Task: In the  document Joshua.html change page color to  'Olive Green'. Add link on bottom right corner of the sheet: 'www.instagram.com' Insert page numer on top of the page
Action: Mouse moved to (247, 365)
Screenshot: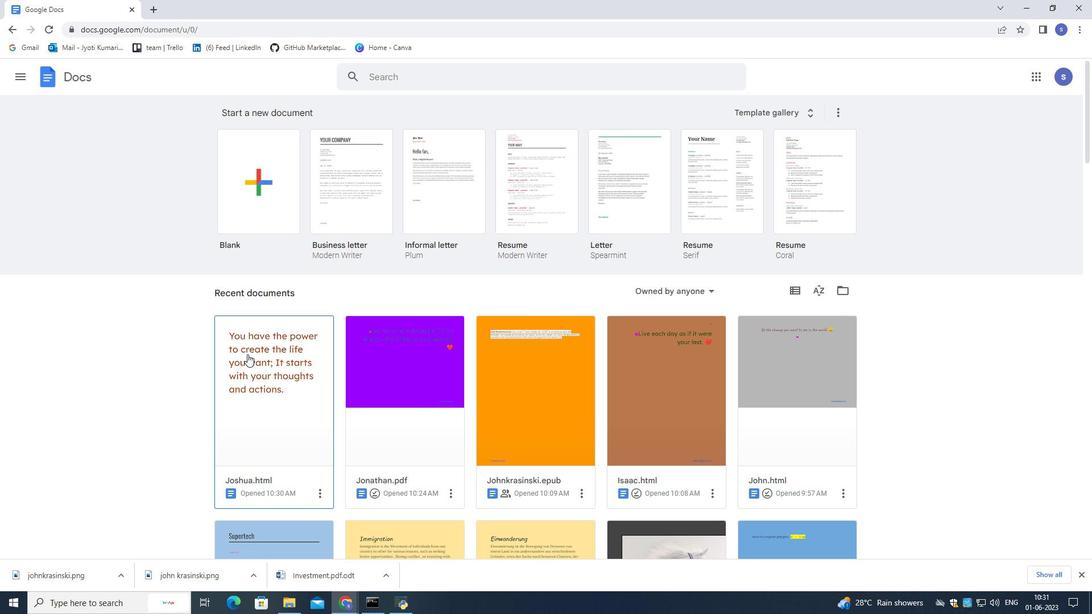 
Action: Mouse pressed left at (247, 365)
Screenshot: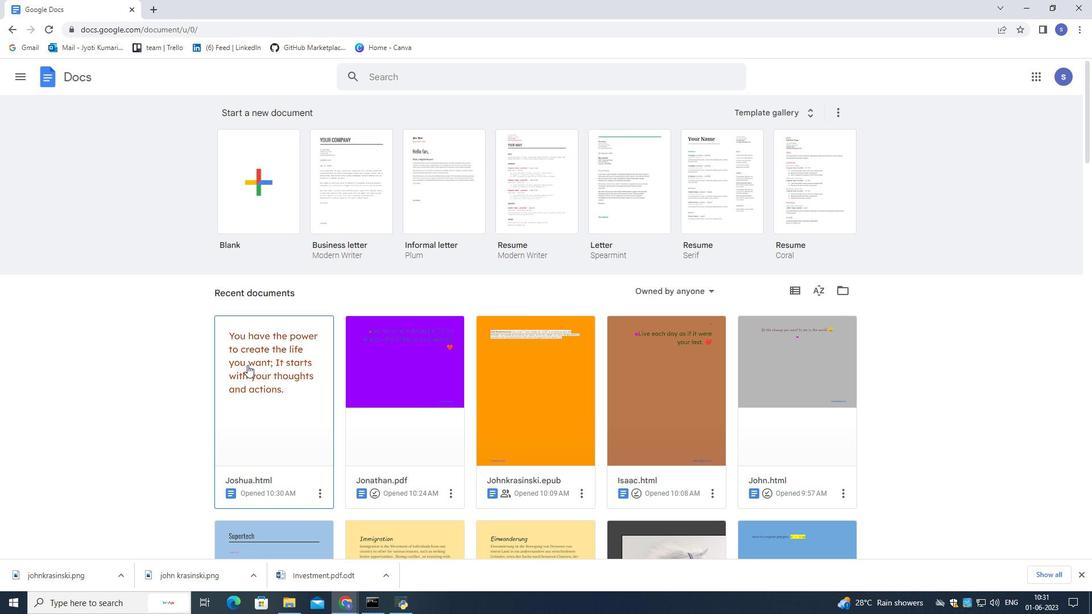 
Action: Mouse moved to (248, 365)
Screenshot: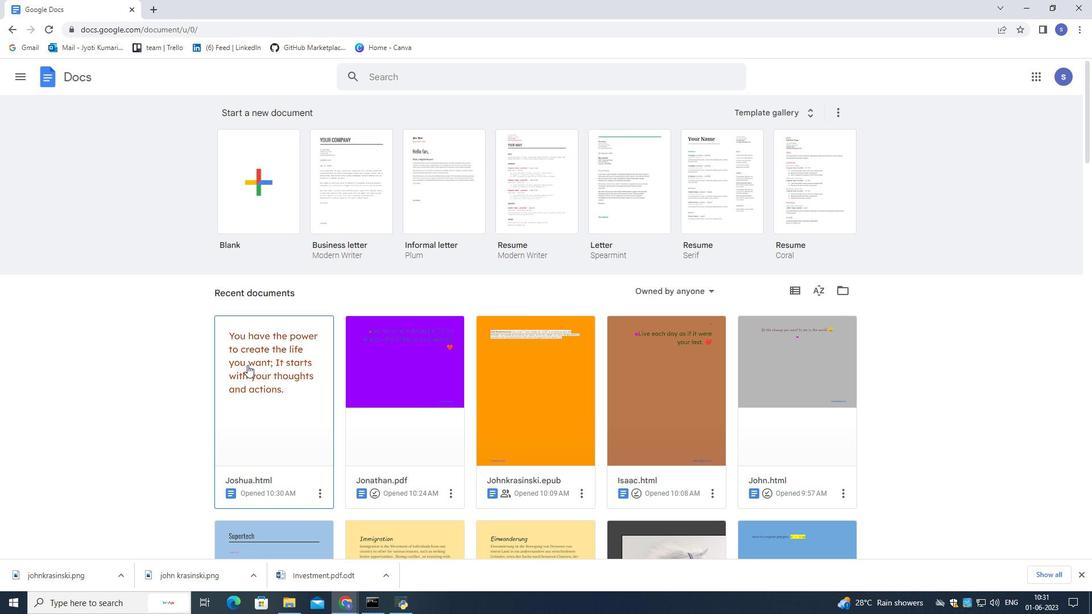 
Action: Mouse pressed left at (248, 365)
Screenshot: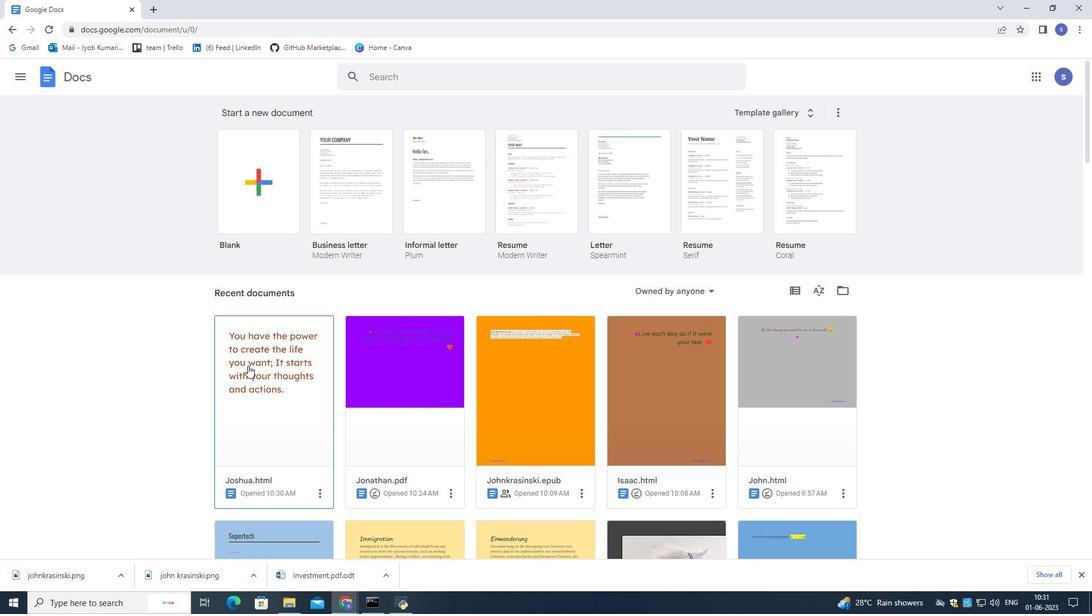 
Action: Mouse moved to (47, 87)
Screenshot: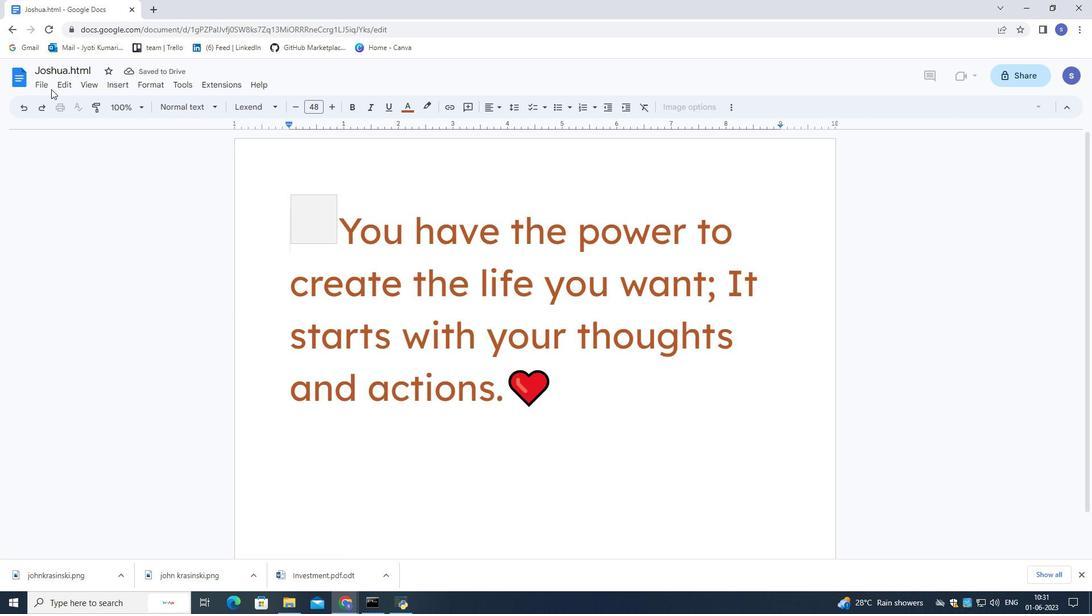 
Action: Mouse pressed left at (47, 87)
Screenshot: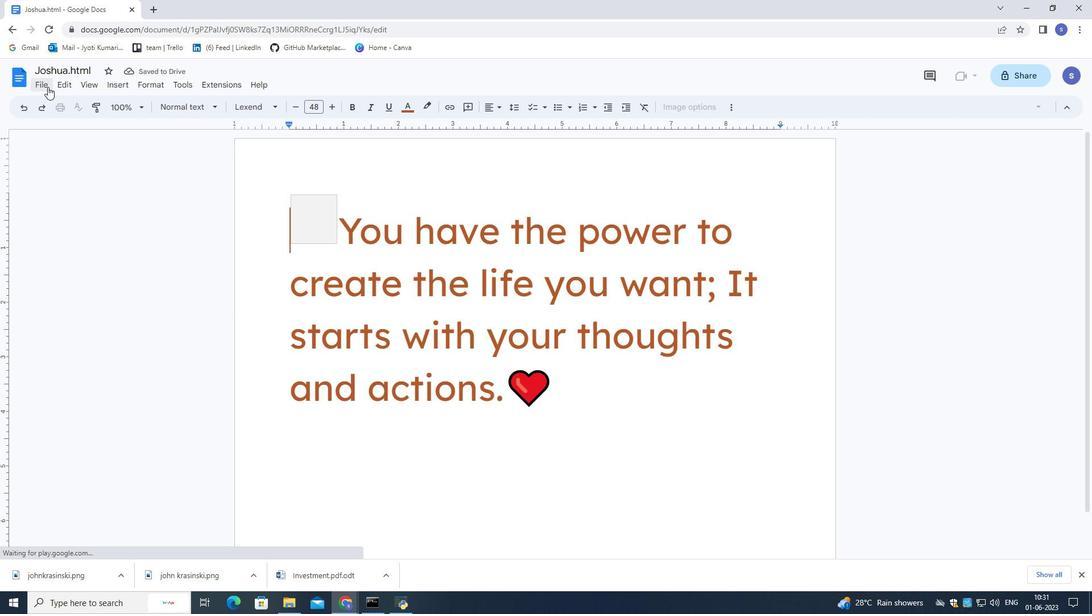 
Action: Mouse moved to (62, 393)
Screenshot: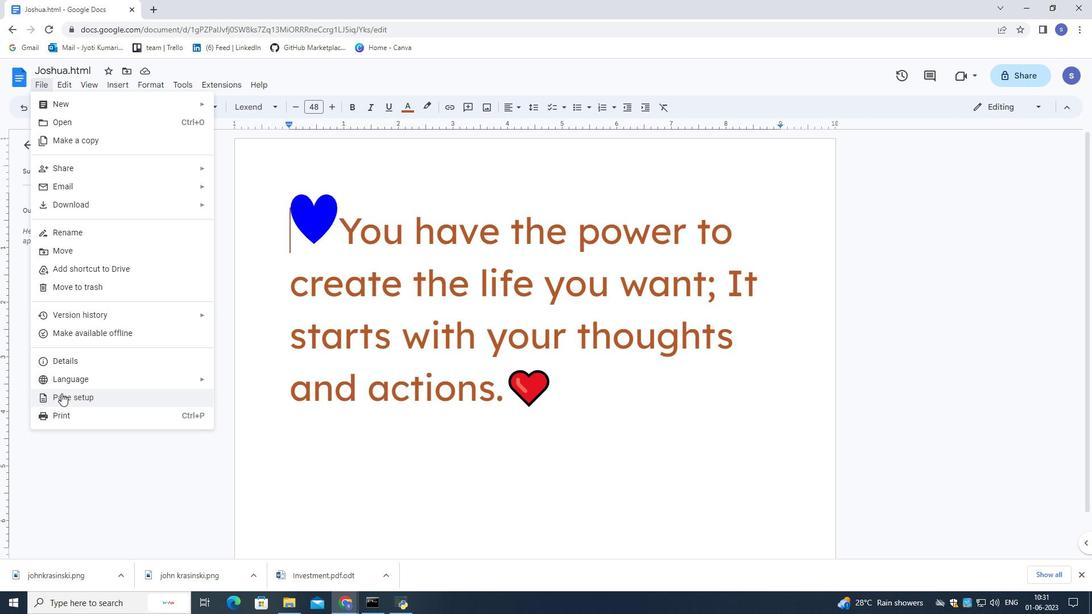 
Action: Mouse pressed left at (62, 393)
Screenshot: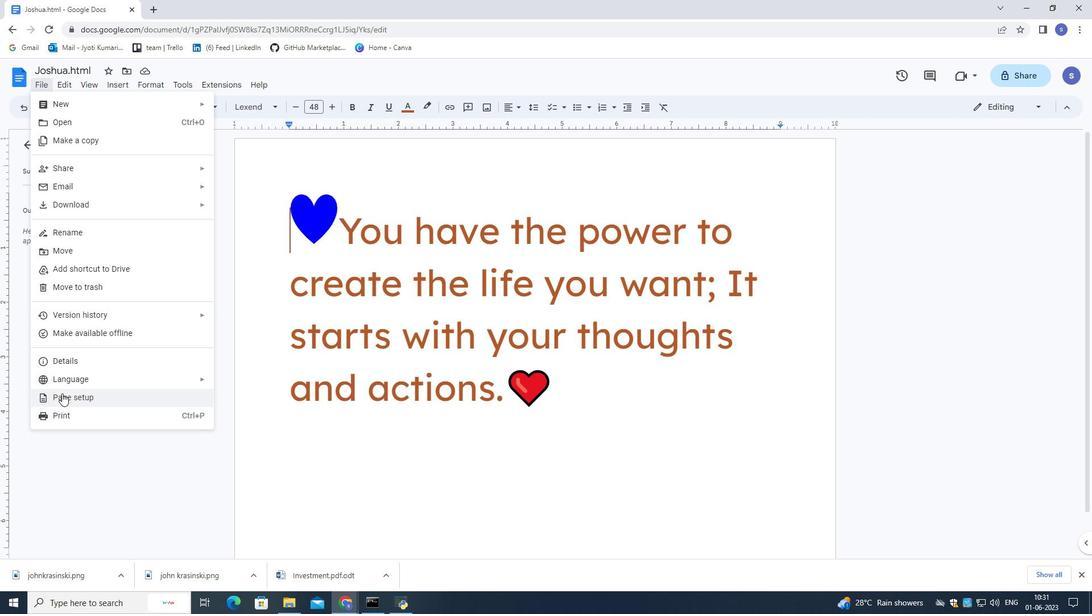
Action: Mouse moved to (450, 381)
Screenshot: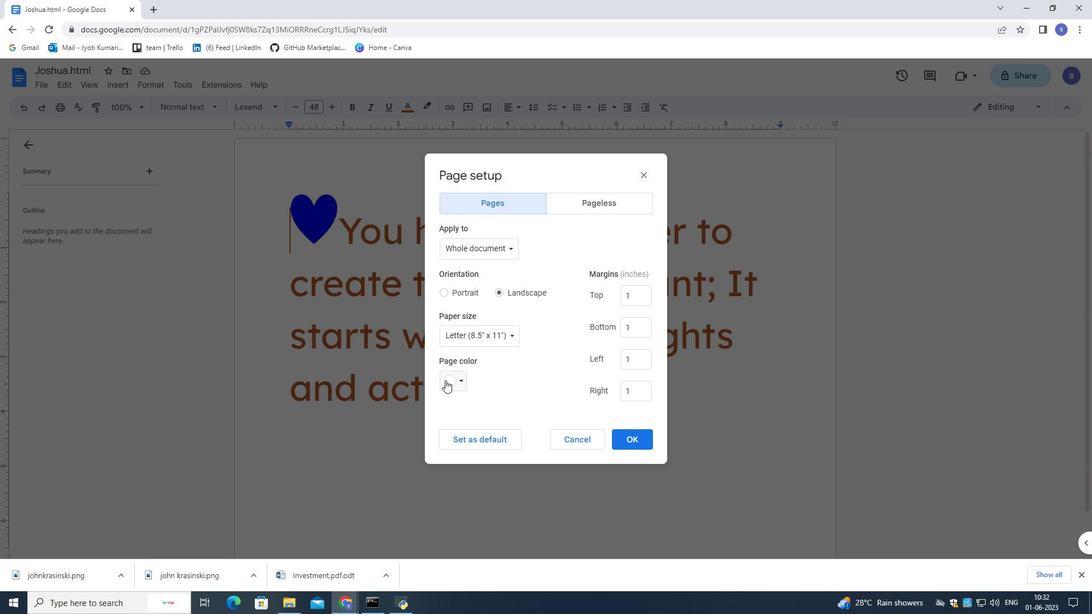 
Action: Mouse pressed left at (450, 381)
Screenshot: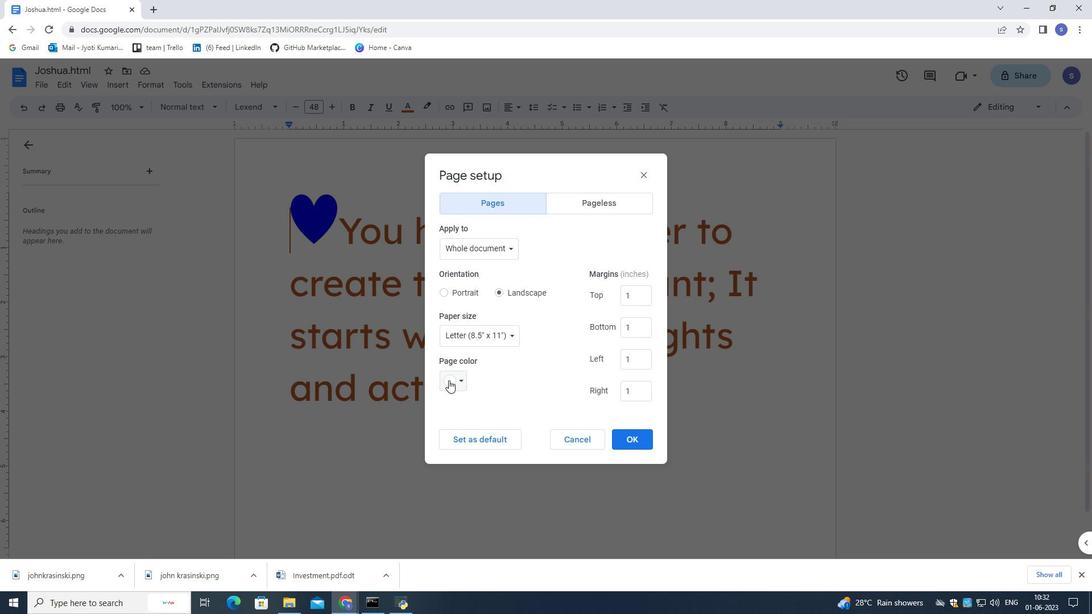 
Action: Mouse moved to (476, 501)
Screenshot: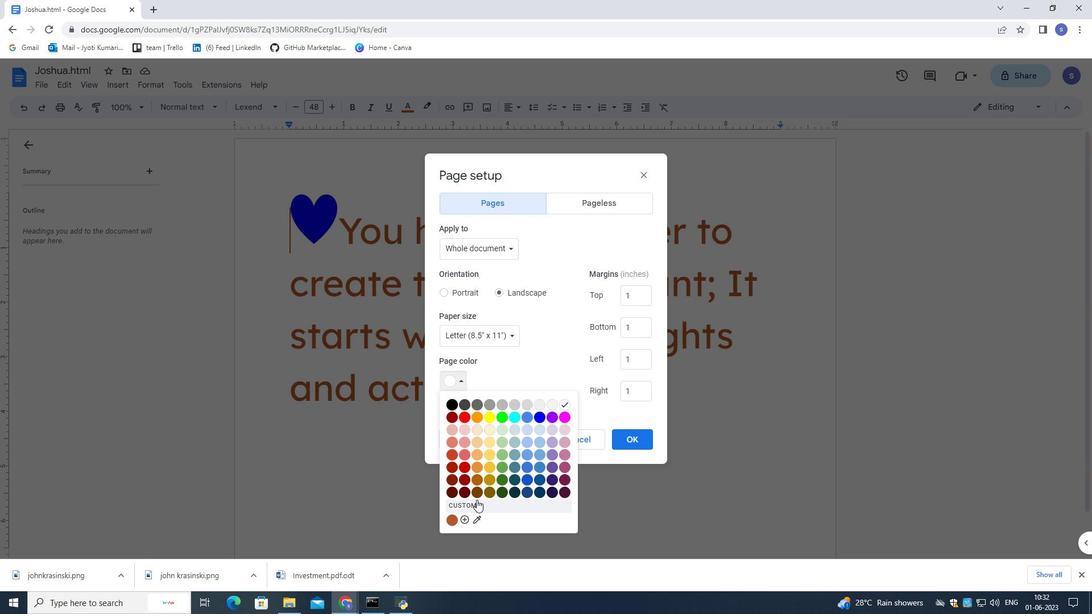 
Action: Mouse pressed left at (476, 501)
Screenshot: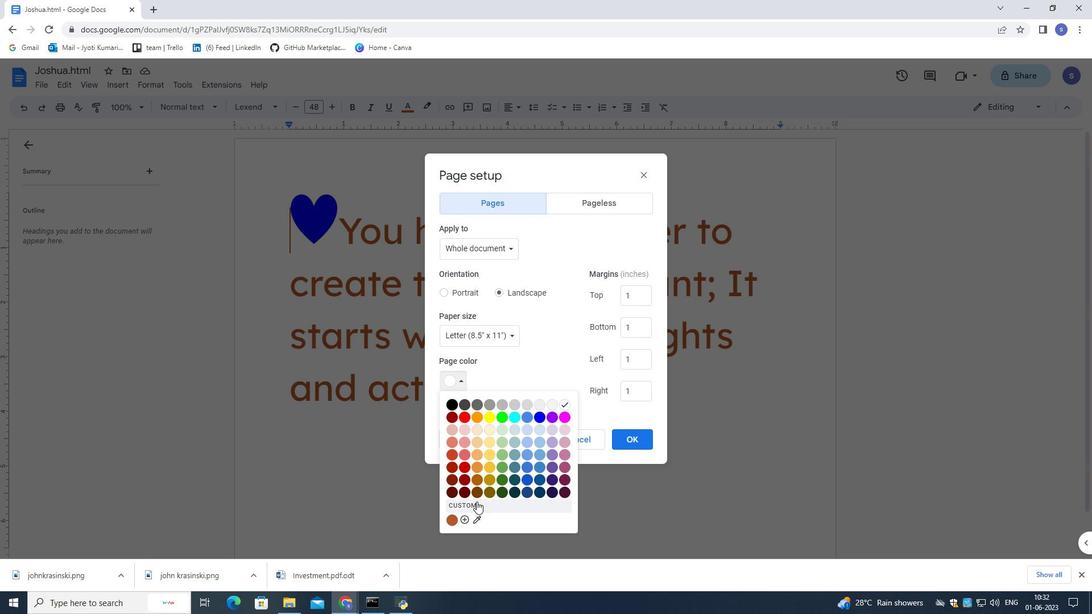 
Action: Mouse moved to (557, 316)
Screenshot: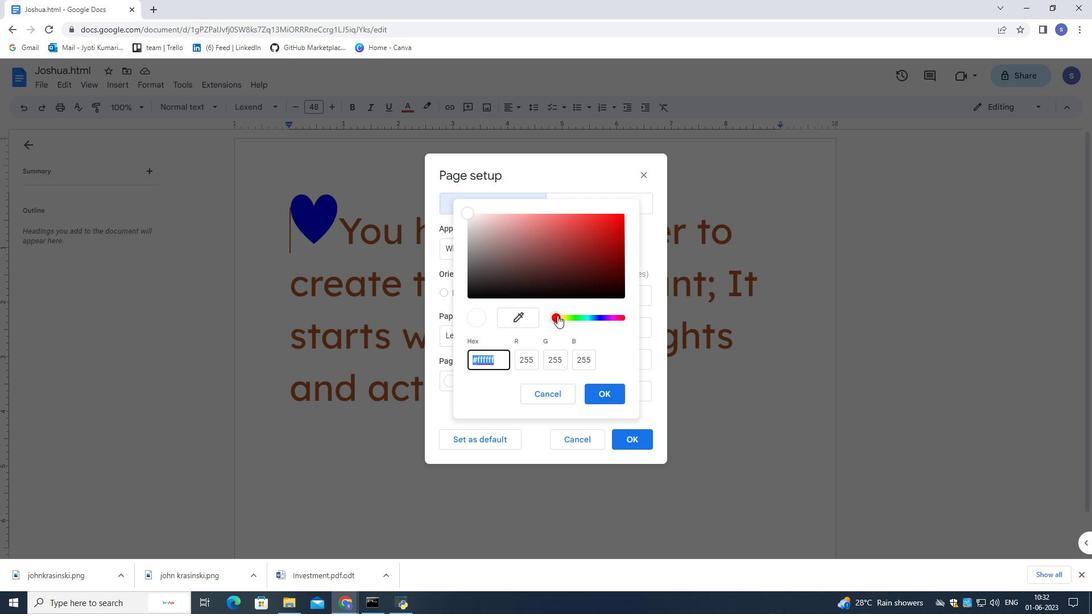 
Action: Mouse pressed left at (557, 316)
Screenshot: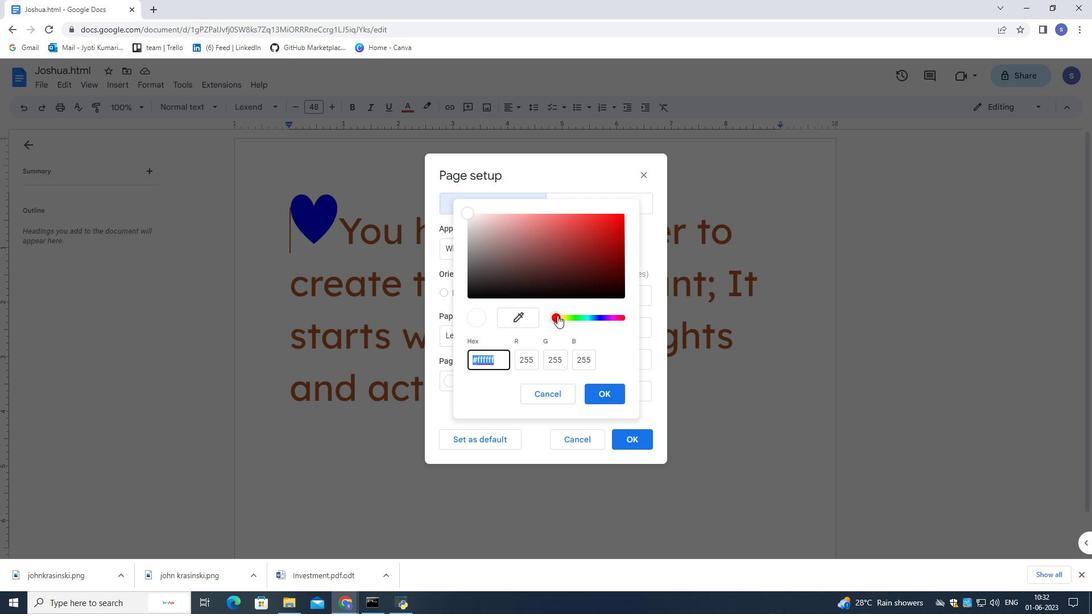 
Action: Mouse moved to (585, 256)
Screenshot: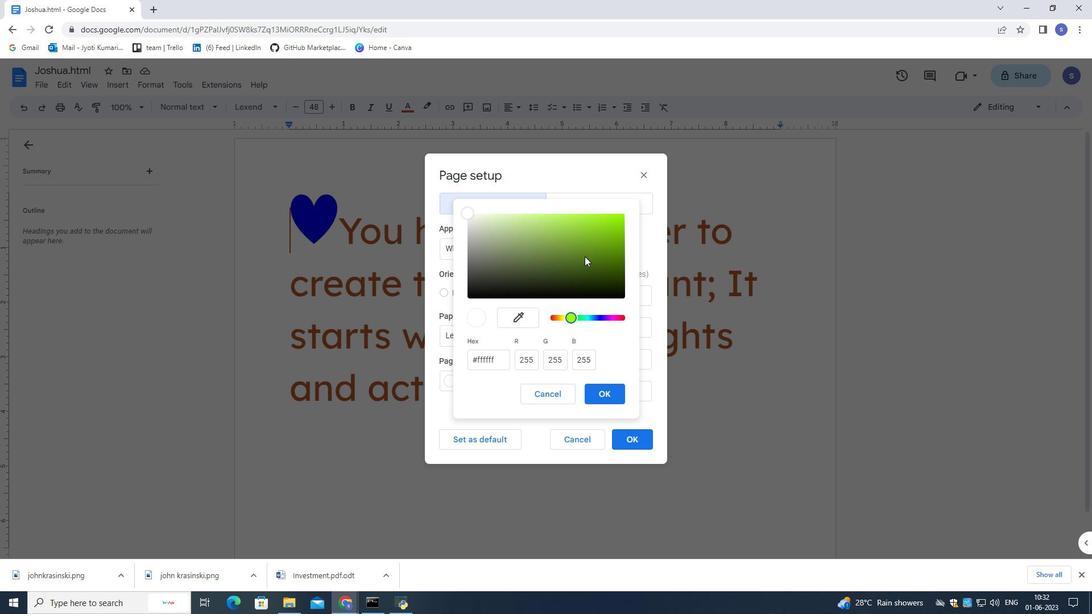 
Action: Mouse pressed left at (585, 256)
Screenshot: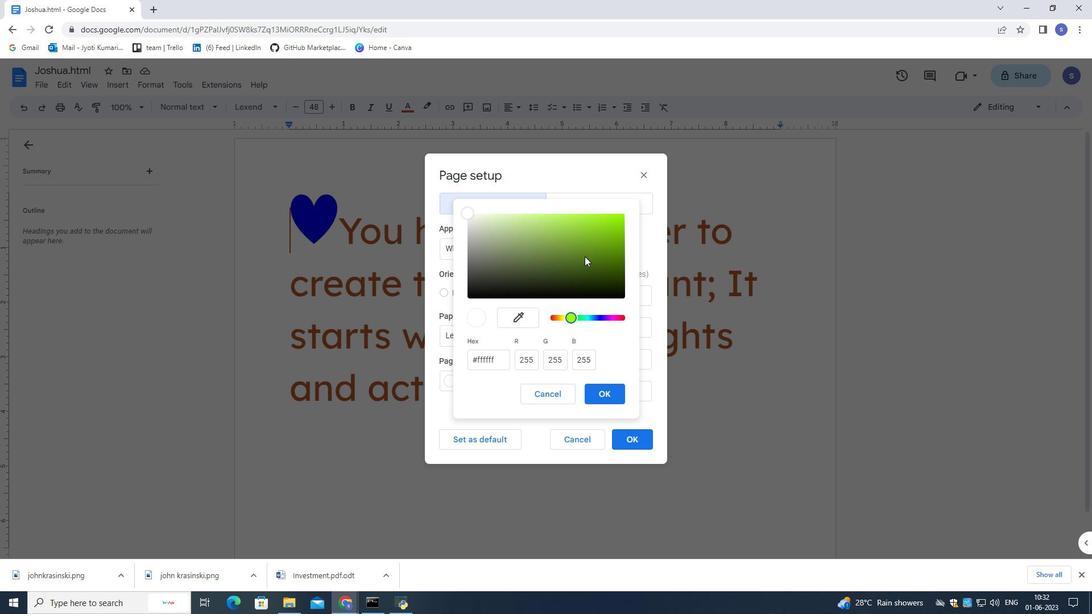 
Action: Mouse moved to (619, 439)
Screenshot: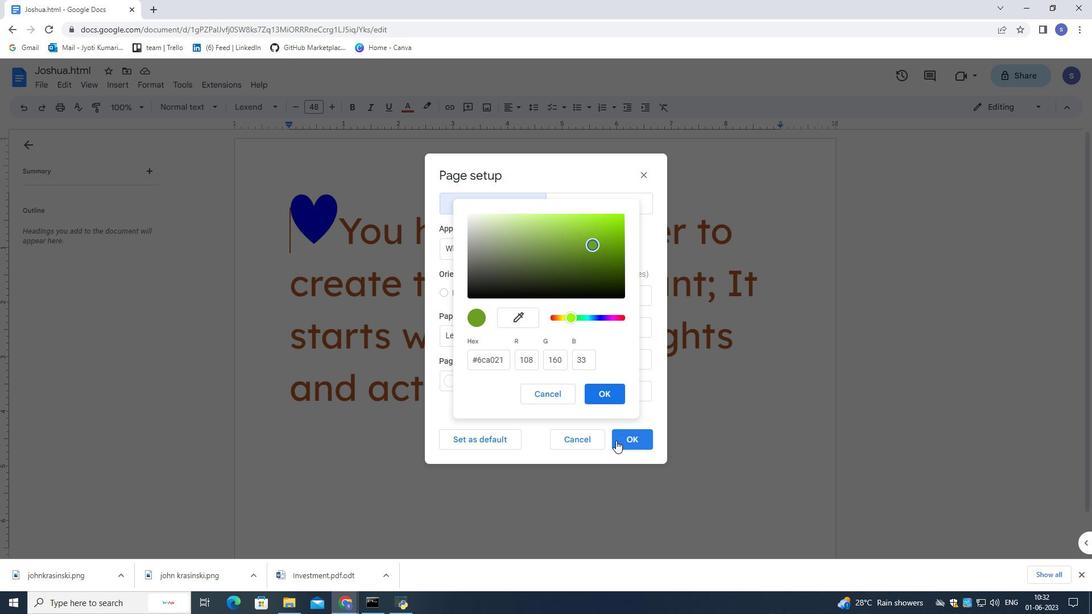 
Action: Mouse pressed left at (619, 439)
Screenshot: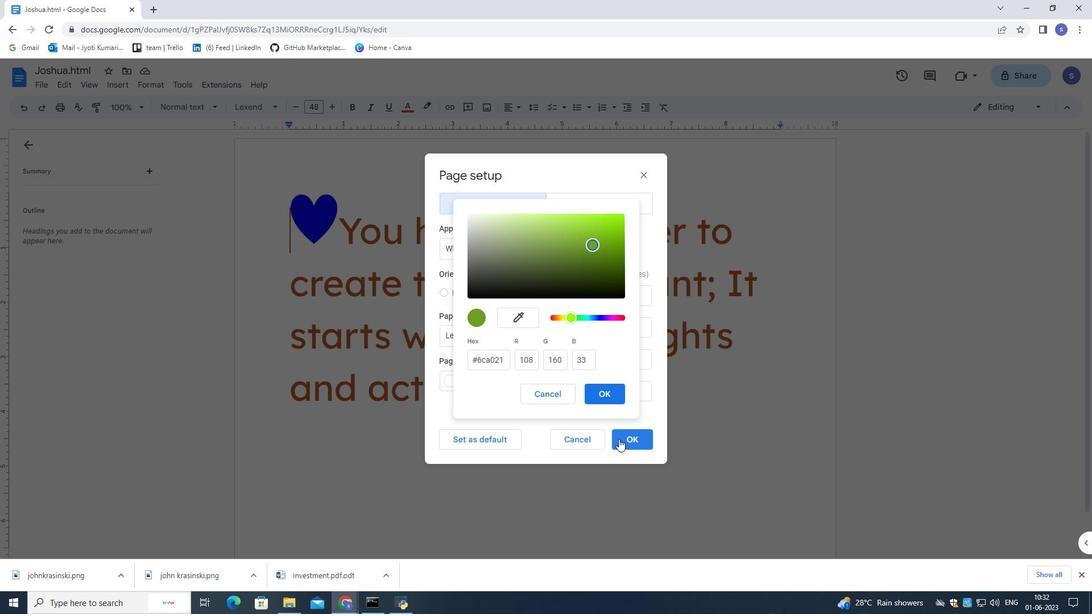 
Action: Mouse moved to (598, 390)
Screenshot: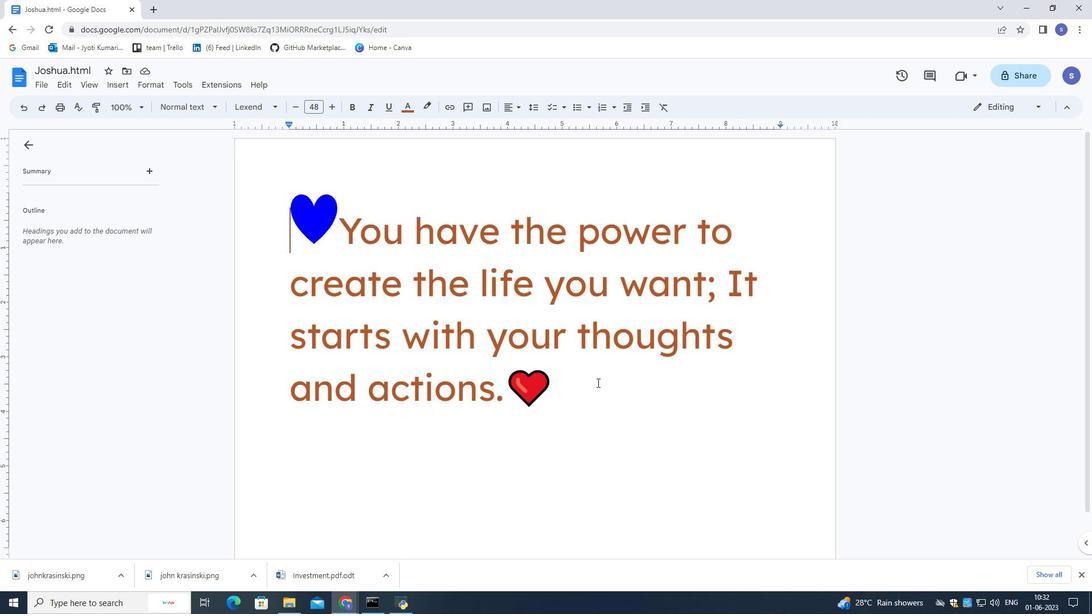 
Action: Mouse scrolled (598, 389) with delta (0, 0)
Screenshot: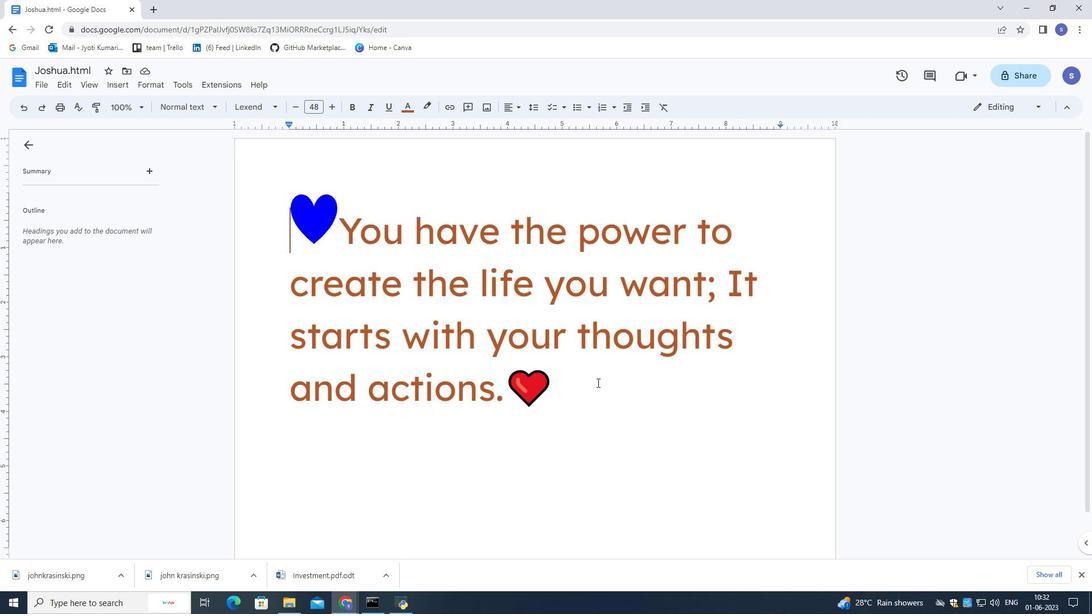 
Action: Mouse moved to (599, 391)
Screenshot: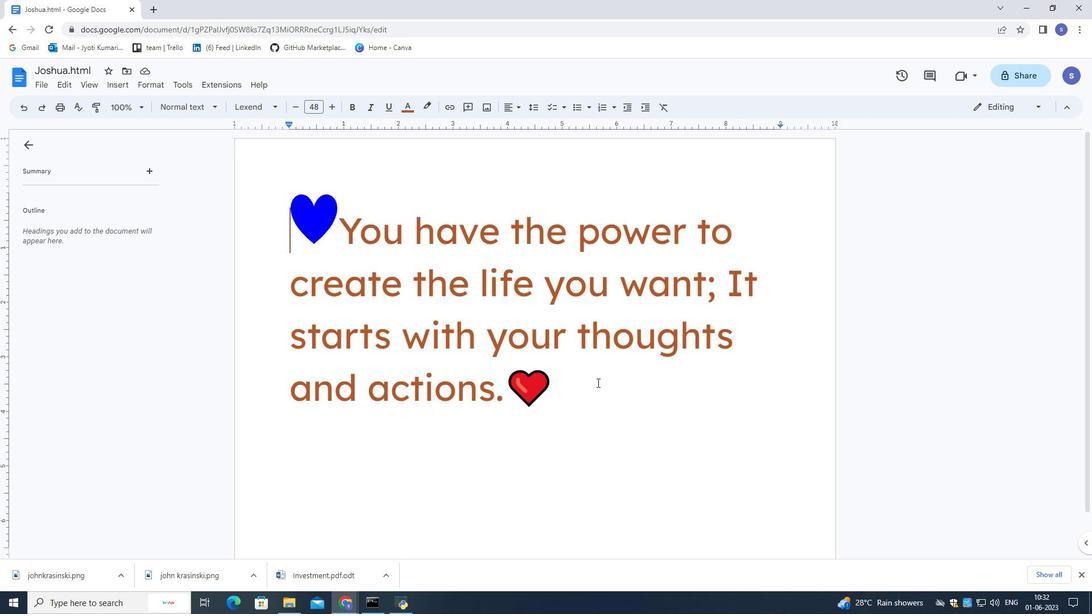 
Action: Mouse scrolled (599, 390) with delta (0, 0)
Screenshot: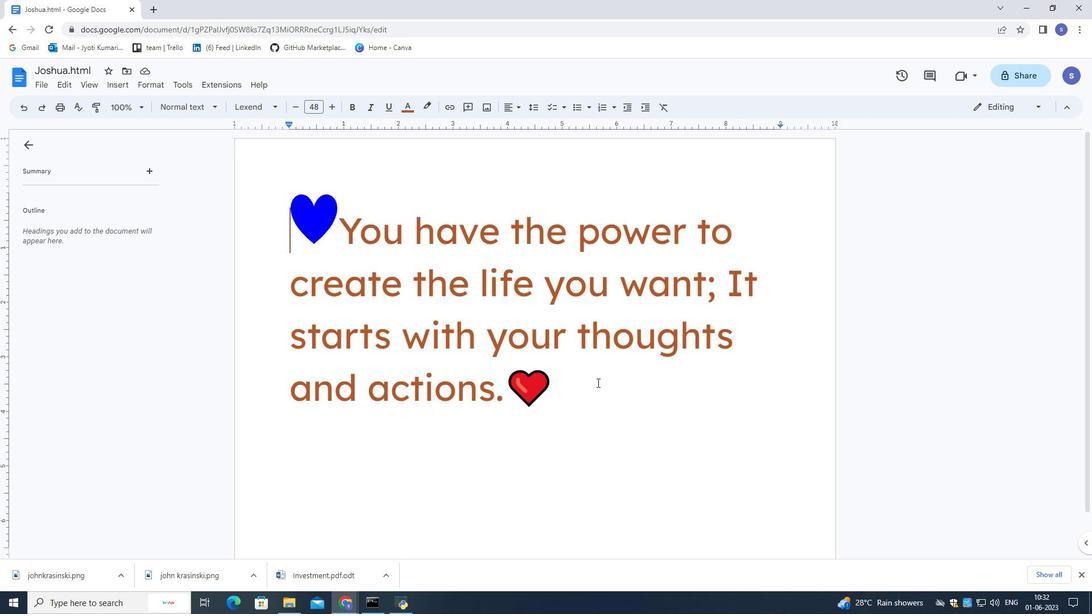 
Action: Mouse scrolled (599, 390) with delta (0, 0)
Screenshot: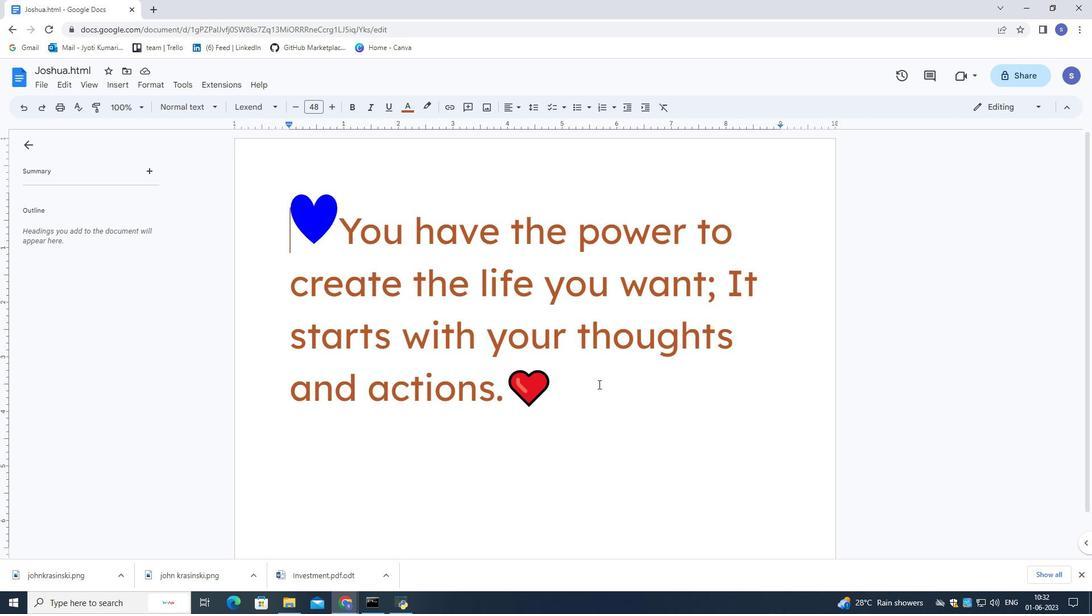 
Action: Mouse scrolled (599, 390) with delta (0, 0)
Screenshot: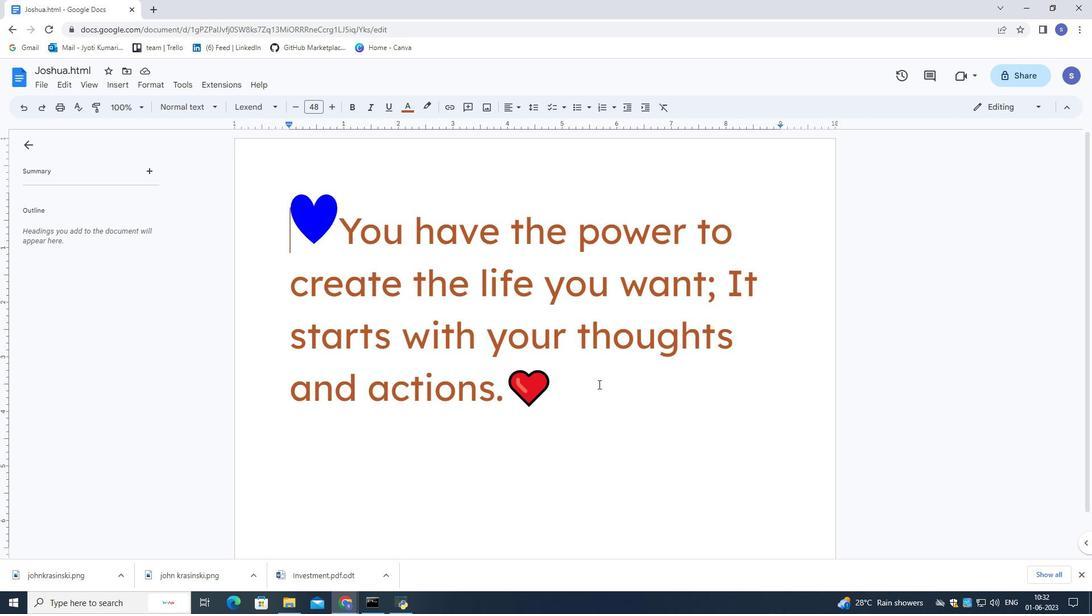 
Action: Mouse scrolled (599, 390) with delta (0, 0)
Screenshot: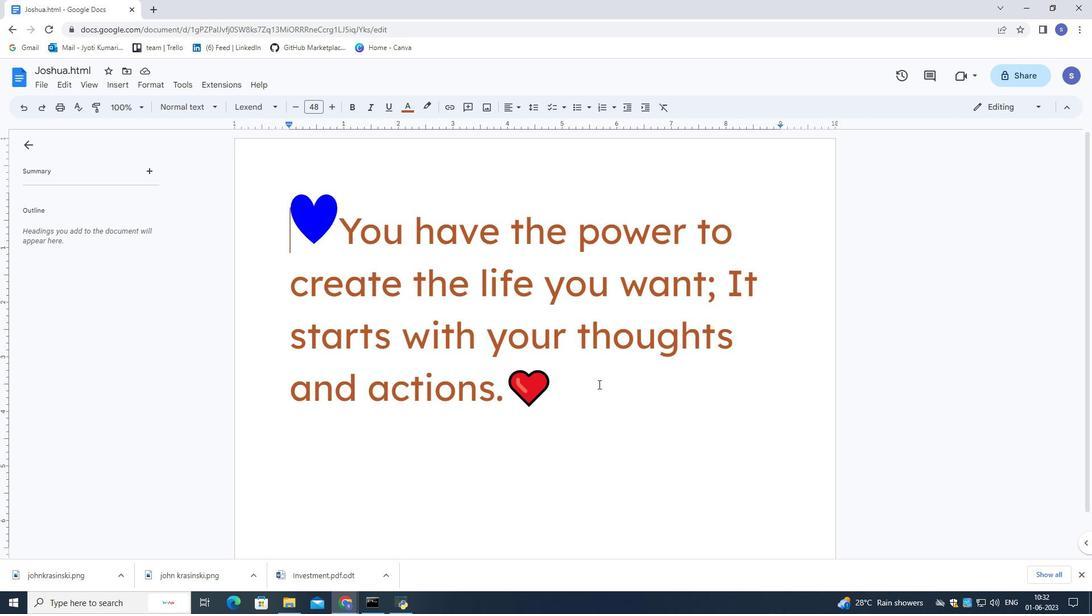 
Action: Mouse scrolled (599, 392) with delta (0, 0)
Screenshot: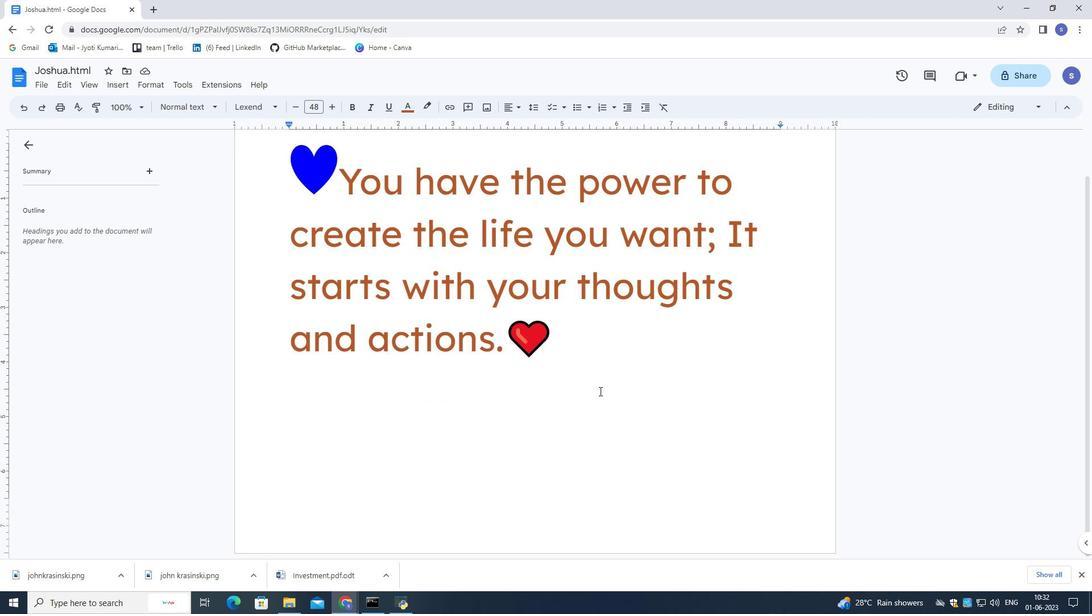 
Action: Mouse scrolled (599, 392) with delta (0, 0)
Screenshot: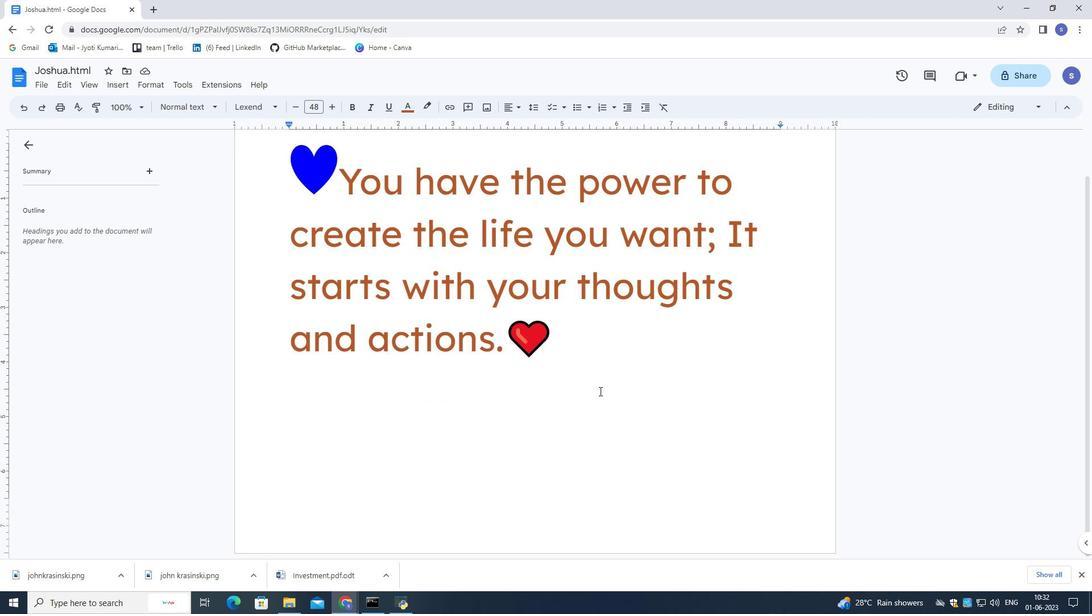 
Action: Mouse scrolled (599, 392) with delta (0, 0)
Screenshot: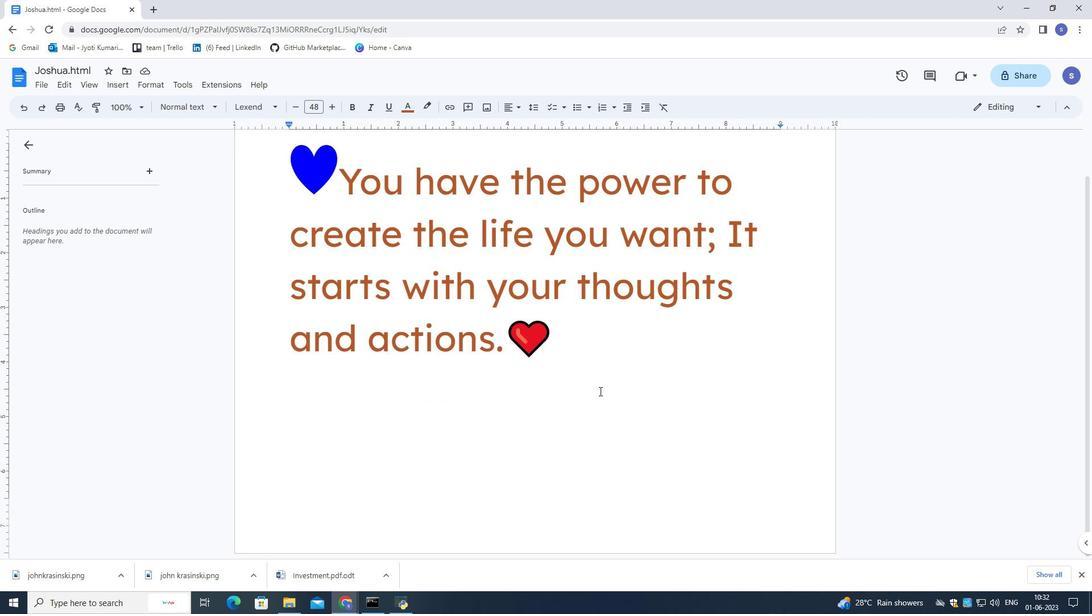 
Action: Mouse scrolled (599, 392) with delta (0, 0)
Screenshot: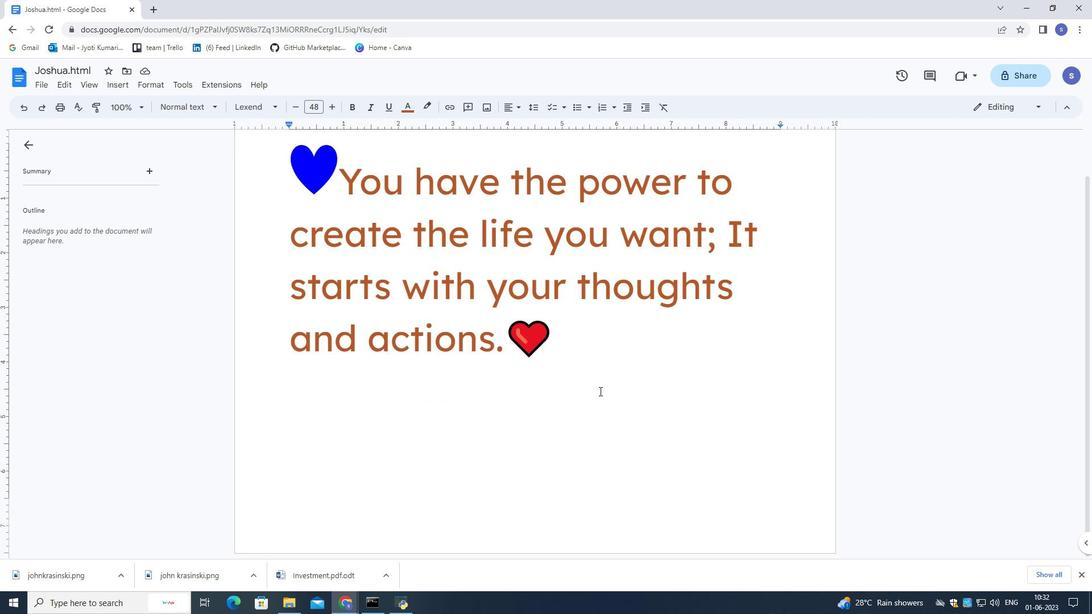 
Action: Mouse scrolled (599, 392) with delta (0, 0)
Screenshot: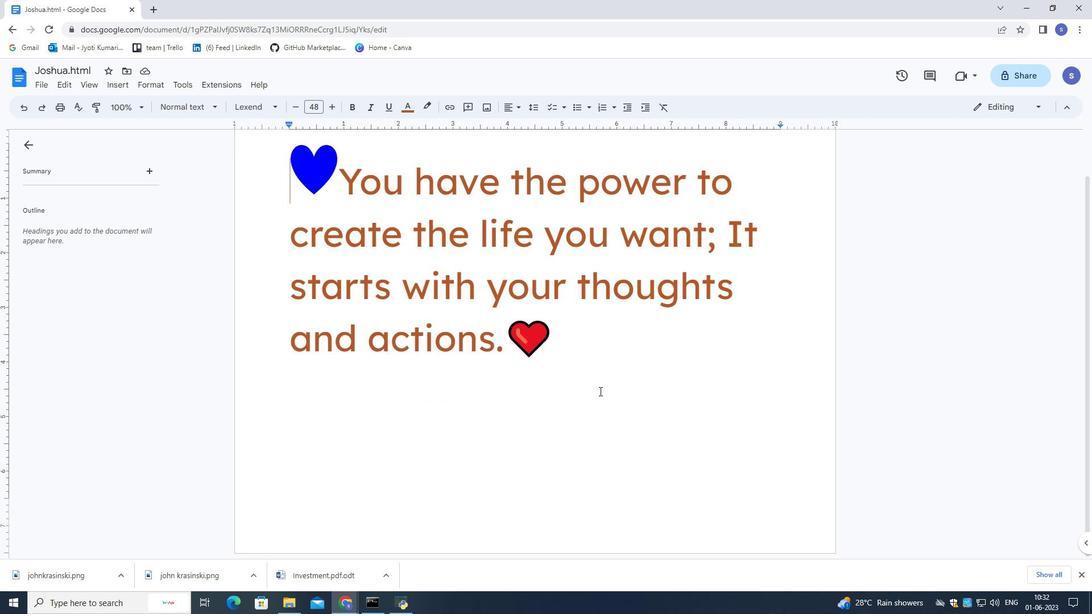 
Action: Mouse scrolled (599, 392) with delta (0, 0)
Screenshot: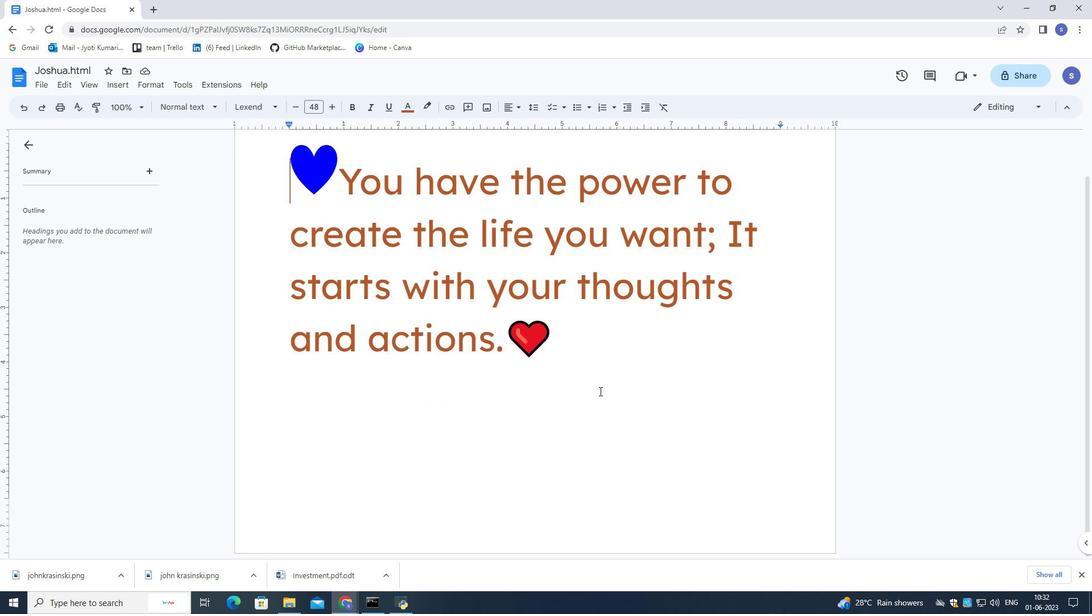 
Action: Mouse moved to (270, 177)
Screenshot: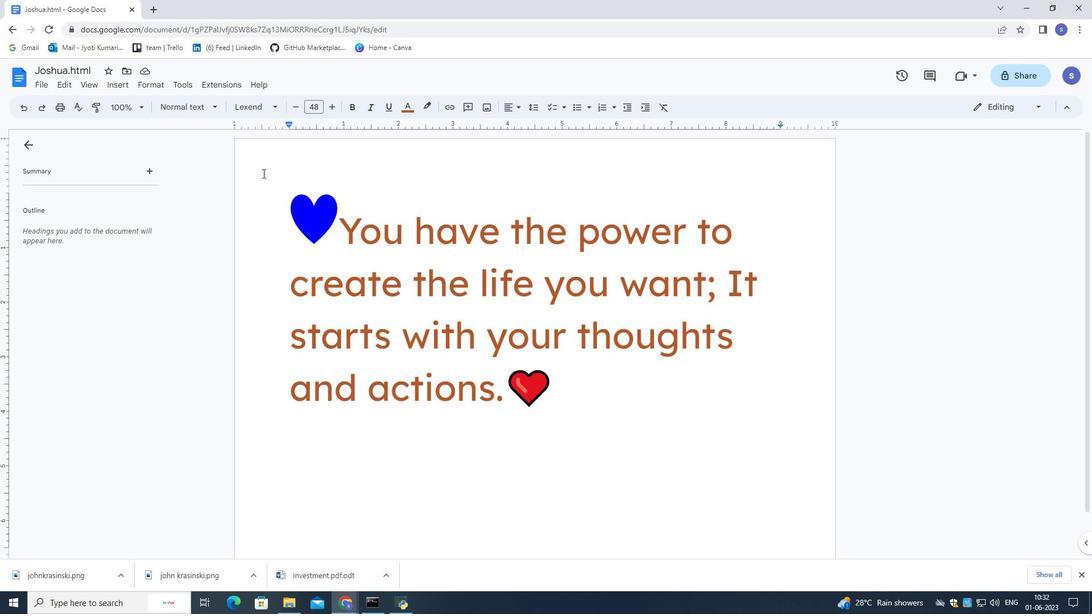 
Action: Mouse pressed left at (270, 177)
Screenshot: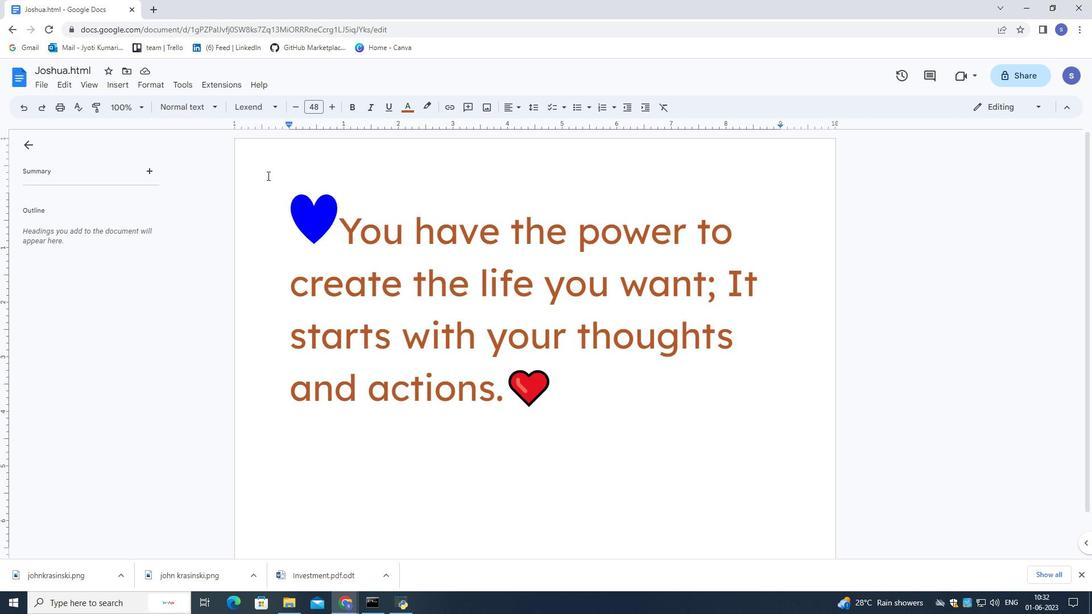 
Action: Mouse moved to (453, 290)
Screenshot: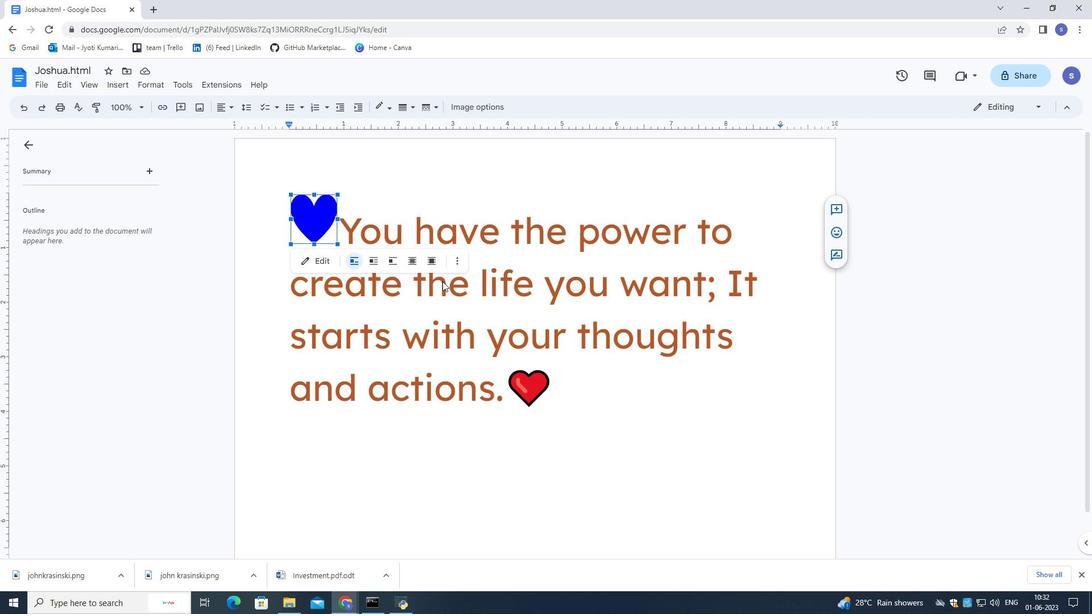 
Action: Mouse scrolled (453, 290) with delta (0, 0)
Screenshot: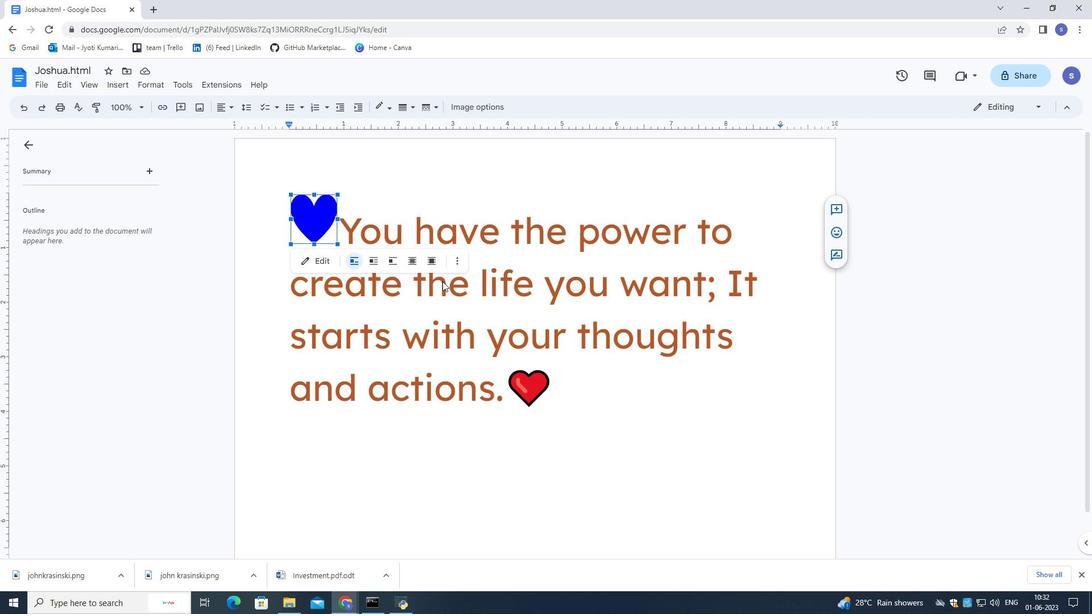 
Action: Mouse moved to (454, 295)
Screenshot: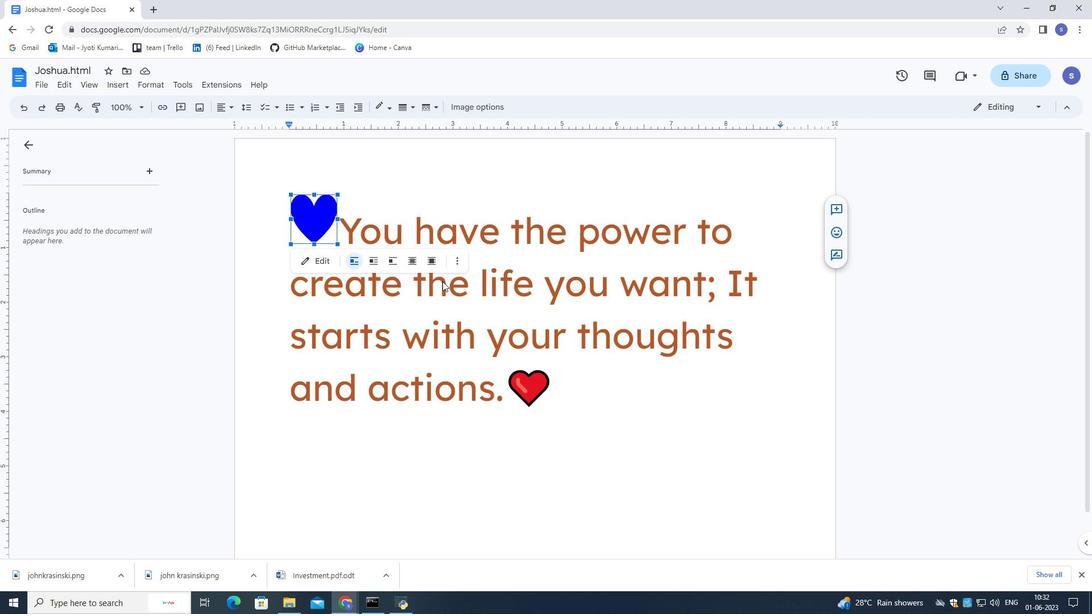 
Action: Mouse scrolled (454, 294) with delta (0, 0)
Screenshot: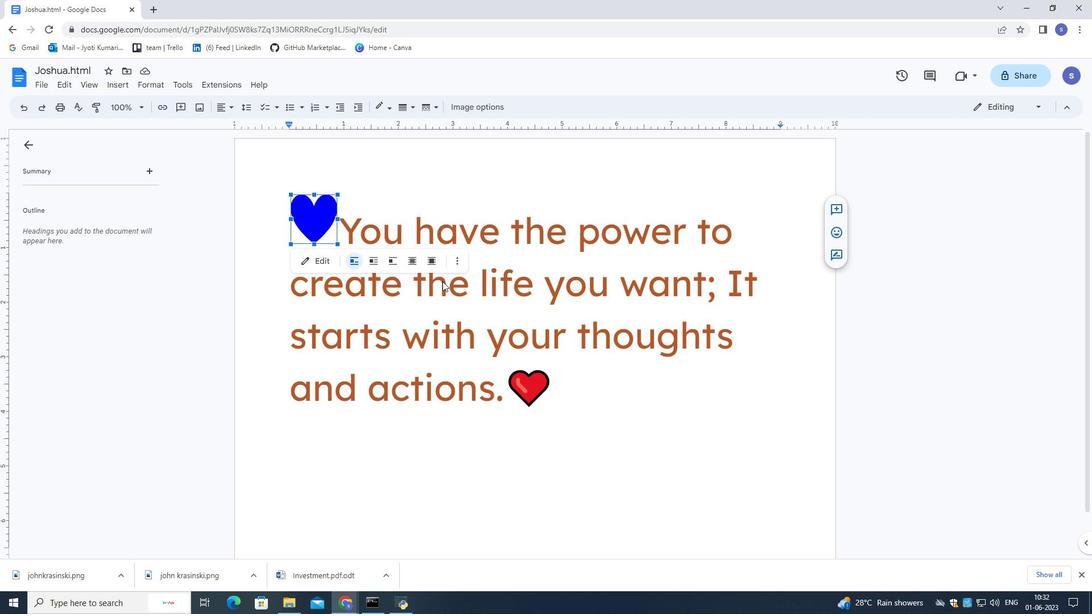 
Action: Mouse moved to (455, 298)
Screenshot: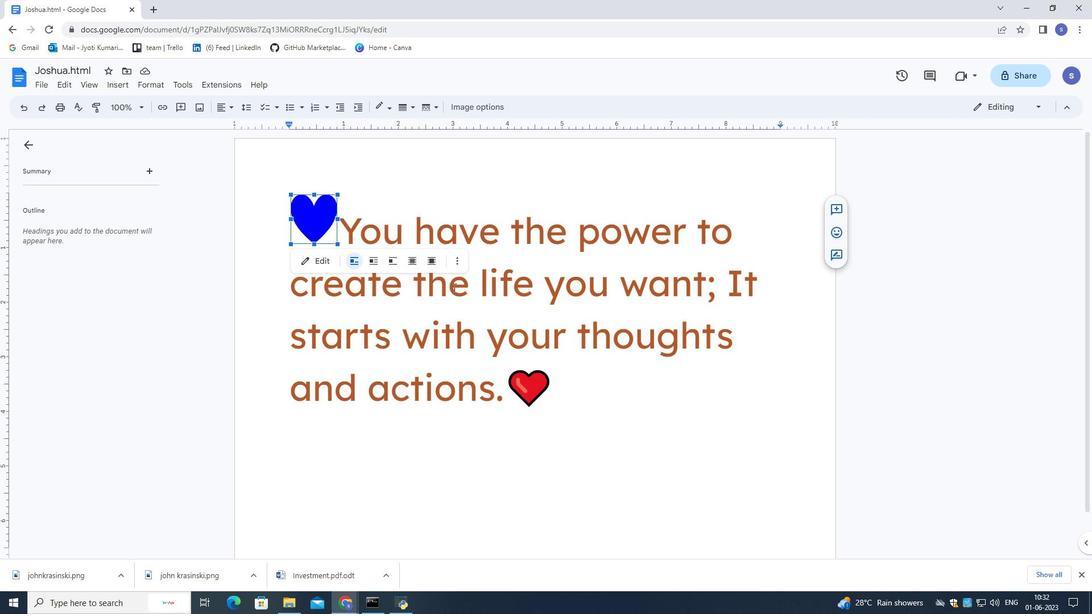 
Action: Mouse scrolled (455, 297) with delta (0, 0)
Screenshot: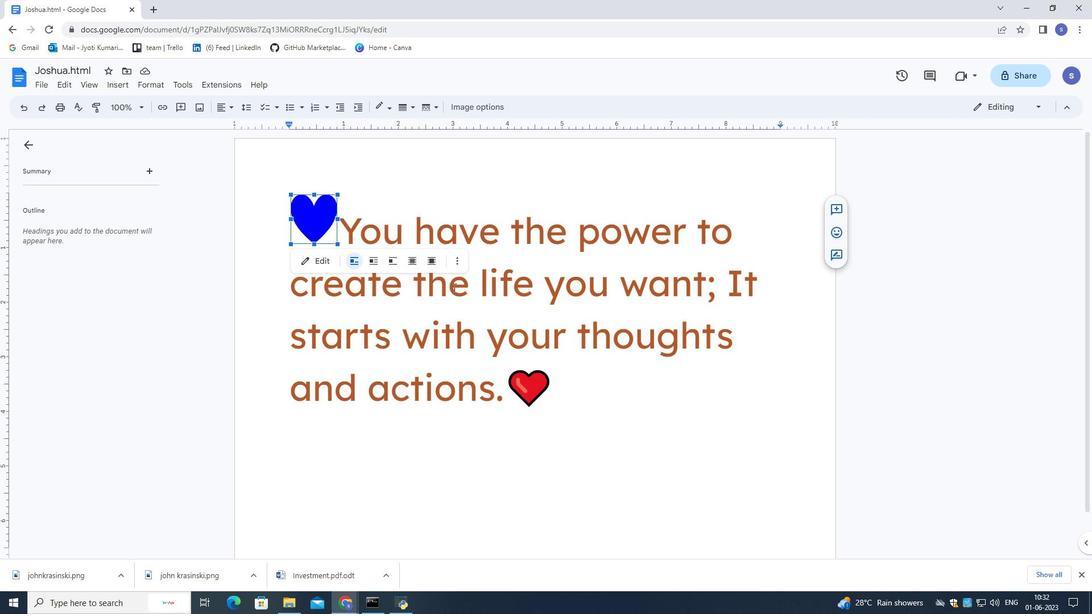 
Action: Mouse moved to (455, 299)
Screenshot: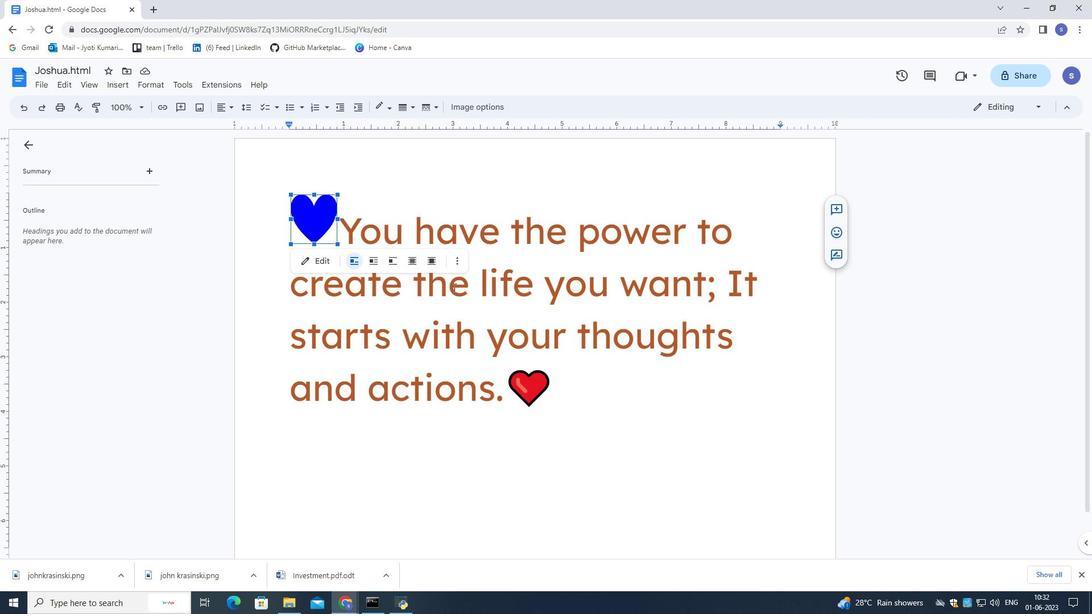 
Action: Mouse scrolled (455, 298) with delta (0, 0)
Screenshot: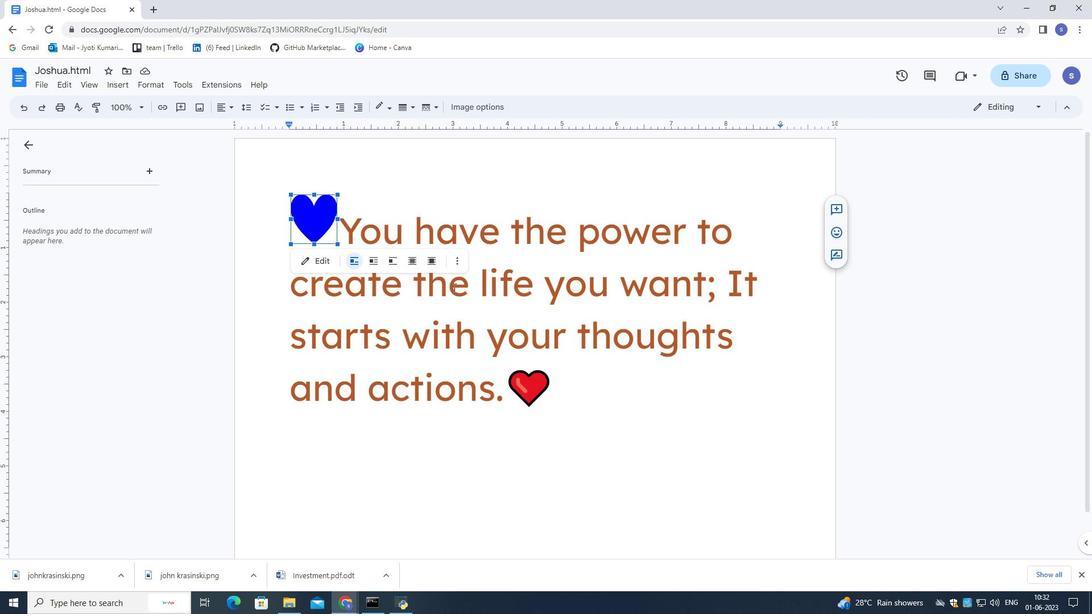 
Action: Mouse scrolled (455, 298) with delta (0, 0)
Screenshot: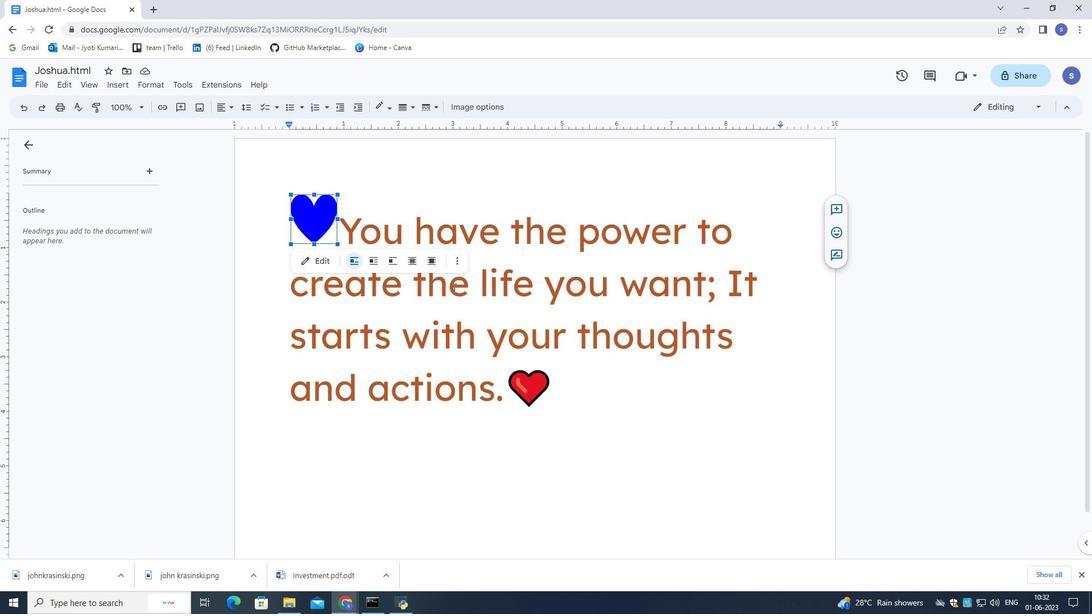 
Action: Mouse moved to (457, 301)
Screenshot: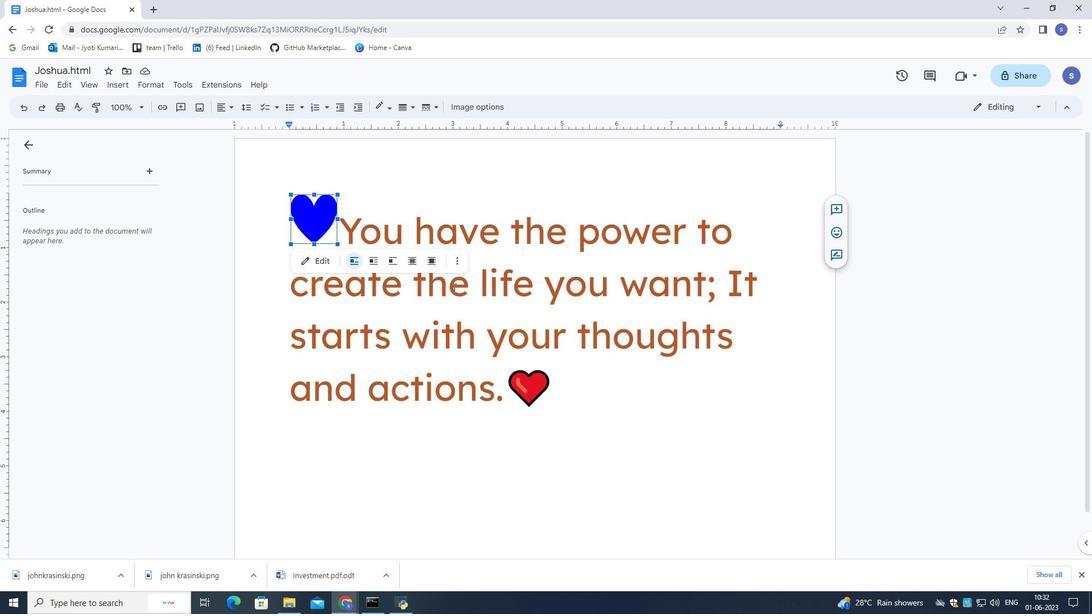 
Action: Mouse scrolled (457, 300) with delta (0, 0)
Screenshot: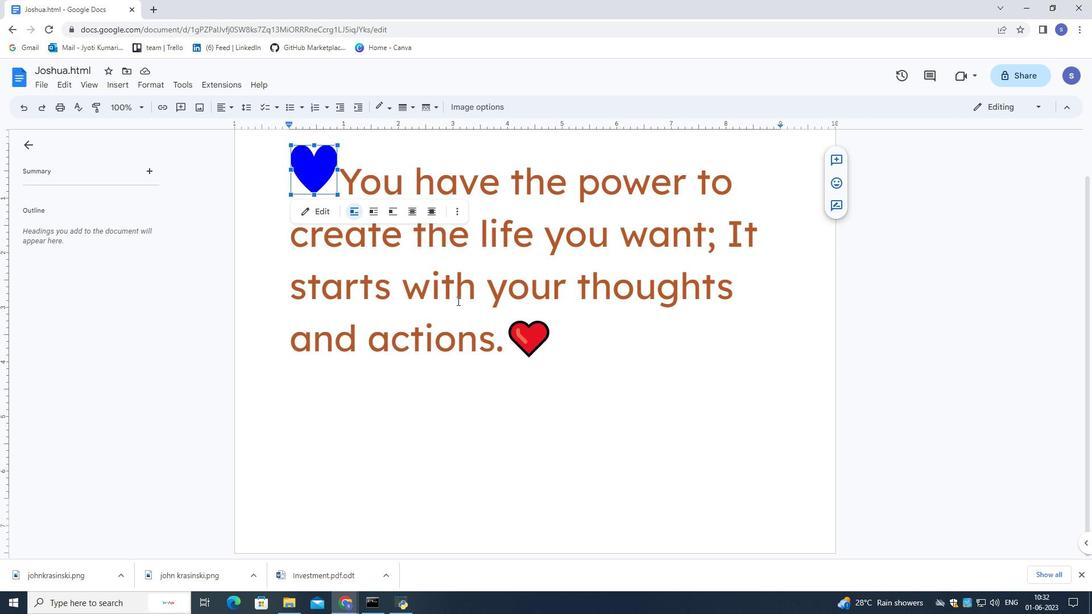 
Action: Mouse scrolled (457, 300) with delta (0, 0)
Screenshot: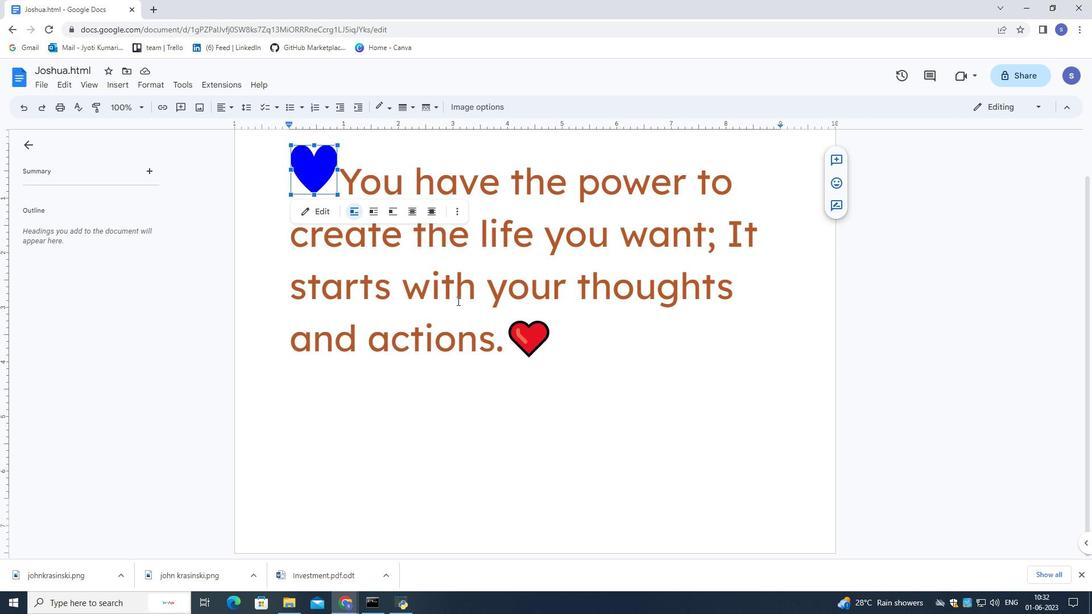 
Action: Mouse scrolled (457, 300) with delta (0, 0)
Screenshot: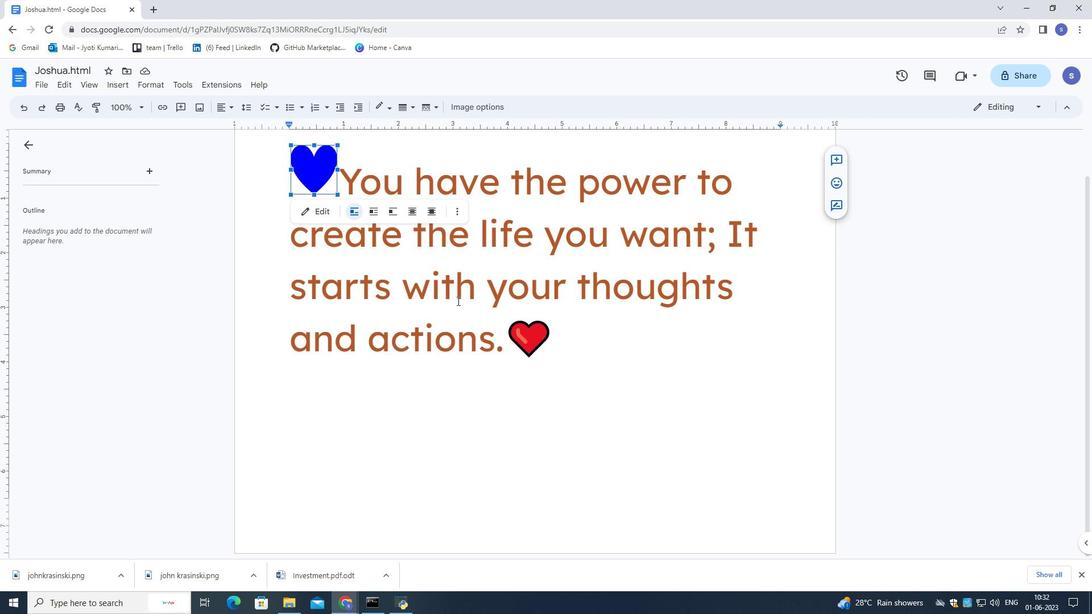 
Action: Mouse scrolled (457, 300) with delta (0, 0)
Screenshot: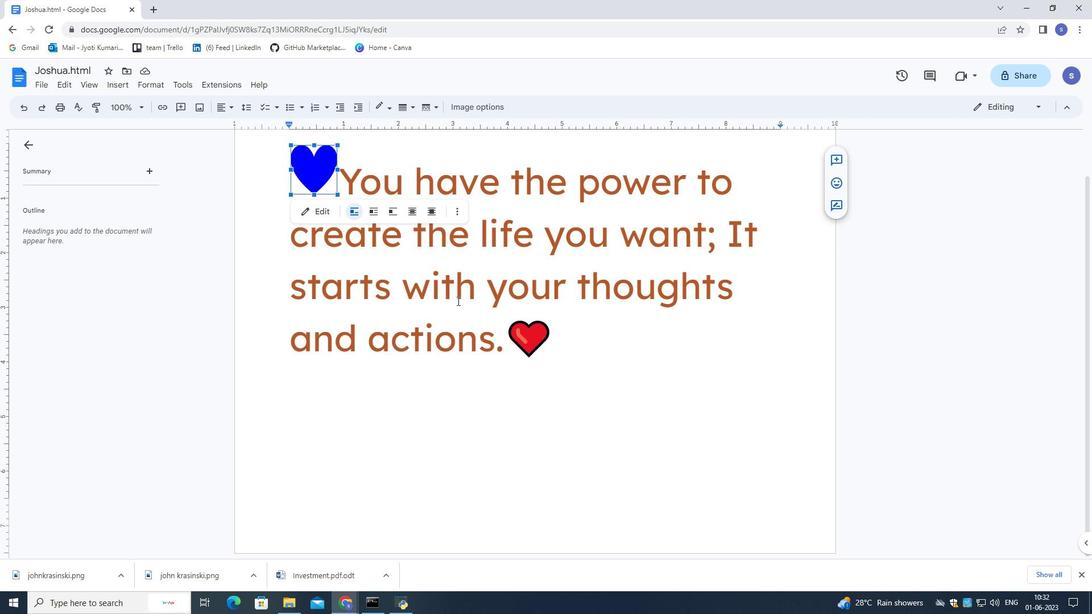 
Action: Mouse scrolled (457, 300) with delta (0, 0)
Screenshot: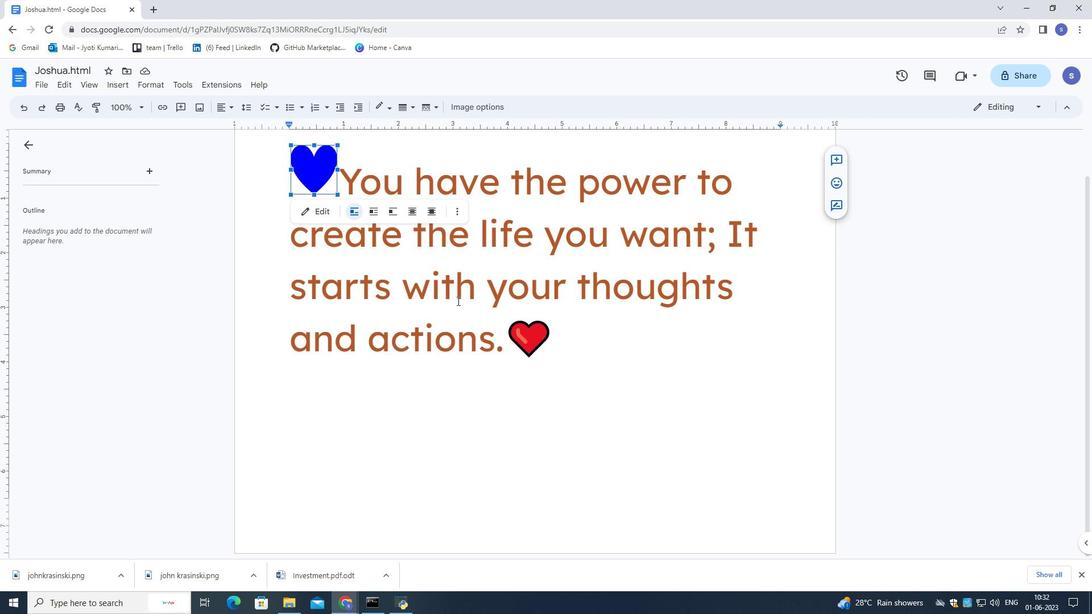 
Action: Mouse scrolled (457, 301) with delta (0, 0)
Screenshot: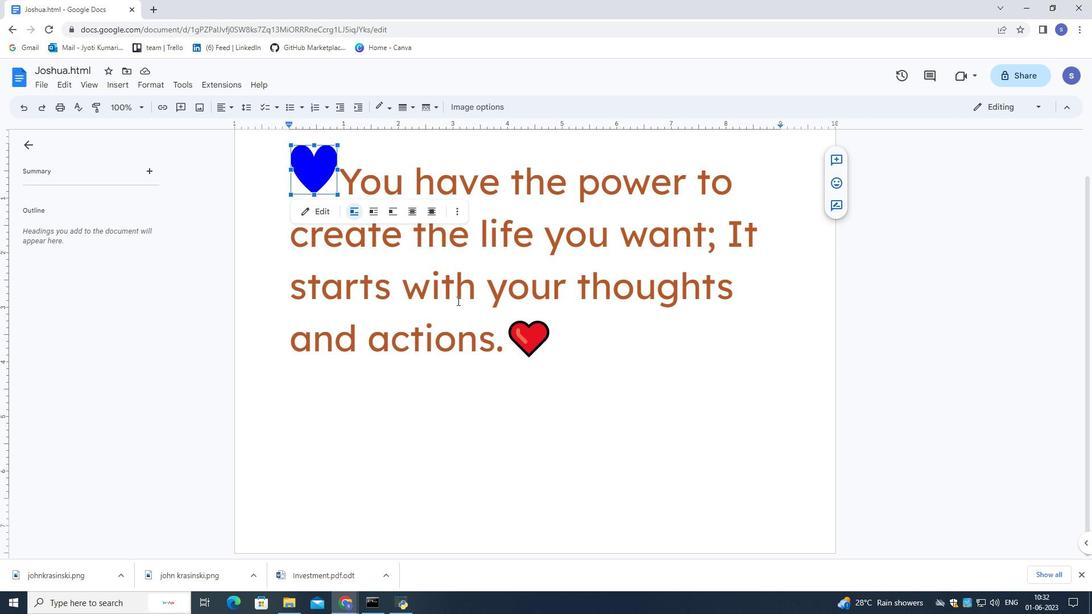 
Action: Mouse scrolled (457, 301) with delta (0, 0)
Screenshot: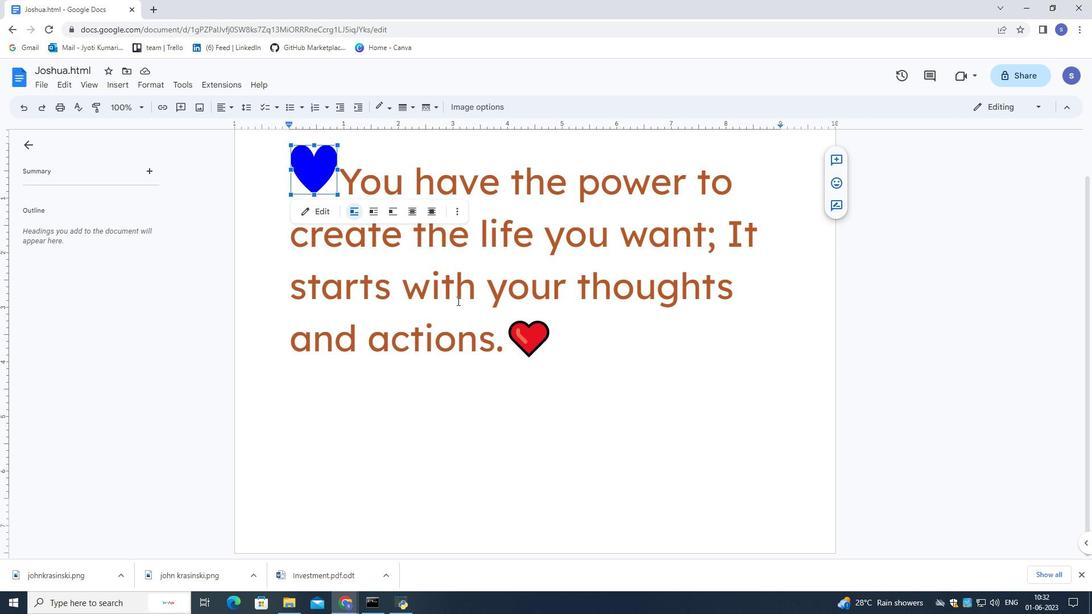 
Action: Mouse scrolled (457, 301) with delta (0, 0)
Screenshot: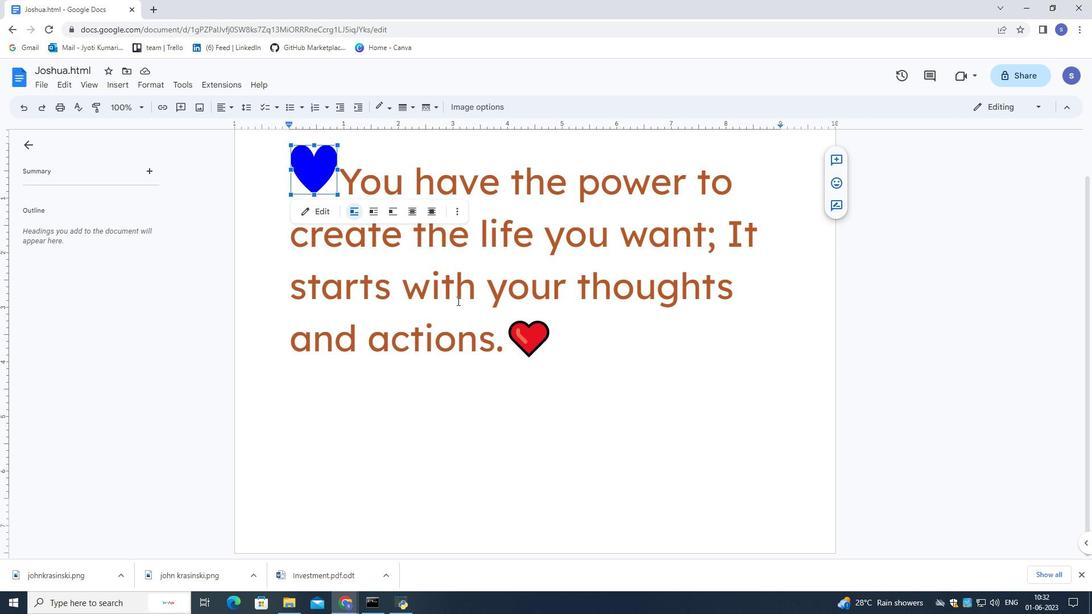 
Action: Mouse scrolled (457, 301) with delta (0, 0)
Screenshot: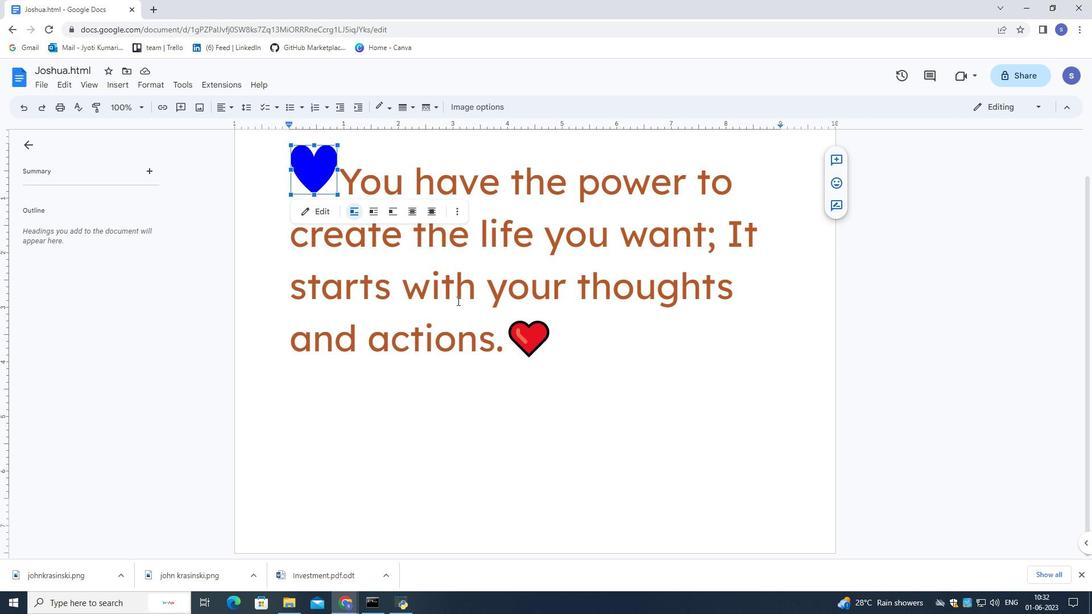 
Action: Mouse scrolled (457, 301) with delta (0, 0)
Screenshot: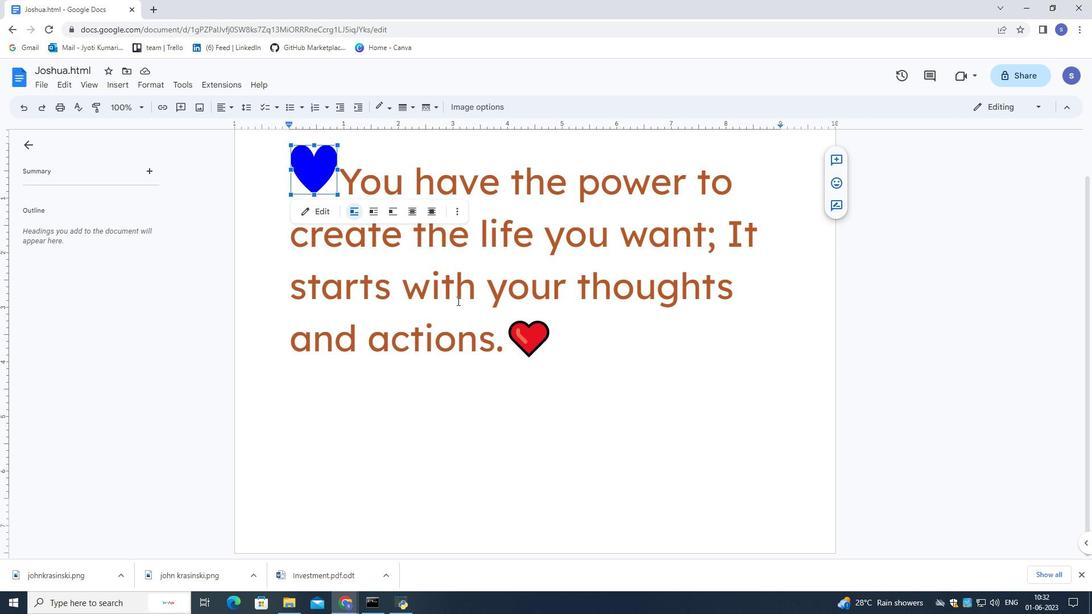 
Action: Mouse moved to (619, 404)
Screenshot: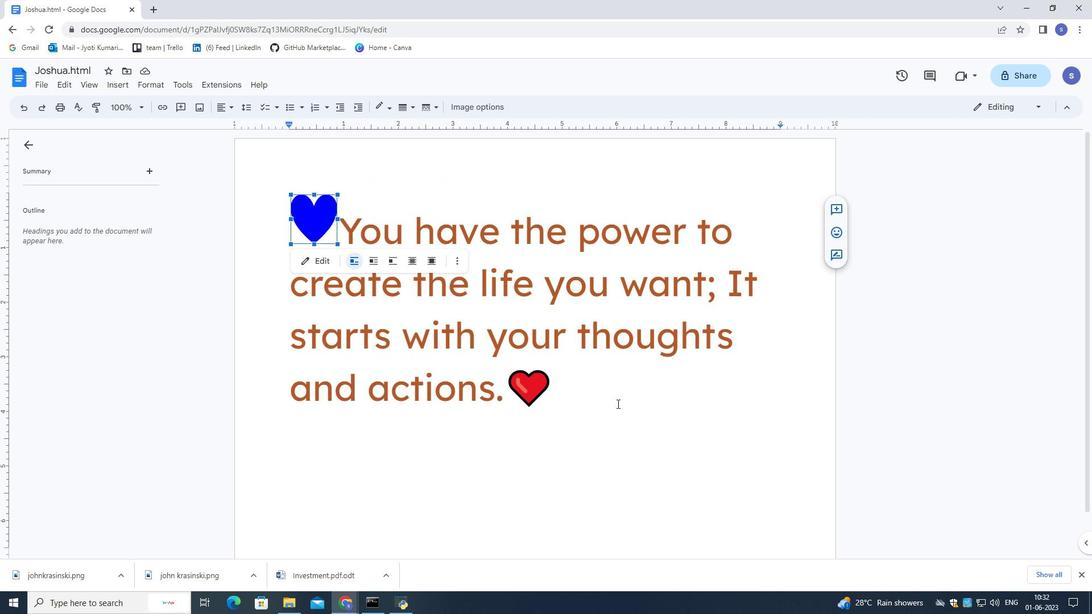 
Action: Mouse pressed left at (619, 404)
Screenshot: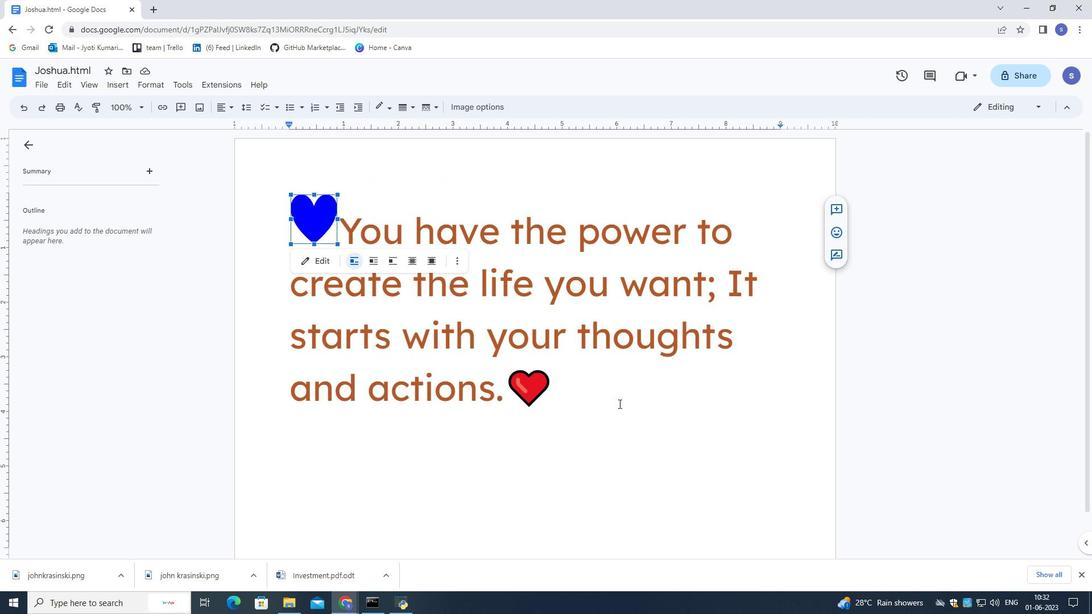 
Action: Mouse moved to (39, 86)
Screenshot: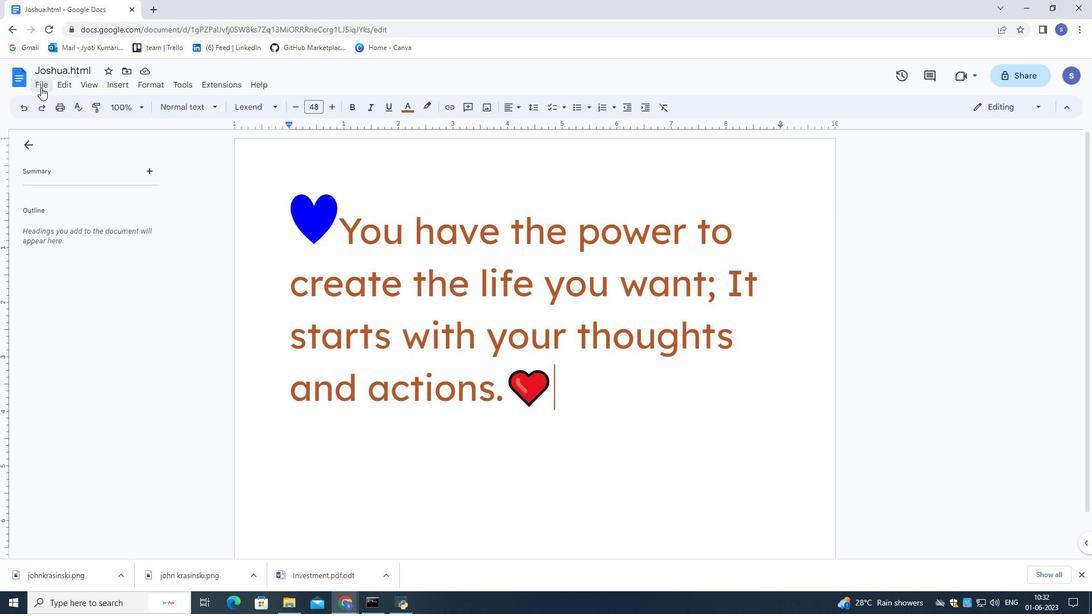 
Action: Mouse pressed left at (39, 86)
Screenshot: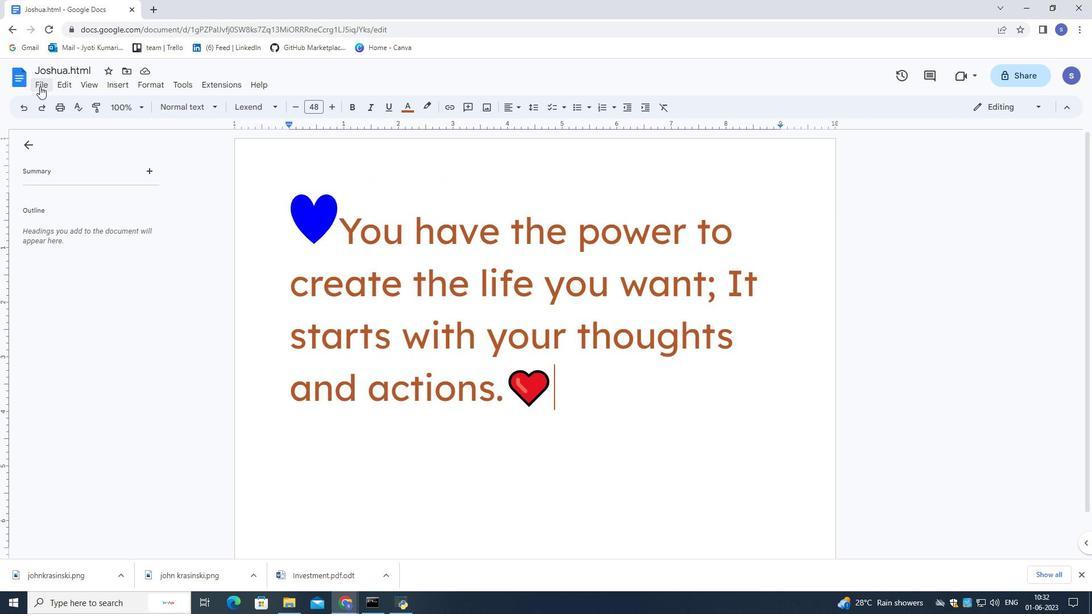 
Action: Mouse moved to (105, 402)
Screenshot: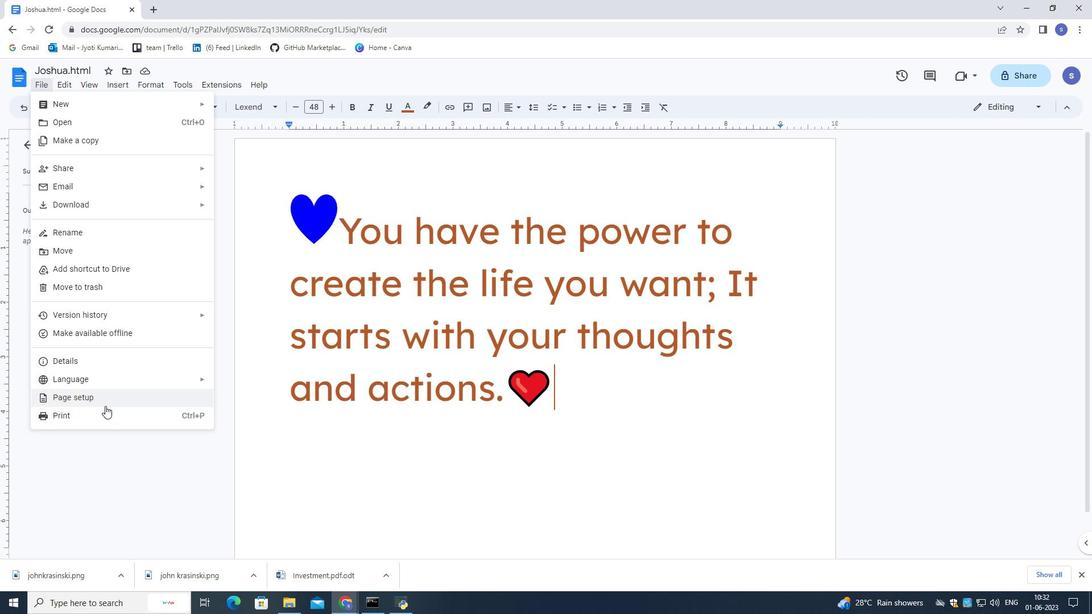 
Action: Mouse pressed left at (105, 402)
Screenshot: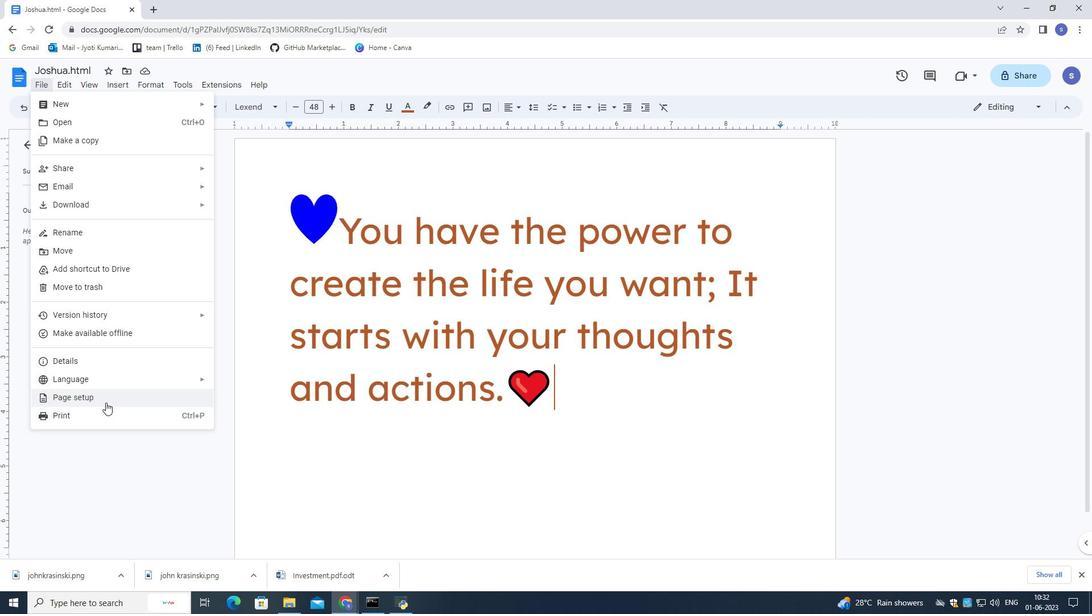 
Action: Mouse moved to (463, 382)
Screenshot: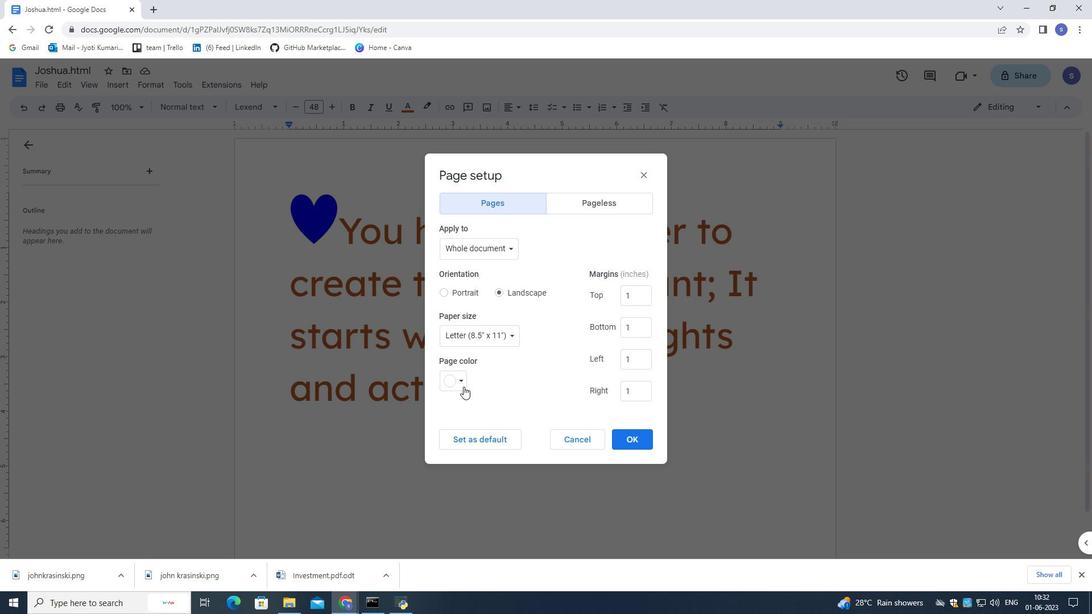 
Action: Mouse pressed left at (463, 382)
Screenshot: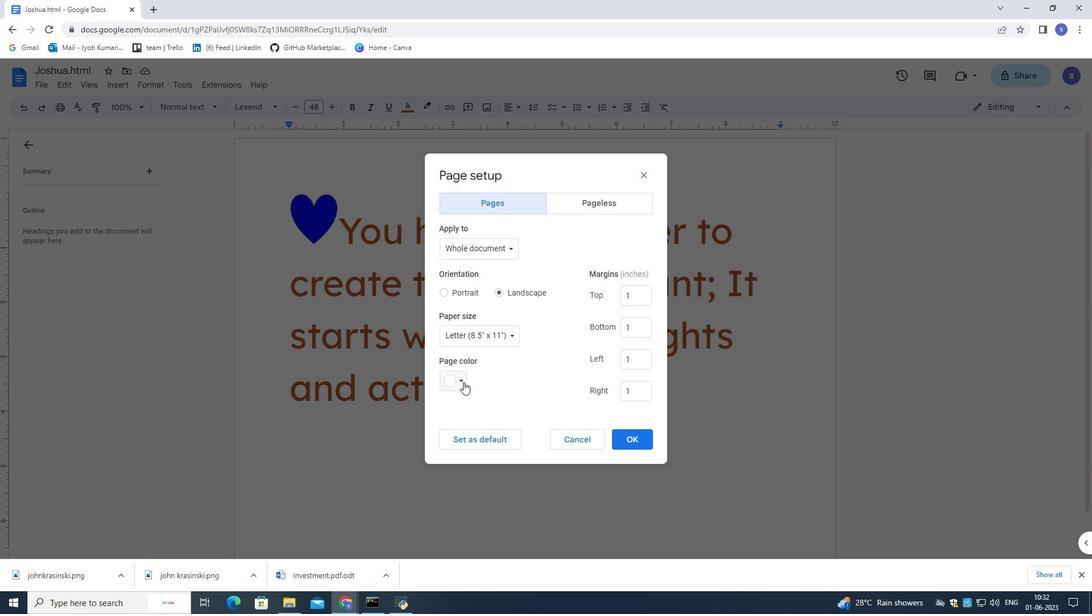 
Action: Mouse moved to (456, 506)
Screenshot: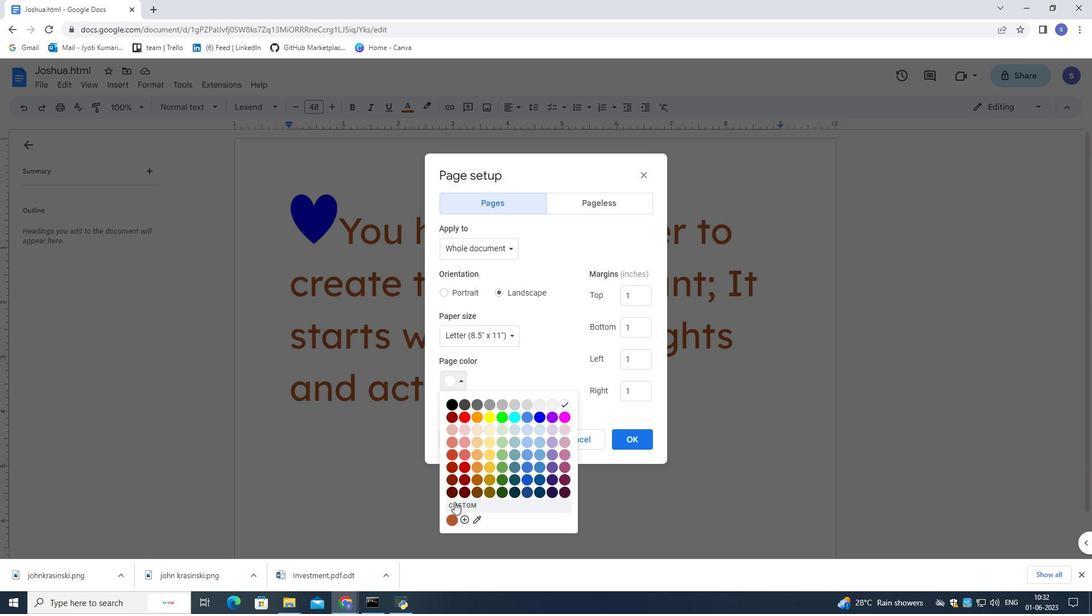 
Action: Mouse pressed left at (456, 506)
Screenshot: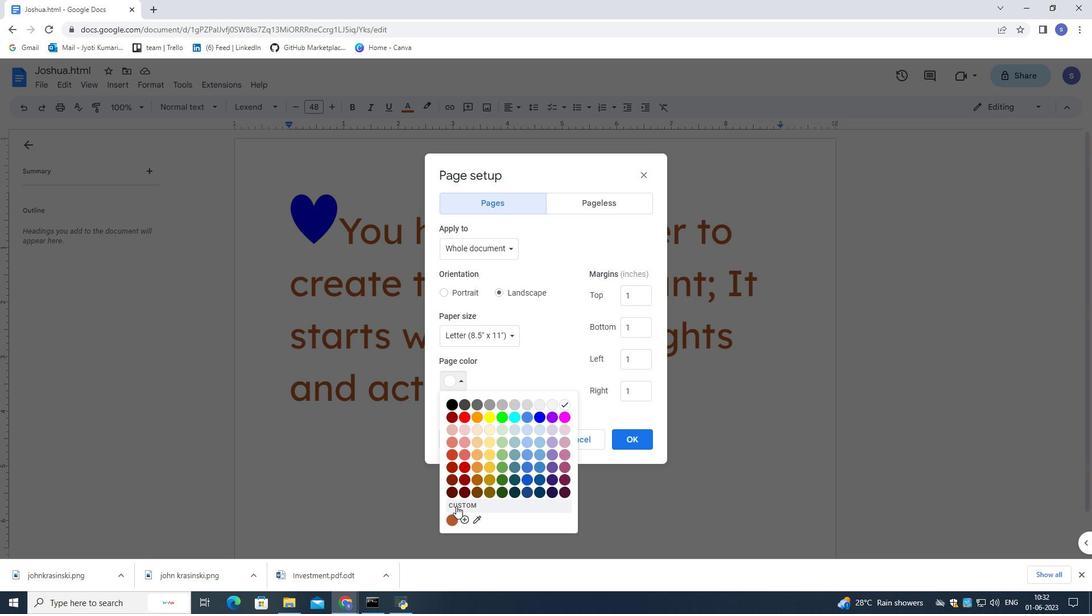 
Action: Mouse moved to (557, 317)
Screenshot: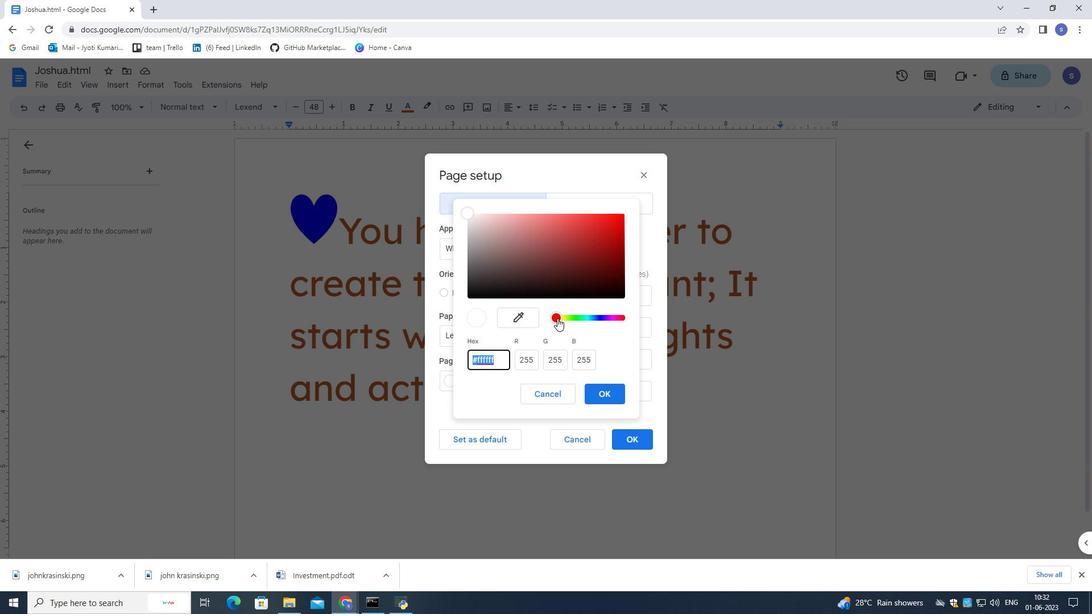 
Action: Mouse pressed left at (557, 317)
Screenshot: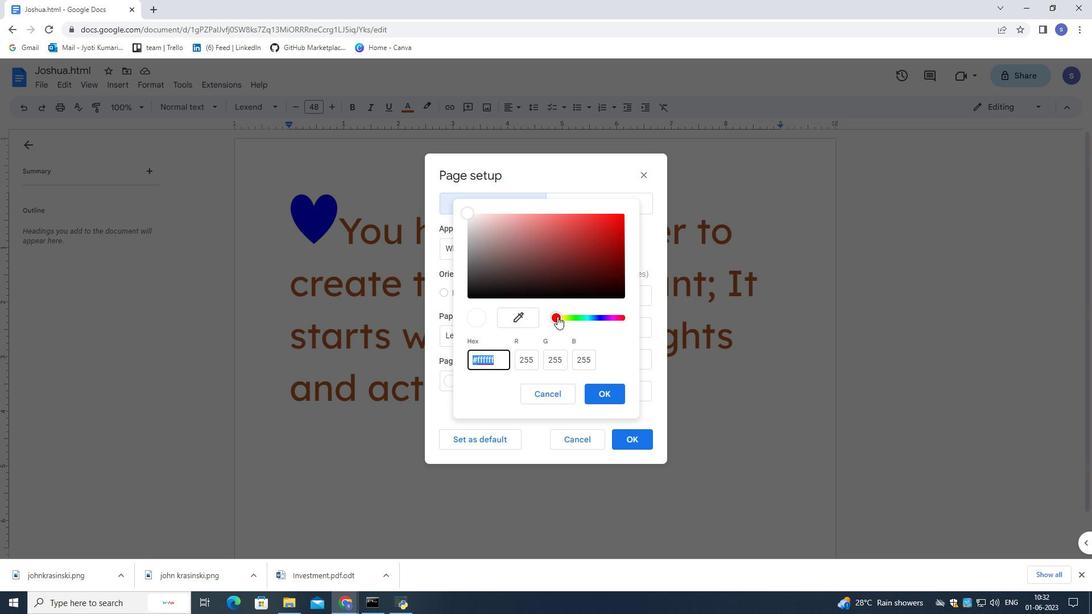 
Action: Mouse moved to (574, 265)
Screenshot: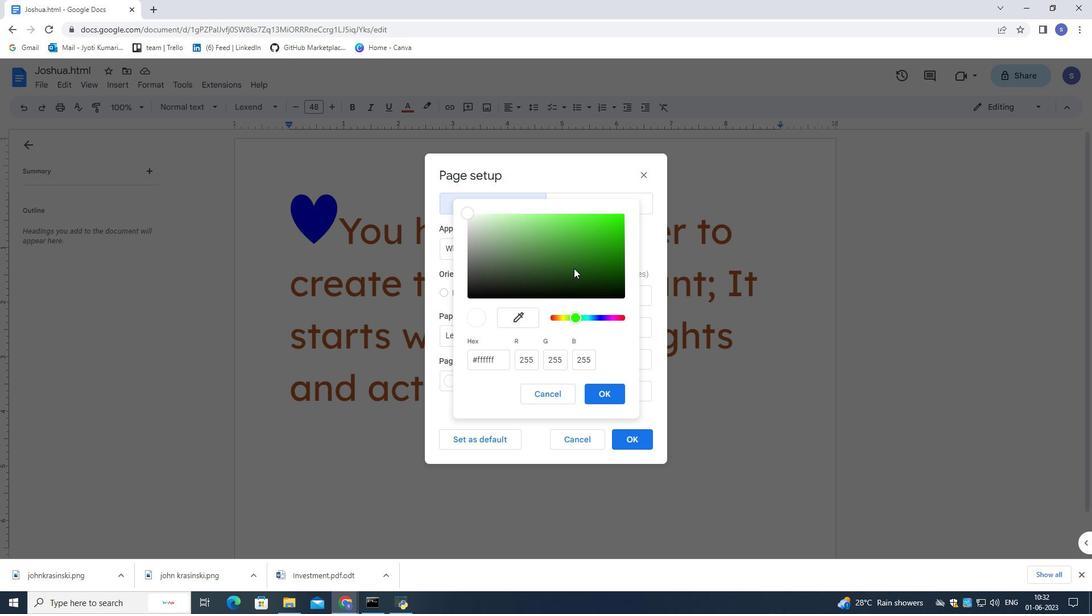 
Action: Mouse pressed left at (574, 265)
Screenshot: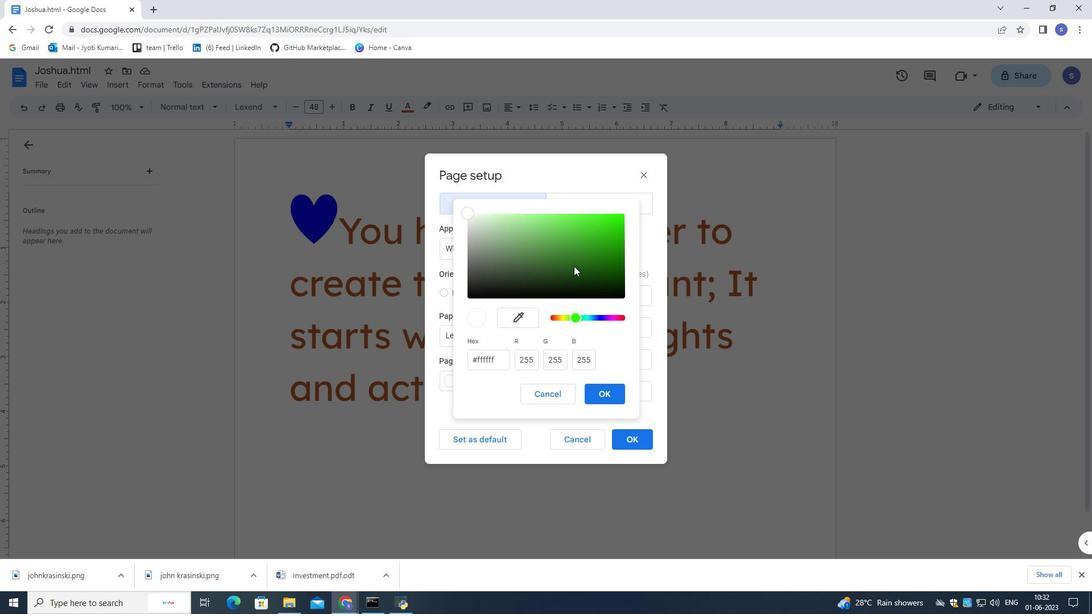 
Action: Mouse moved to (599, 394)
Screenshot: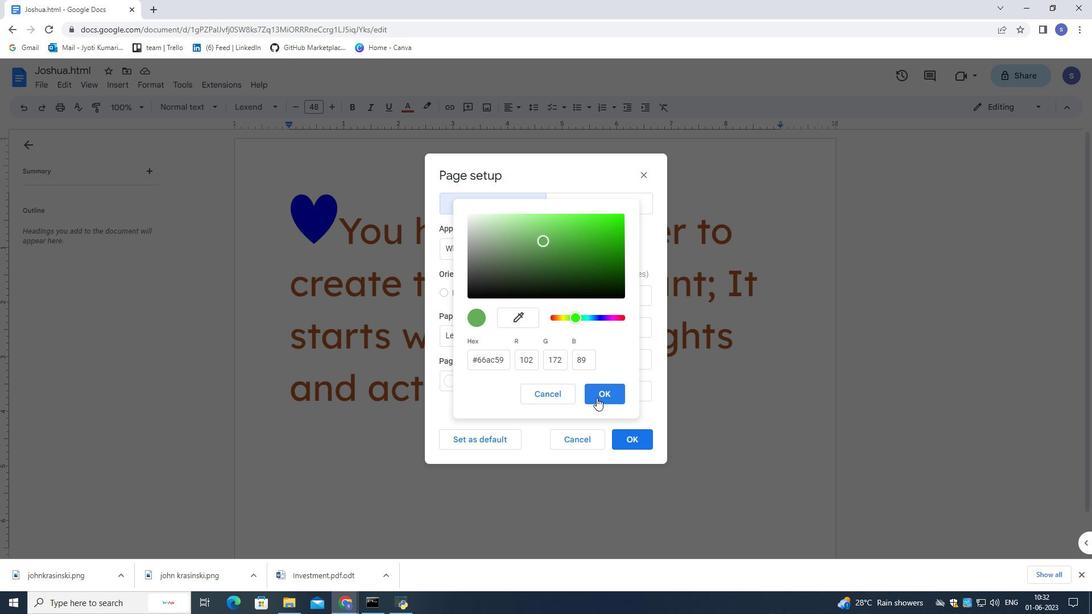 
Action: Mouse pressed left at (599, 394)
Screenshot: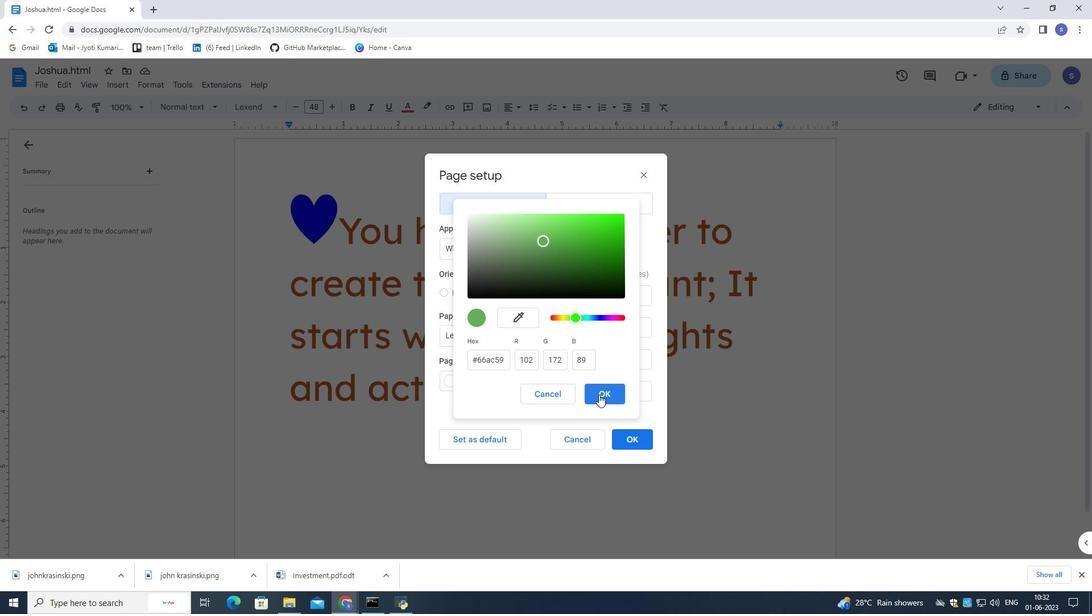
Action: Mouse moved to (630, 441)
Screenshot: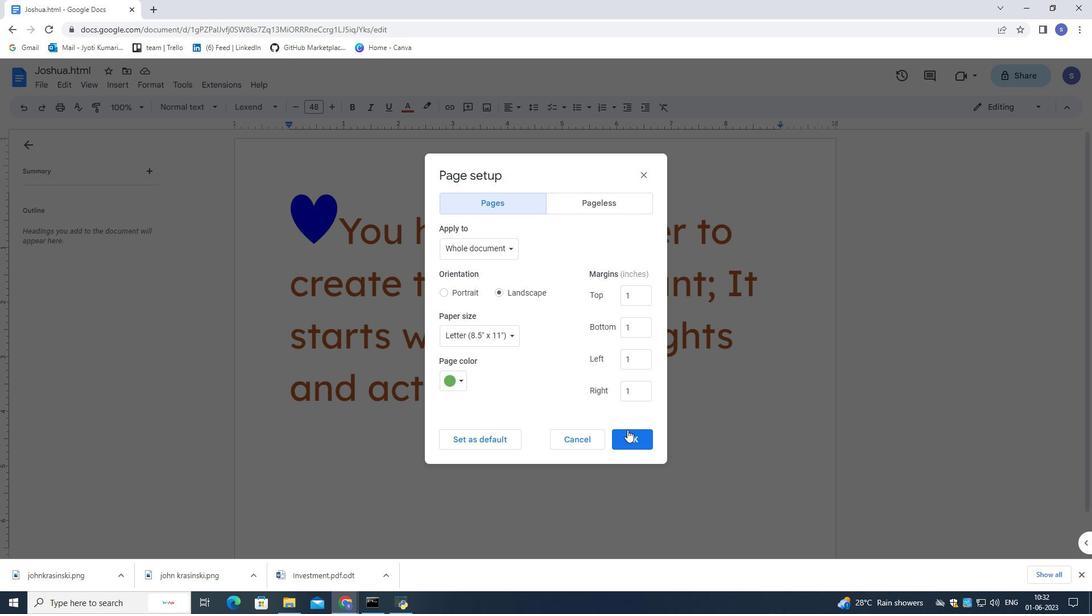 
Action: Mouse pressed left at (630, 441)
Screenshot: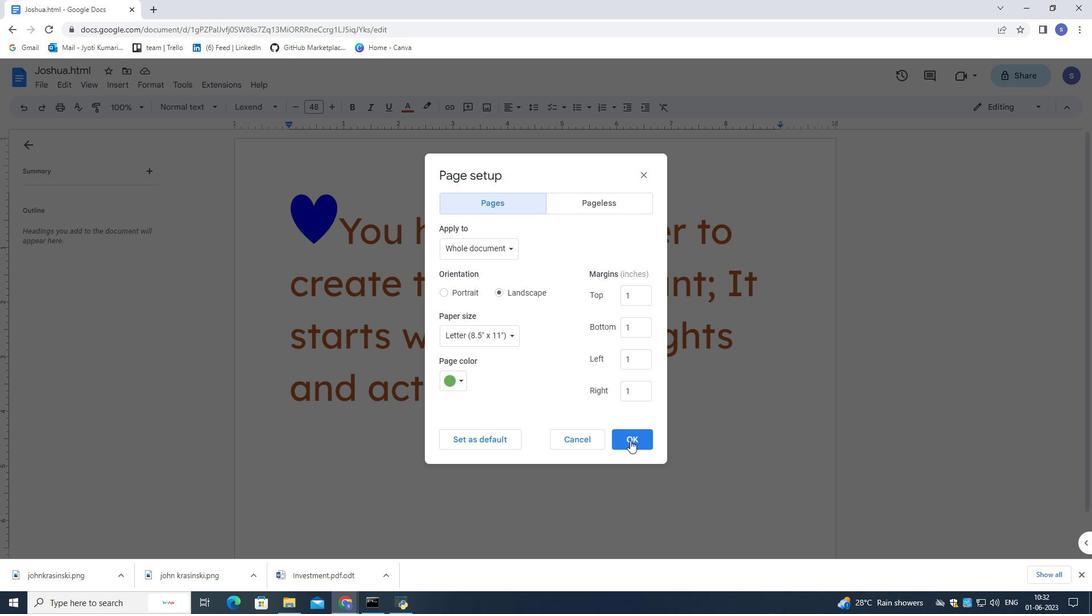 
Action: Mouse moved to (604, 424)
Screenshot: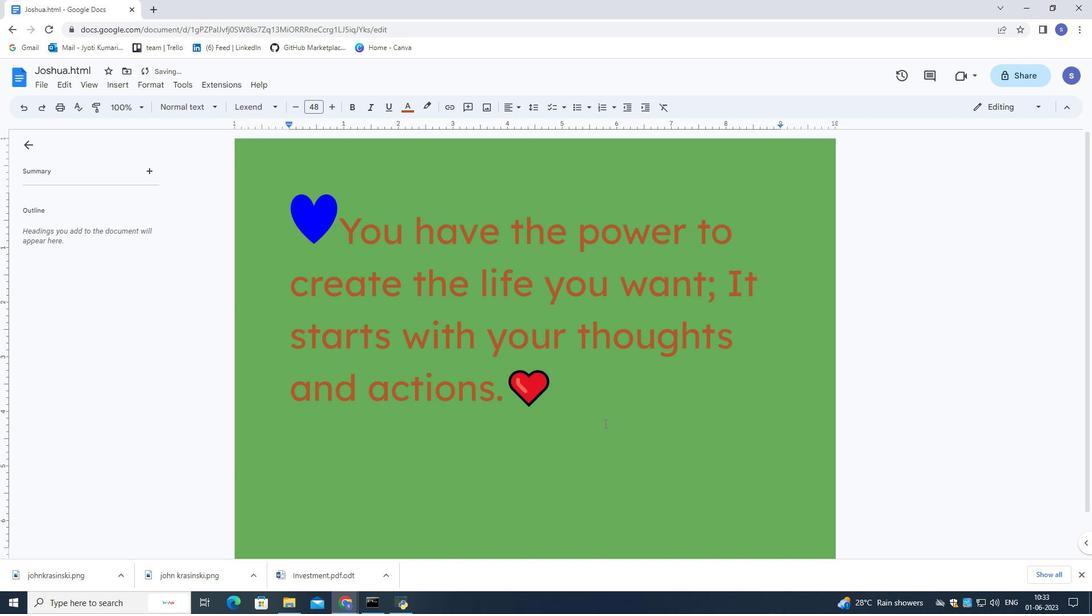 
Action: Mouse scrolled (604, 423) with delta (0, 0)
Screenshot: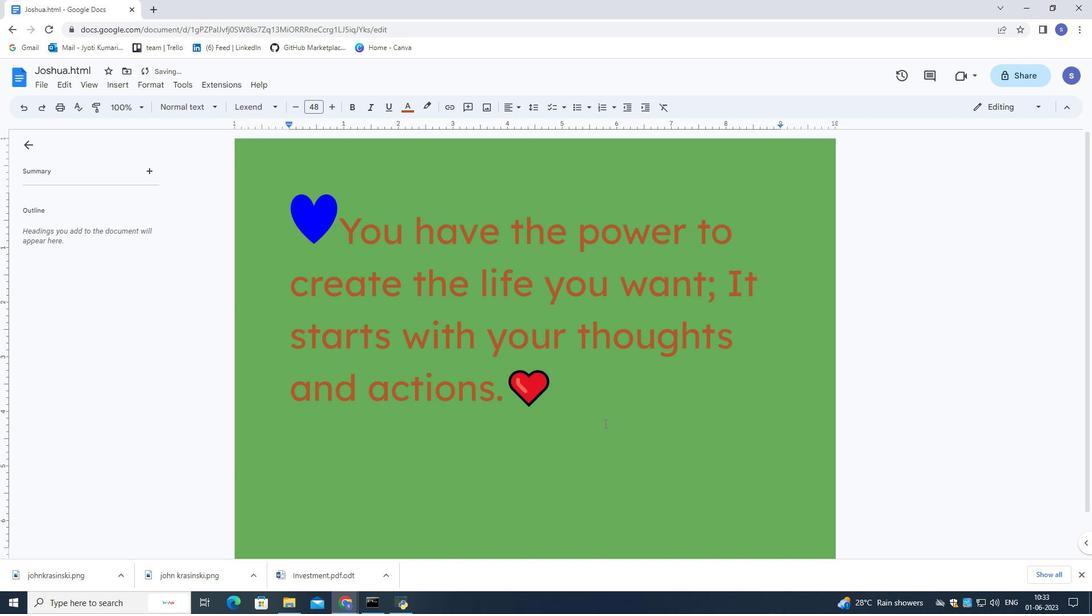 
Action: Mouse moved to (603, 424)
Screenshot: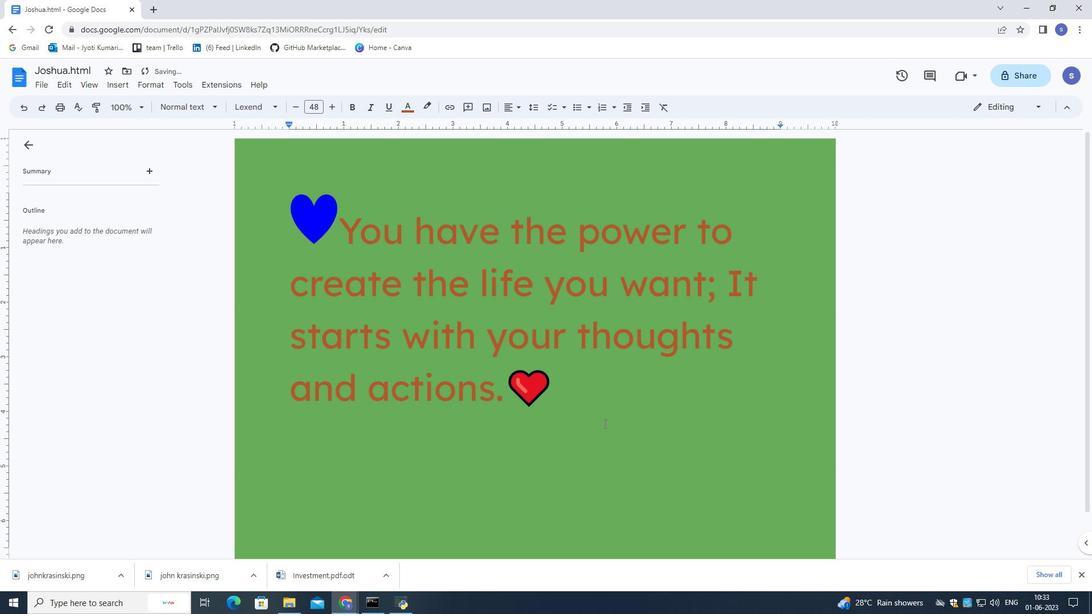 
Action: Mouse scrolled (603, 423) with delta (0, 0)
Screenshot: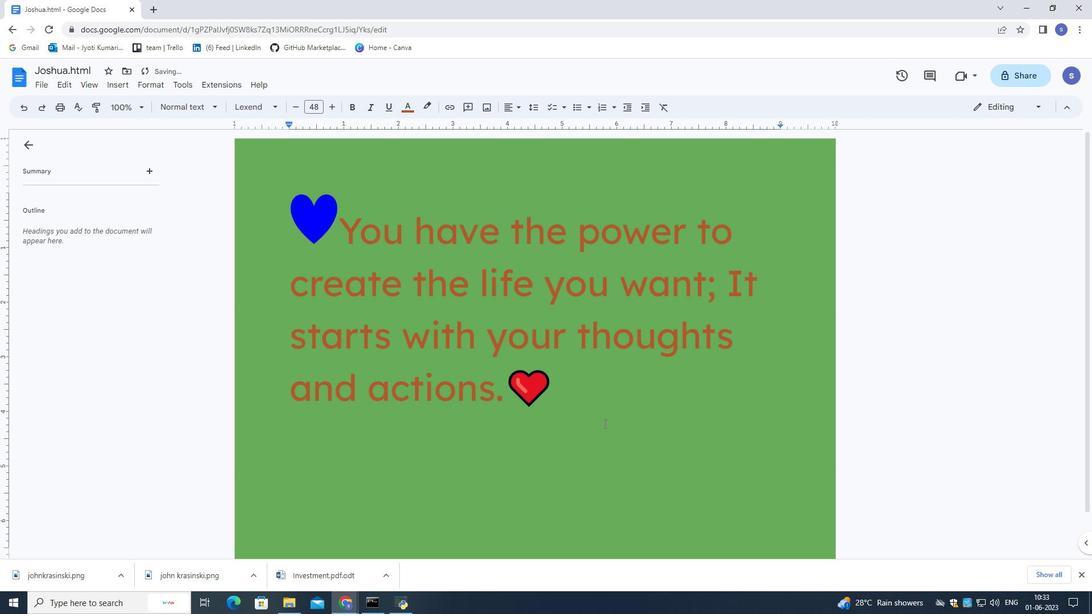
Action: Mouse scrolled (603, 423) with delta (0, 0)
Screenshot: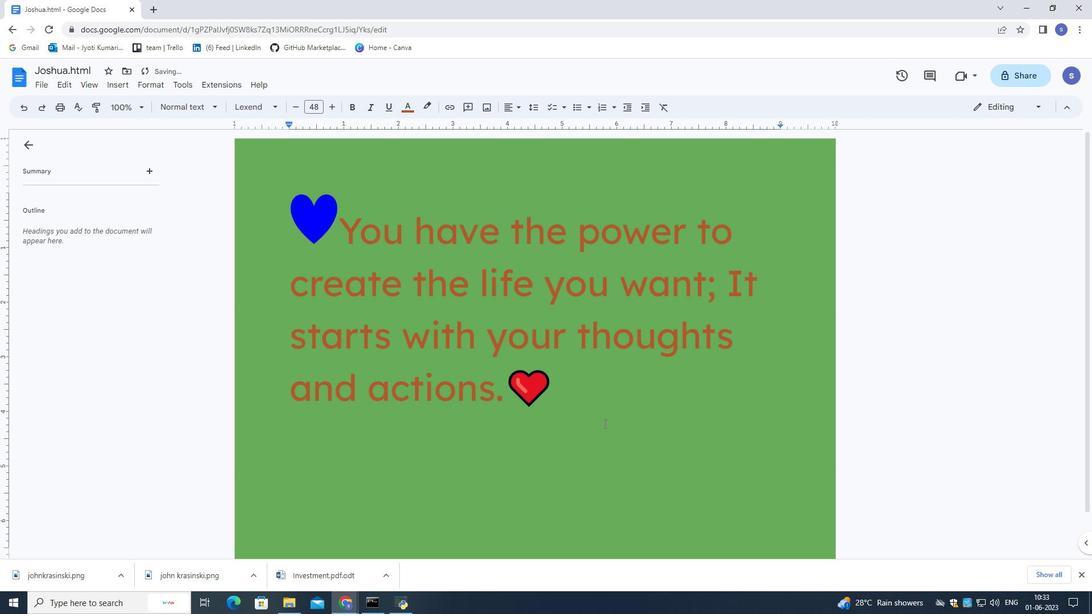 
Action: Mouse scrolled (603, 423) with delta (0, 0)
Screenshot: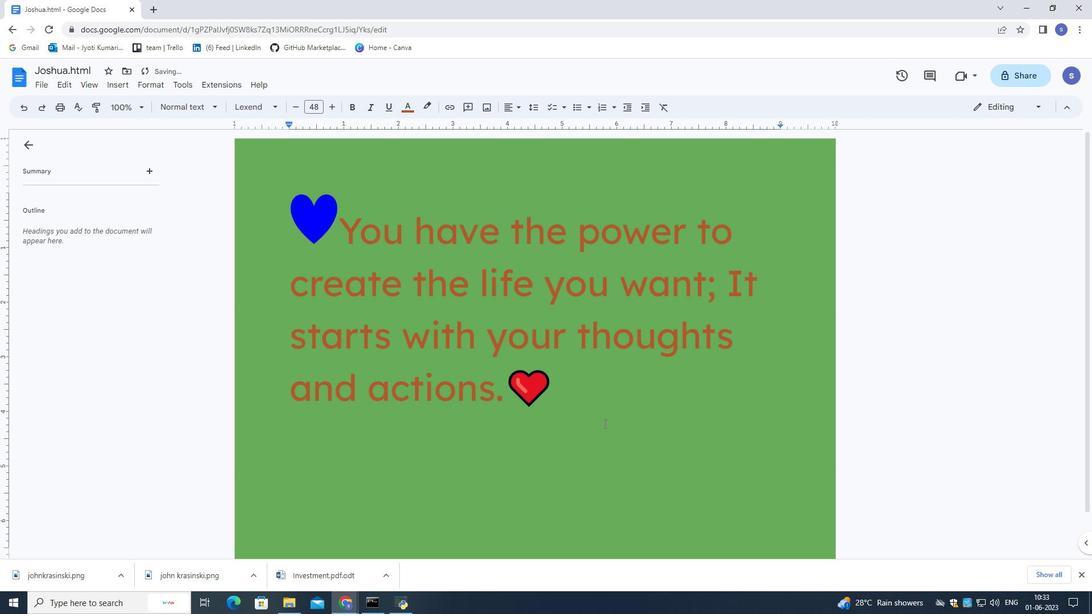 
Action: Mouse moved to (603, 420)
Screenshot: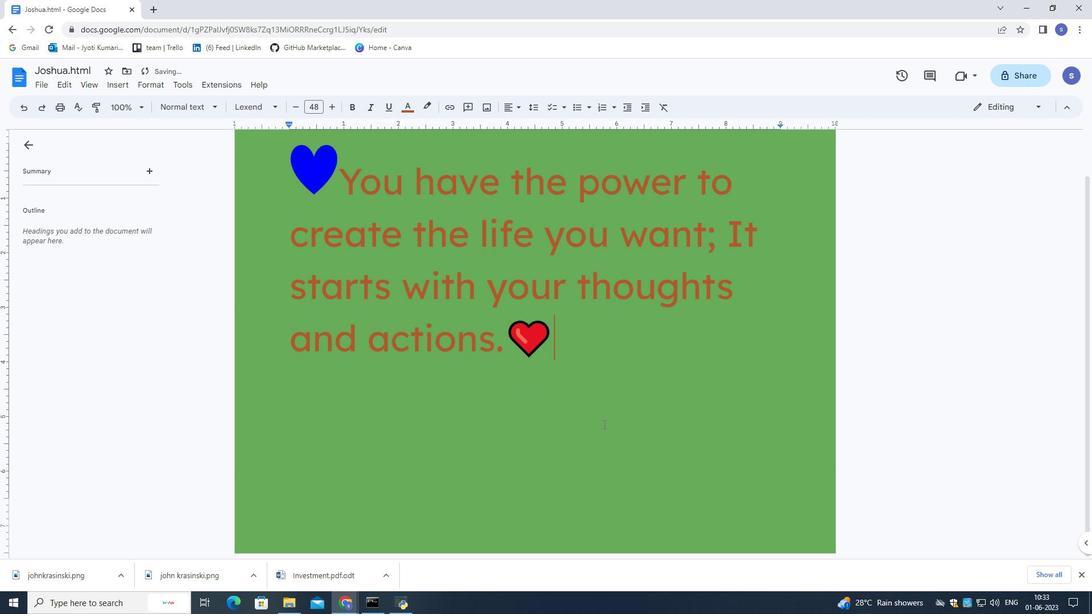 
Action: Mouse scrolled (603, 421) with delta (0, 0)
Screenshot: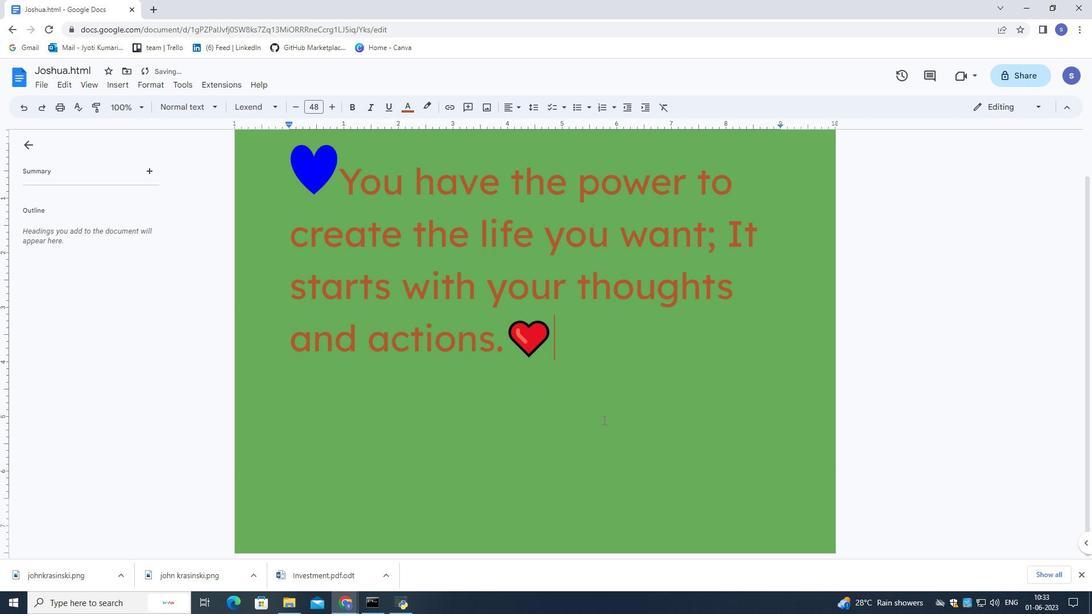 
Action: Mouse scrolled (603, 421) with delta (0, 0)
Screenshot: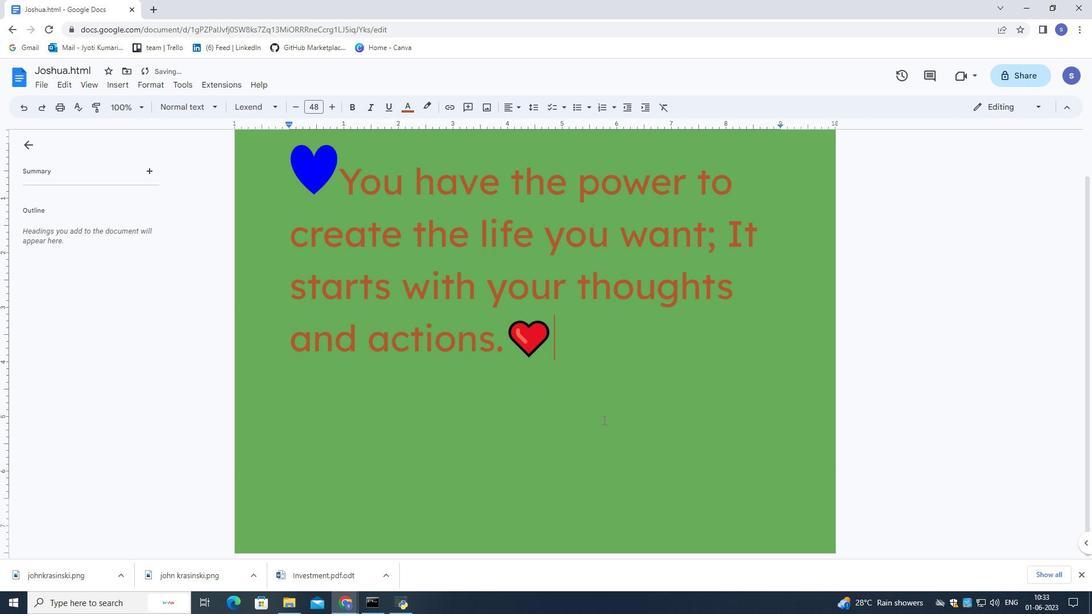 
Action: Mouse scrolled (603, 421) with delta (0, 0)
Screenshot: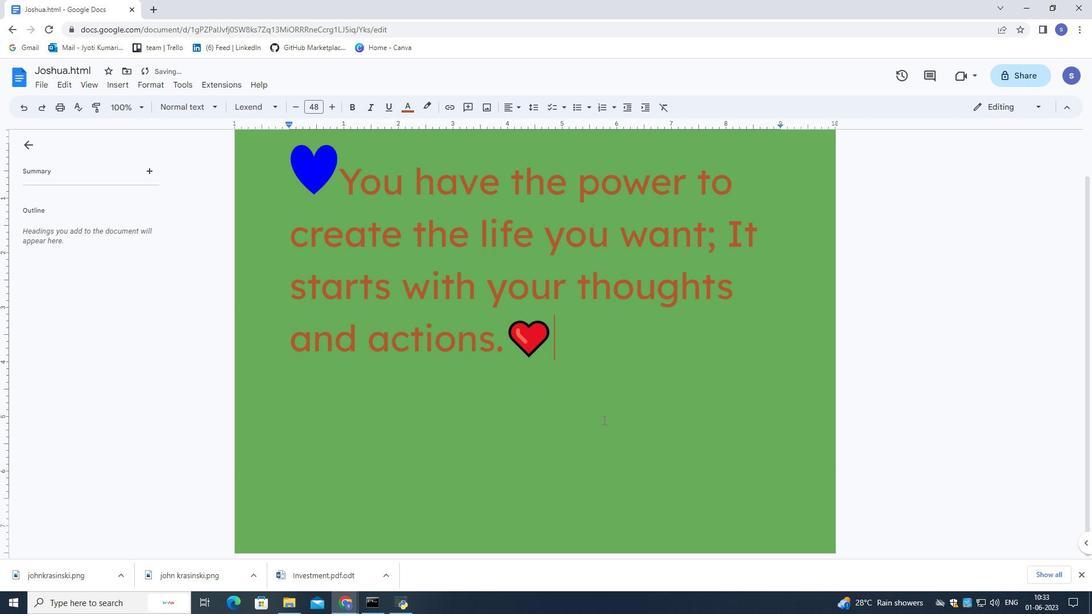 
Action: Mouse moved to (598, 426)
Screenshot: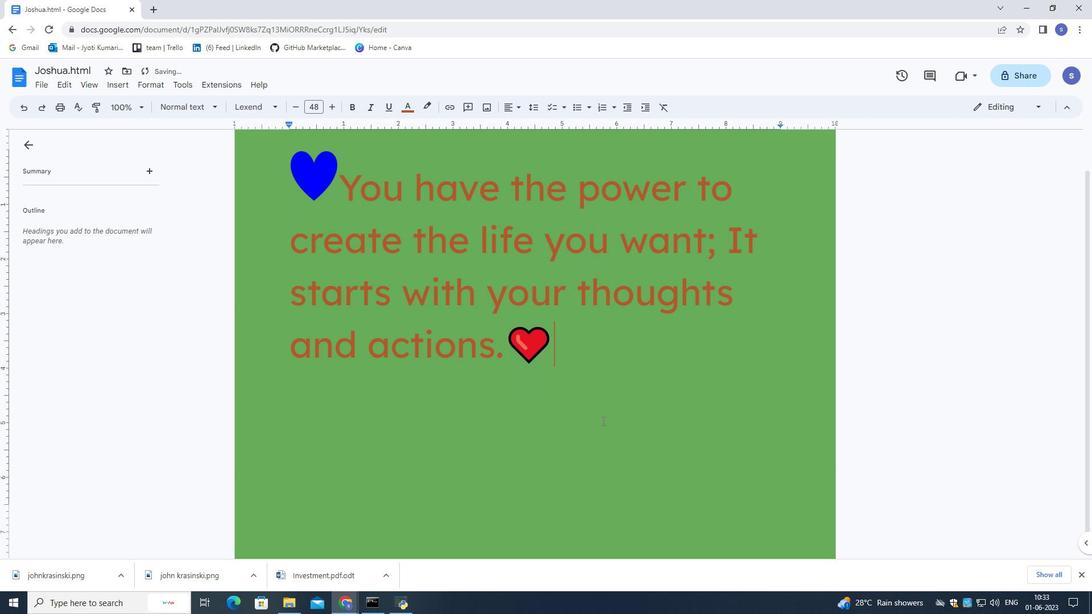 
Action: Mouse scrolled (598, 426) with delta (0, 0)
Screenshot: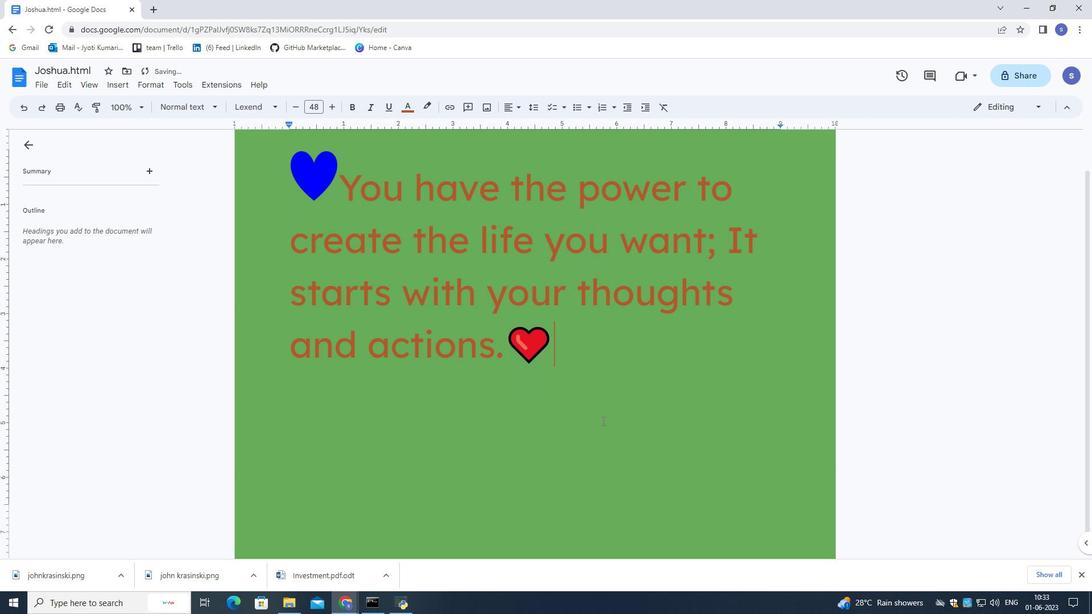 
Action: Mouse moved to (420, 403)
Screenshot: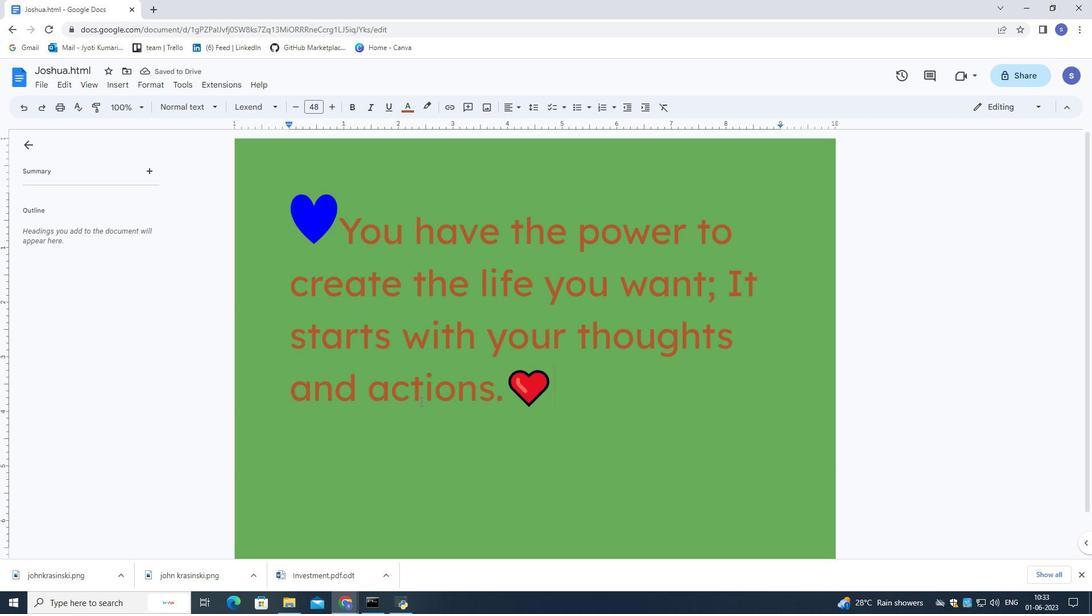 
Action: Mouse scrolled (420, 402) with delta (0, 0)
Screenshot: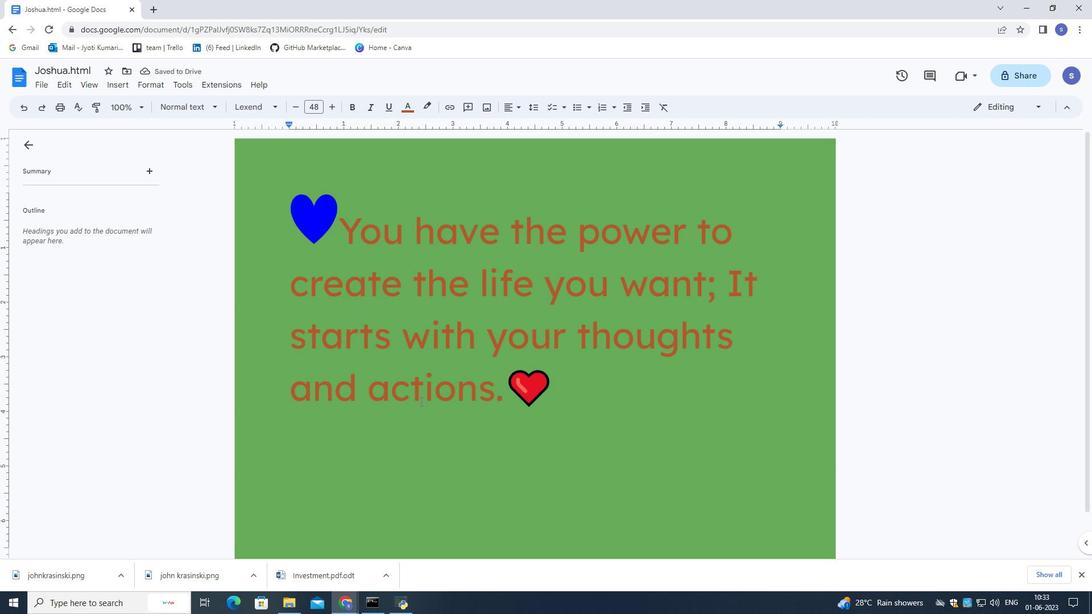 
Action: Mouse moved to (422, 408)
Screenshot: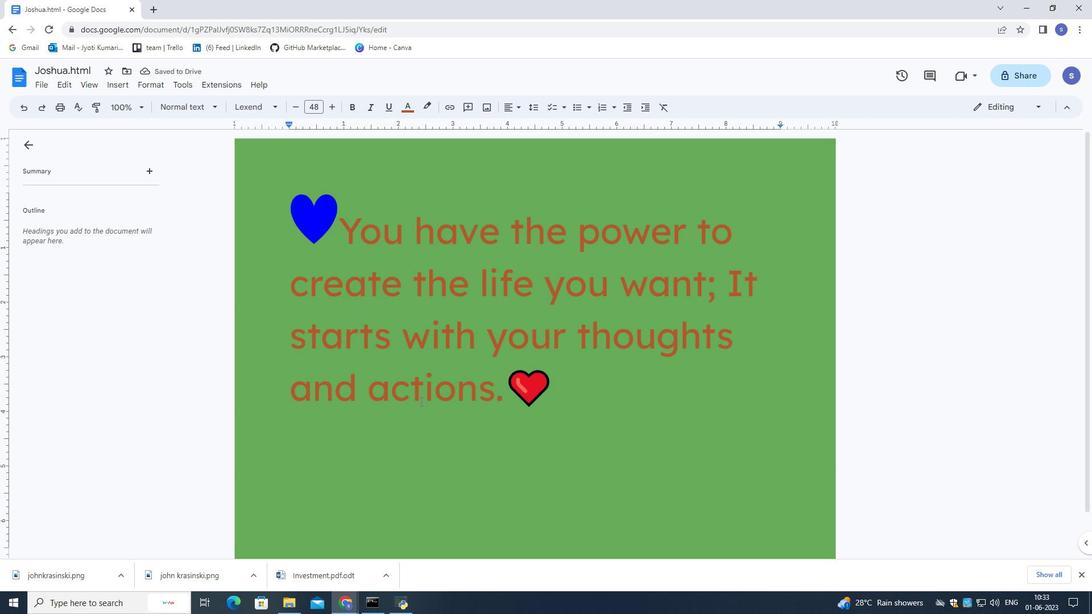 
Action: Mouse scrolled (422, 407) with delta (0, 0)
Screenshot: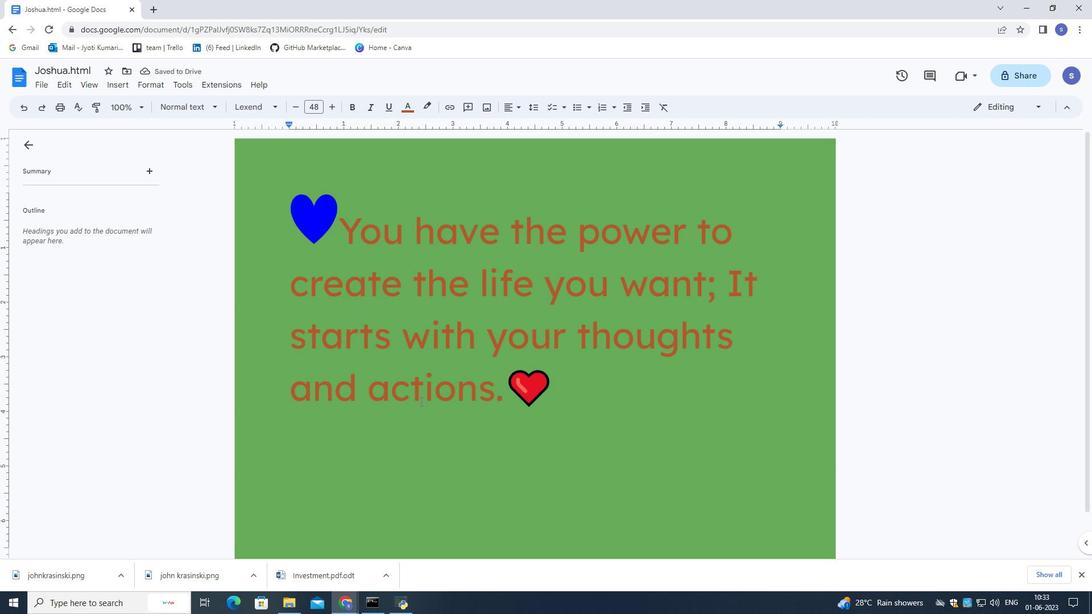 
Action: Mouse moved to (422, 412)
Screenshot: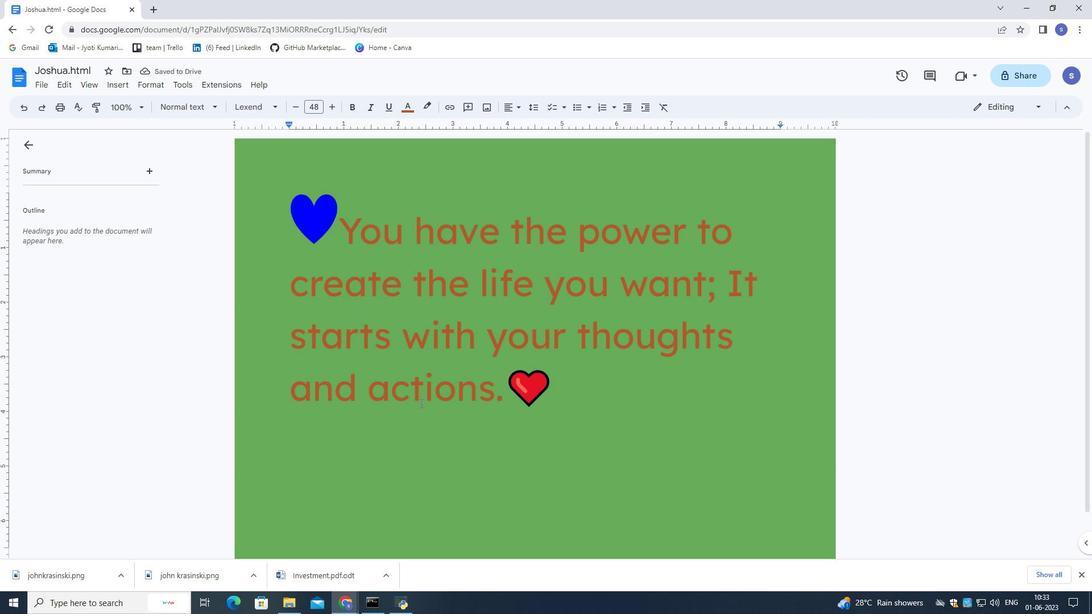 
Action: Mouse scrolled (422, 411) with delta (0, 0)
Screenshot: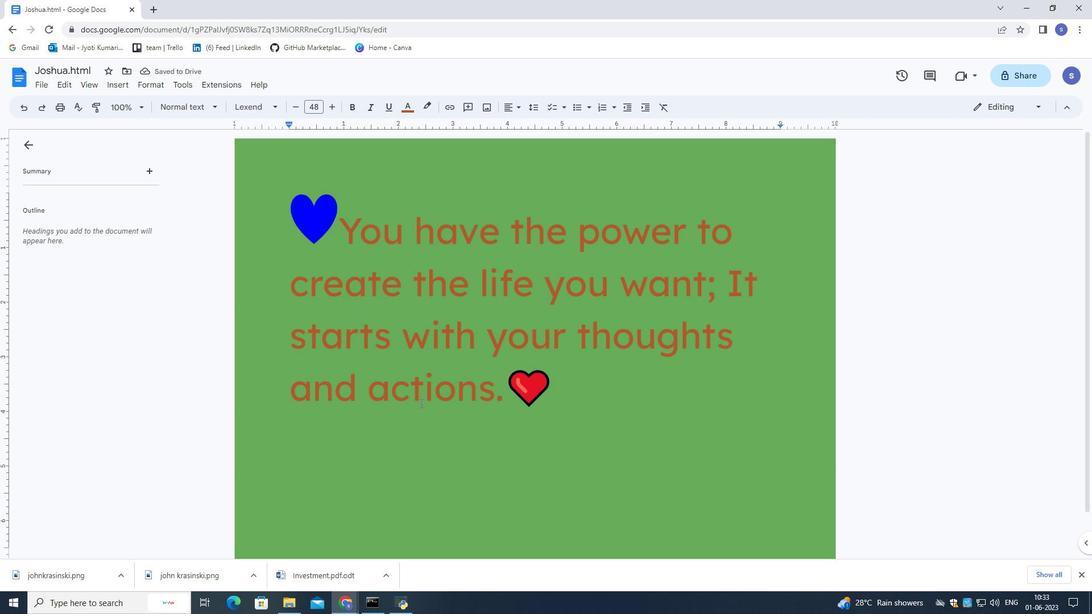 
Action: Mouse moved to (482, 520)
Screenshot: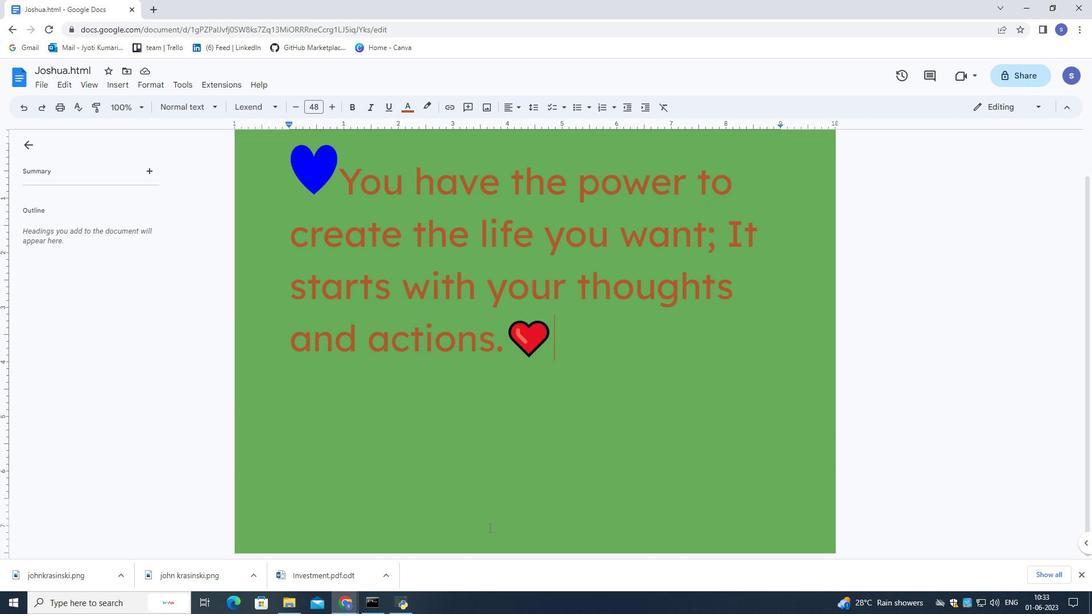 
Action: Mouse pressed left at (482, 520)
Screenshot: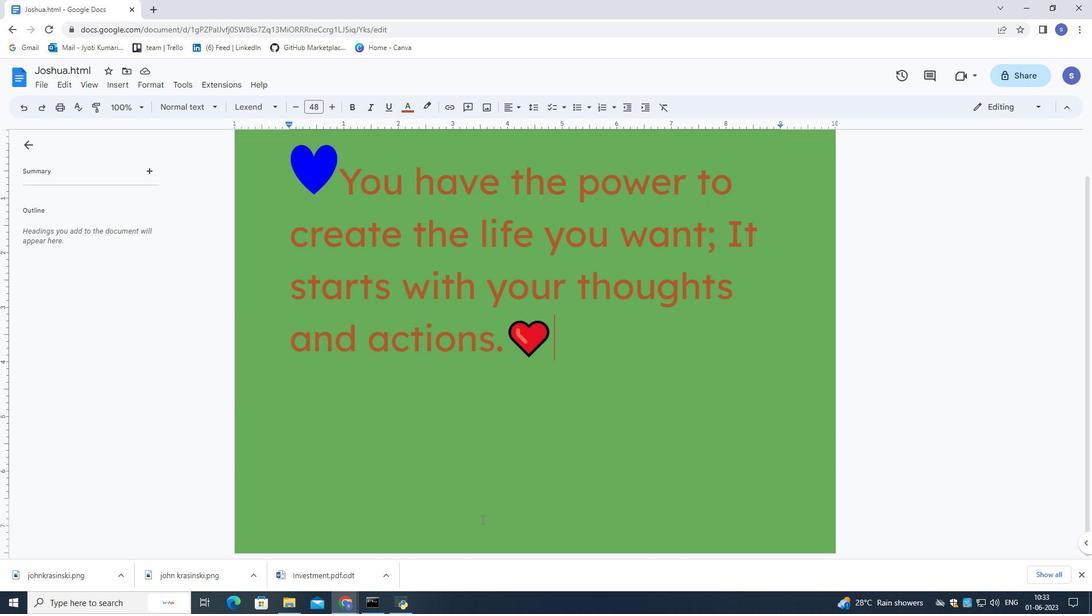 
Action: Mouse pressed left at (482, 520)
Screenshot: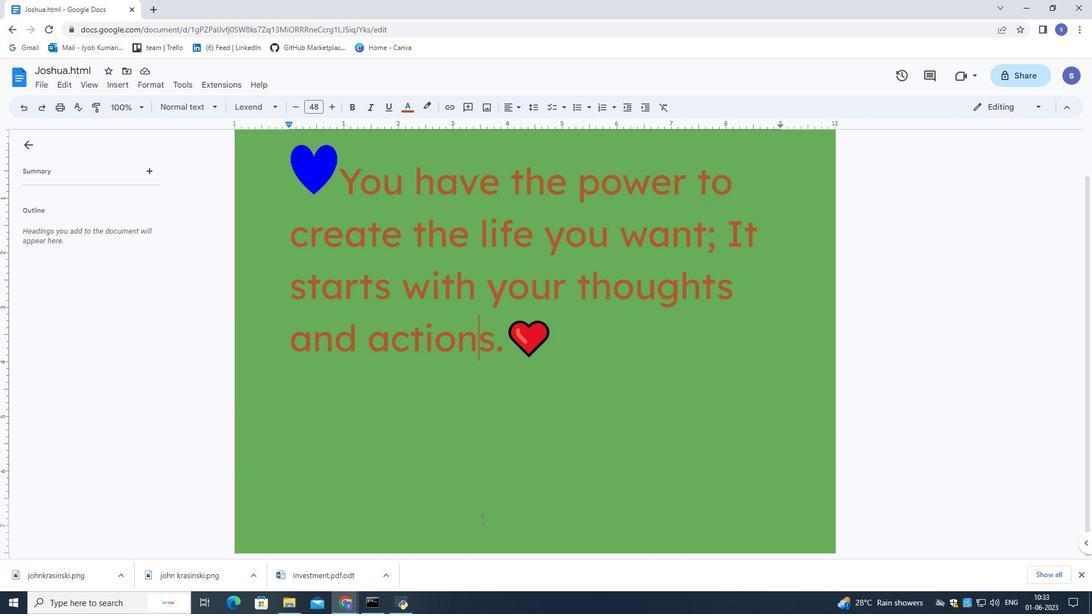 
Action: Mouse pressed left at (482, 520)
Screenshot: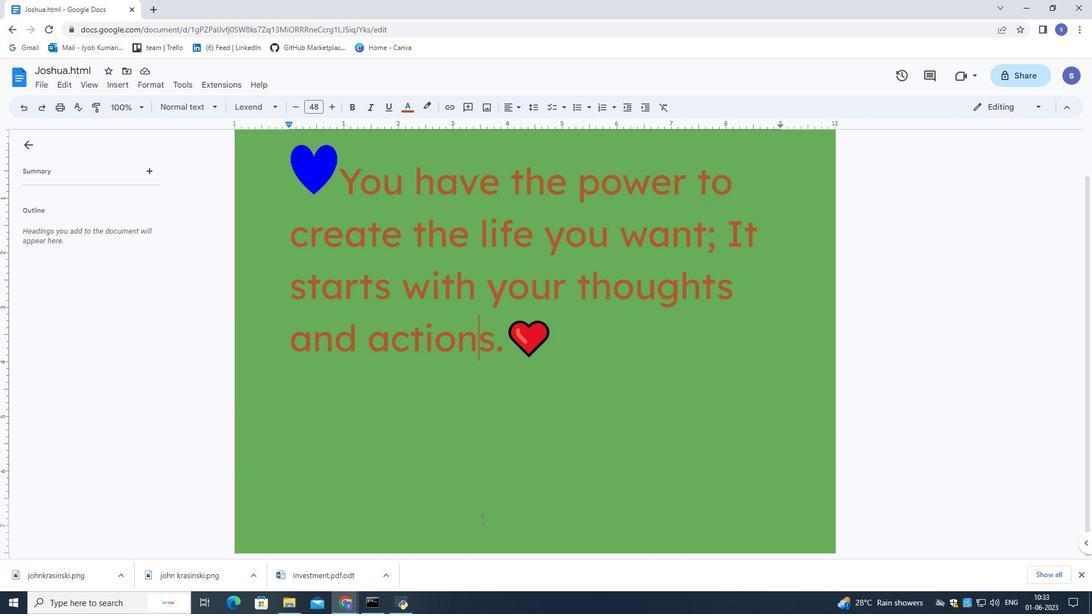 
Action: Mouse moved to (125, 81)
Screenshot: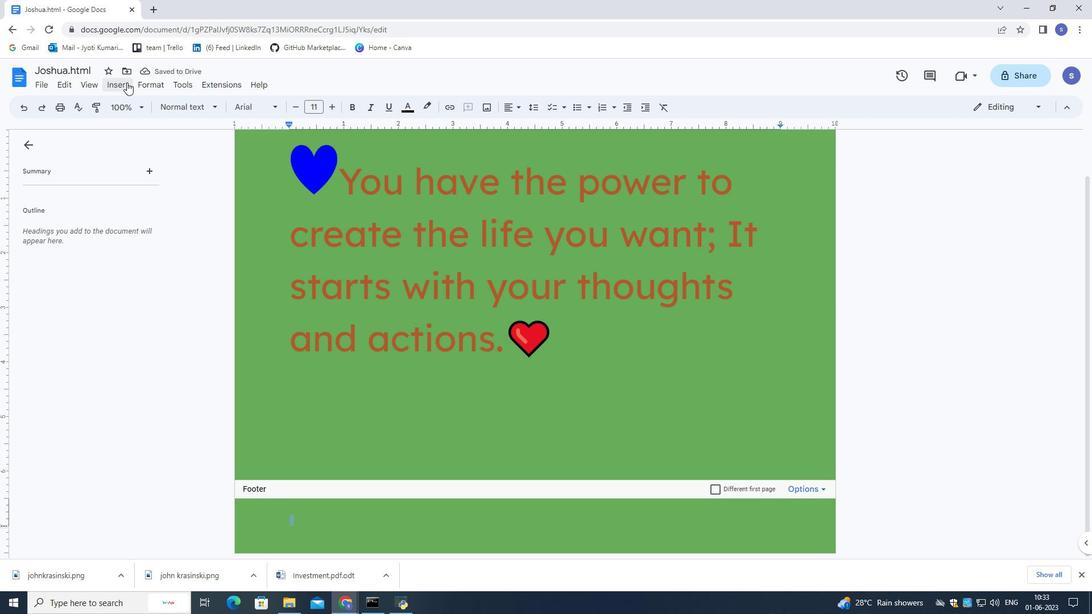 
Action: Mouse pressed left at (125, 81)
Screenshot: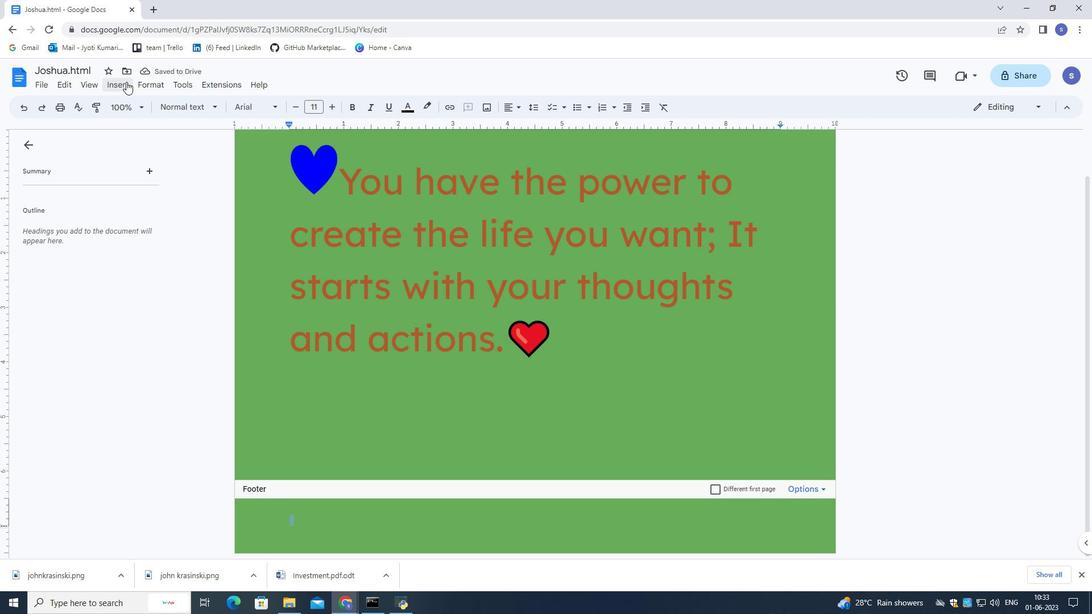 
Action: Mouse moved to (184, 431)
Screenshot: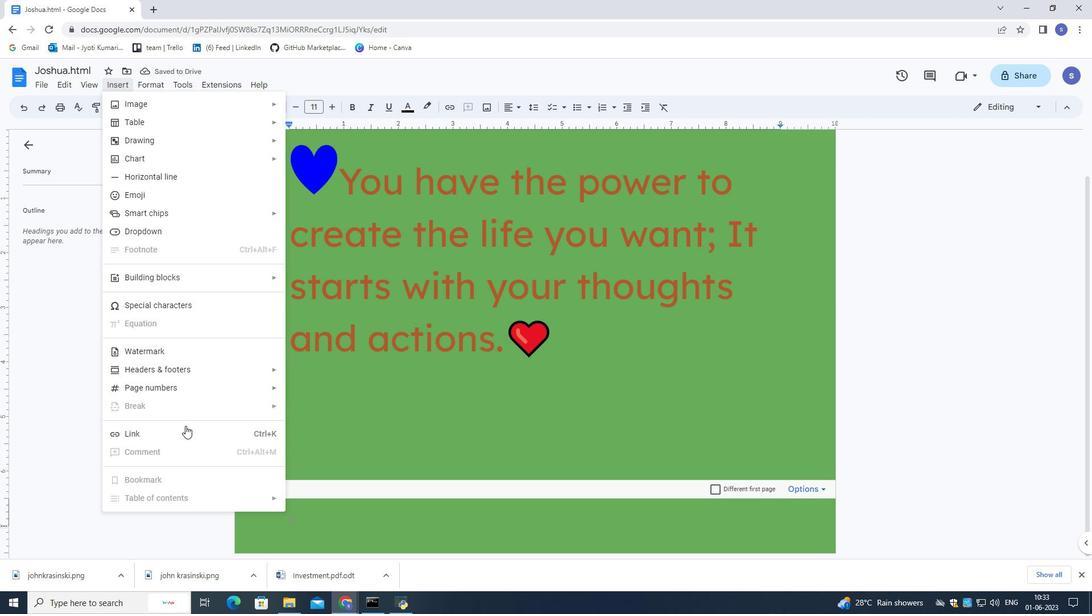 
Action: Mouse pressed left at (184, 431)
Screenshot: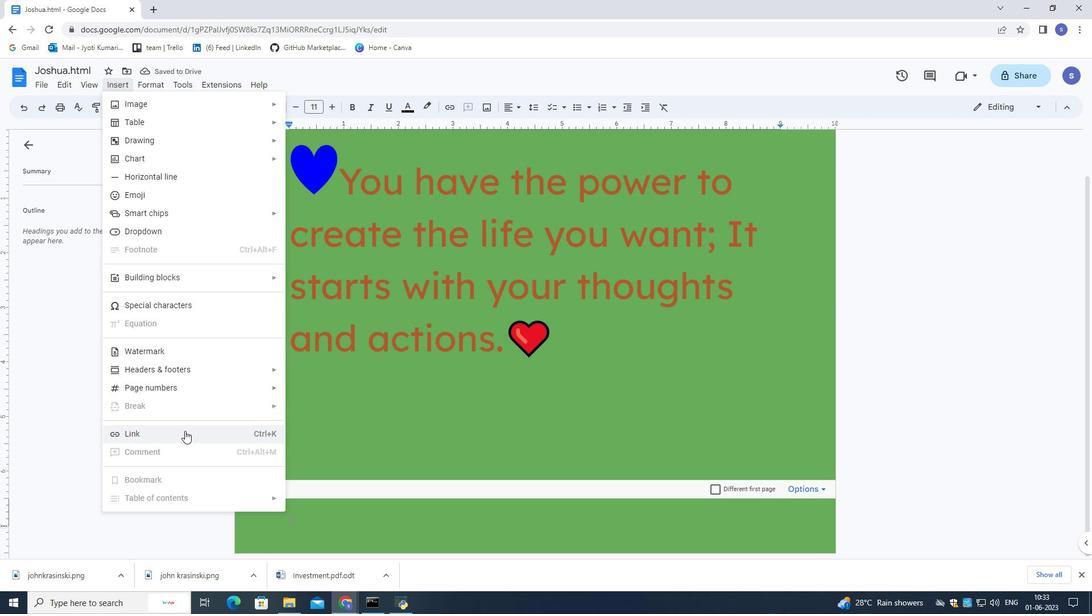 
Action: Mouse moved to (183, 431)
Screenshot: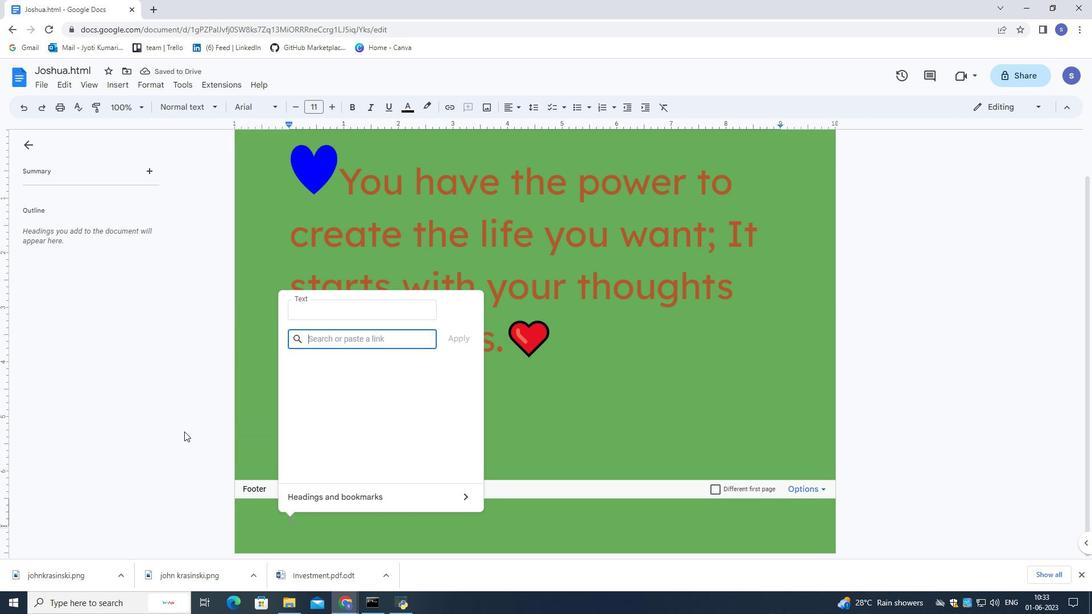 
Action: Key pressed www.instagram.com
Screenshot: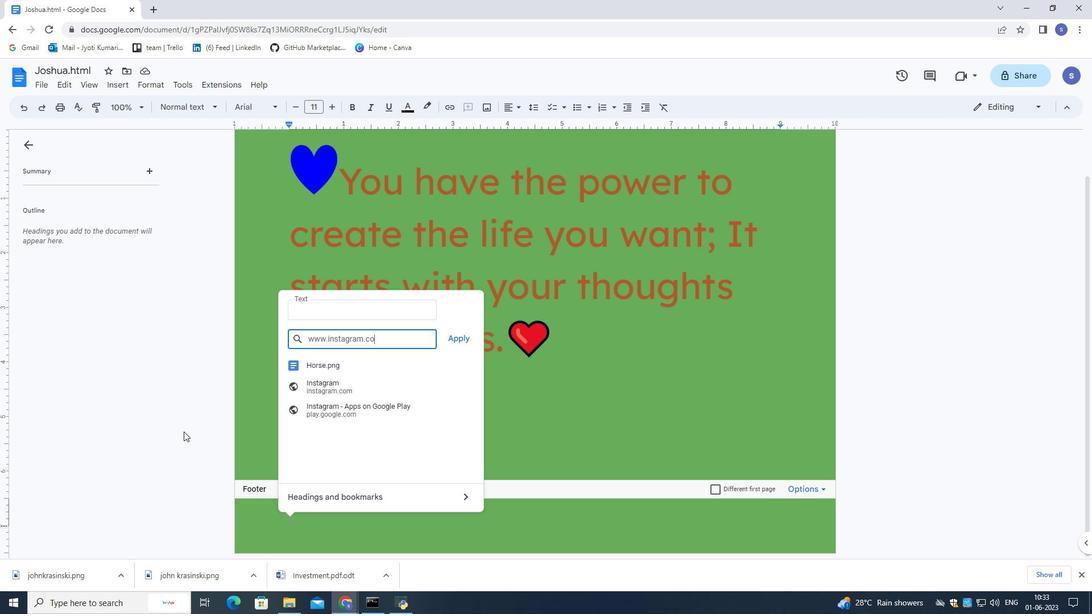 
Action: Mouse moved to (459, 336)
Screenshot: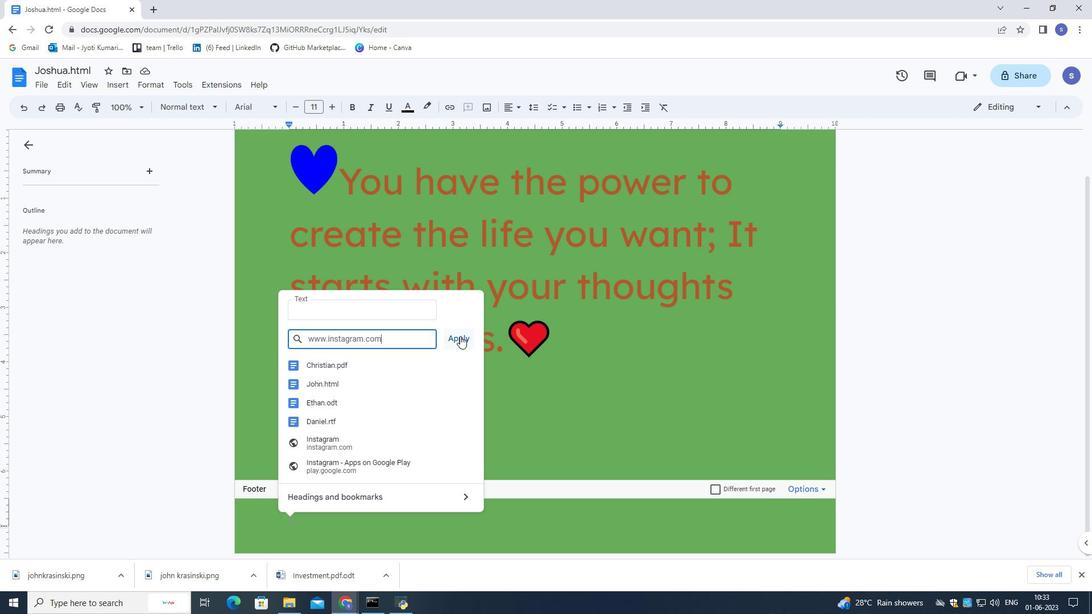
Action: Mouse pressed left at (459, 336)
Screenshot: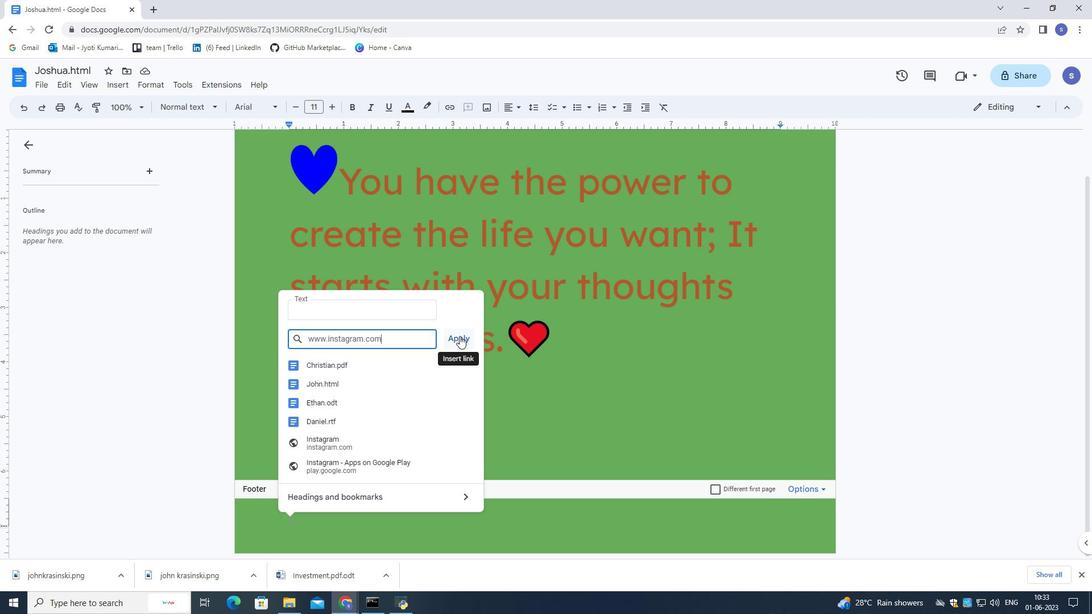 
Action: Mouse moved to (379, 520)
Screenshot: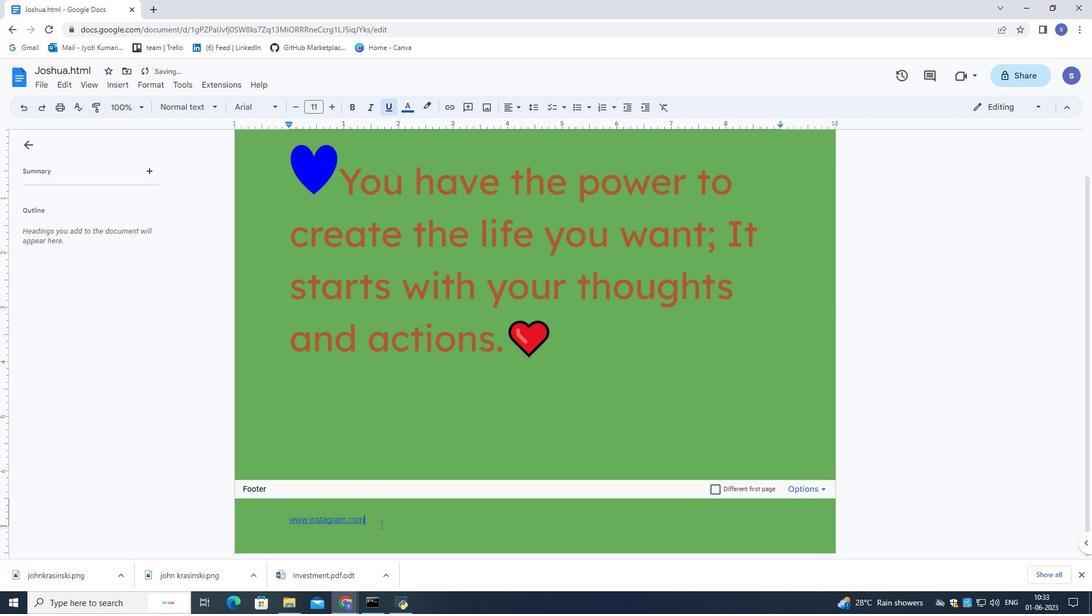 
Action: Mouse pressed left at (379, 520)
Screenshot: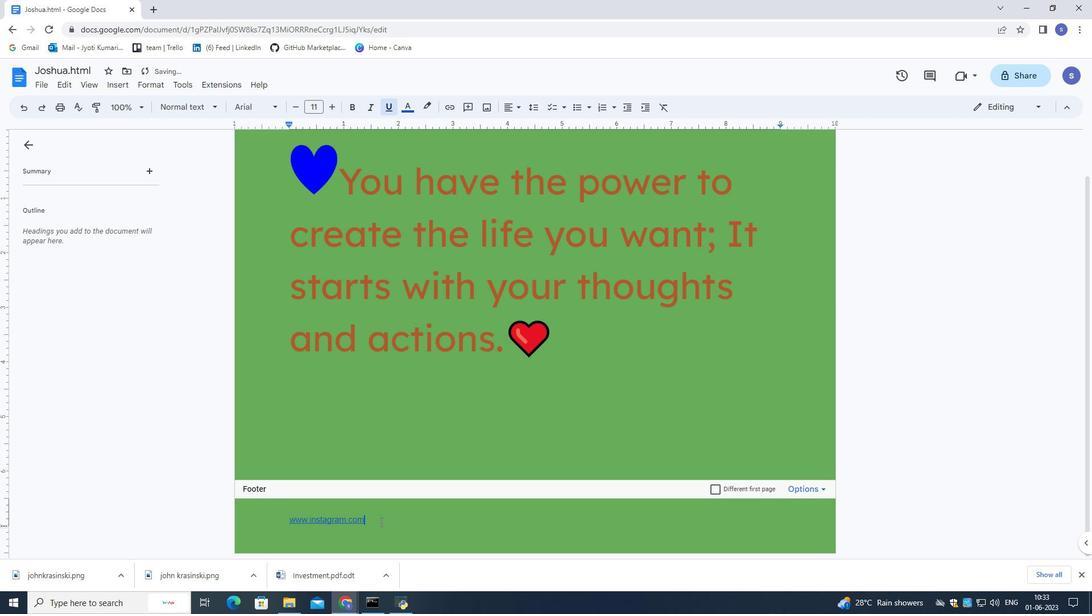
Action: Mouse moved to (517, 106)
Screenshot: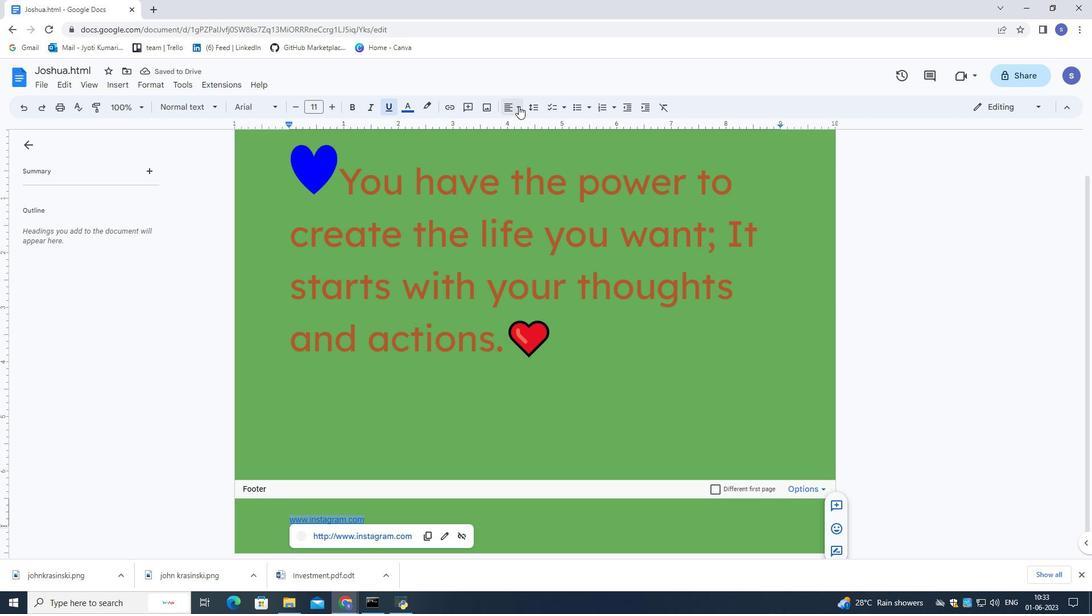 
Action: Mouse pressed left at (517, 106)
Screenshot: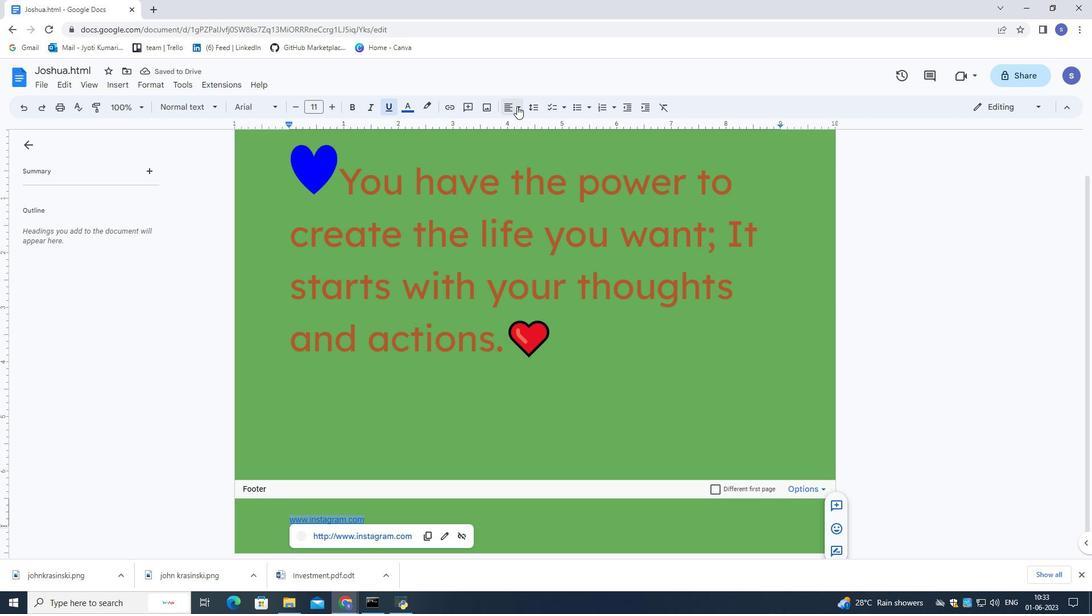 
Action: Mouse moved to (539, 134)
Screenshot: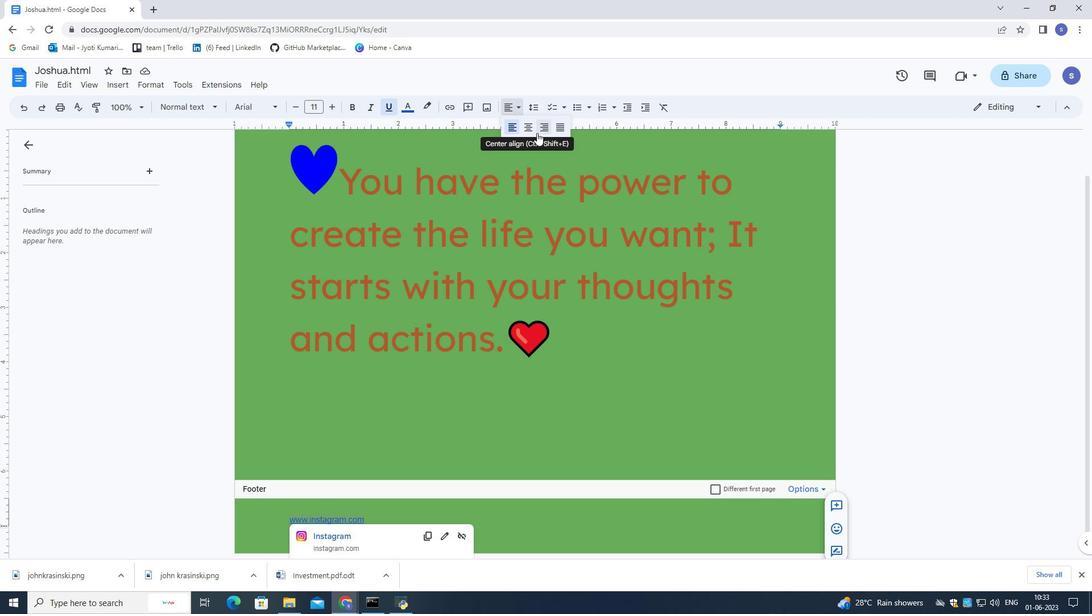 
Action: Mouse pressed left at (539, 134)
Screenshot: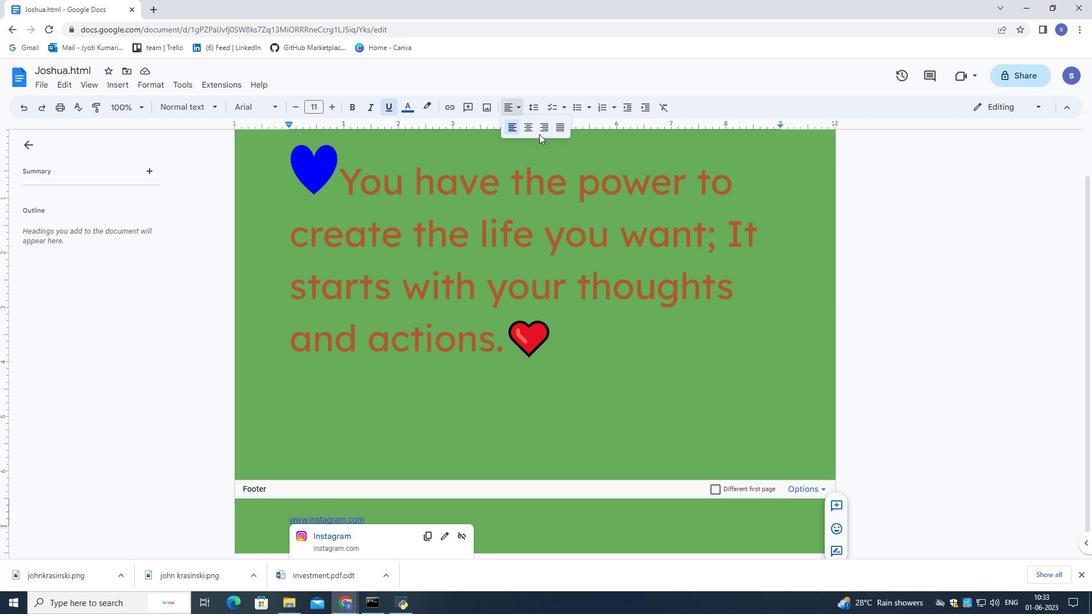 
Action: Mouse moved to (543, 125)
Screenshot: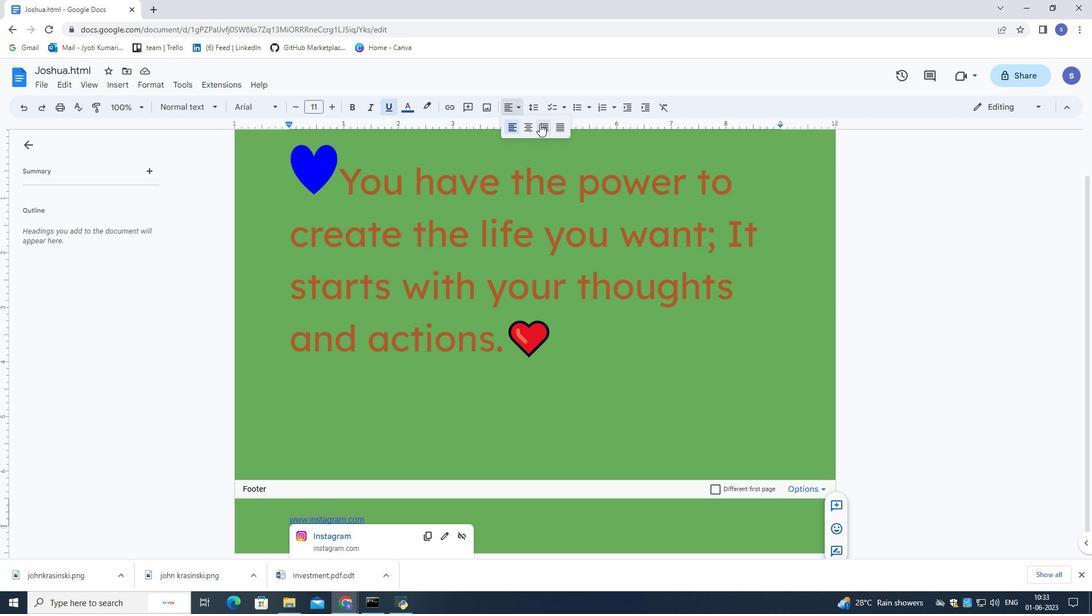 
Action: Mouse pressed left at (543, 125)
Screenshot: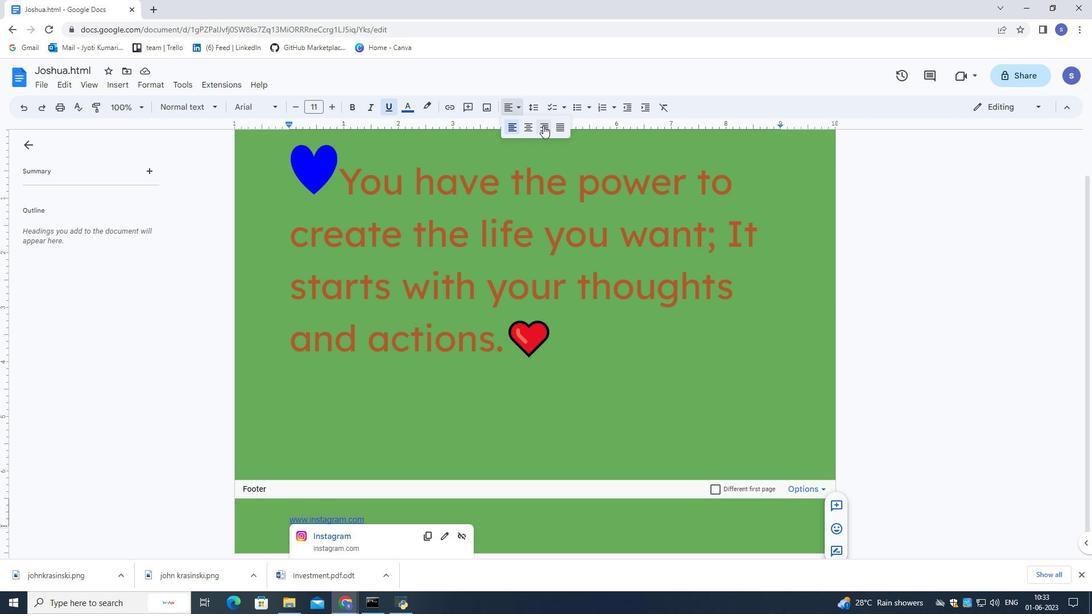 
Action: Mouse moved to (579, 363)
Screenshot: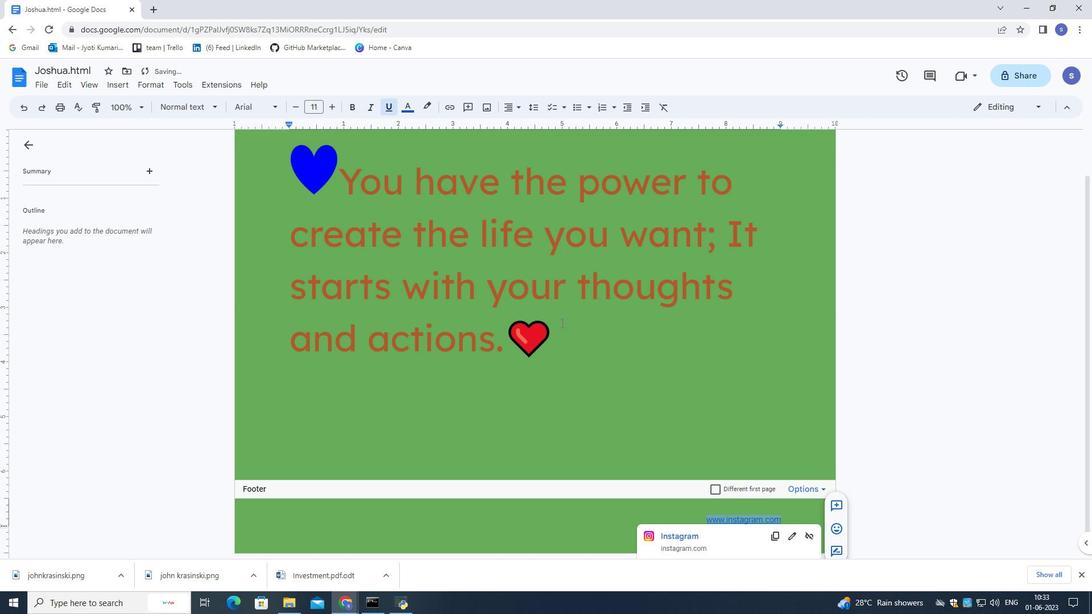 
Action: Mouse pressed left at (579, 363)
Screenshot: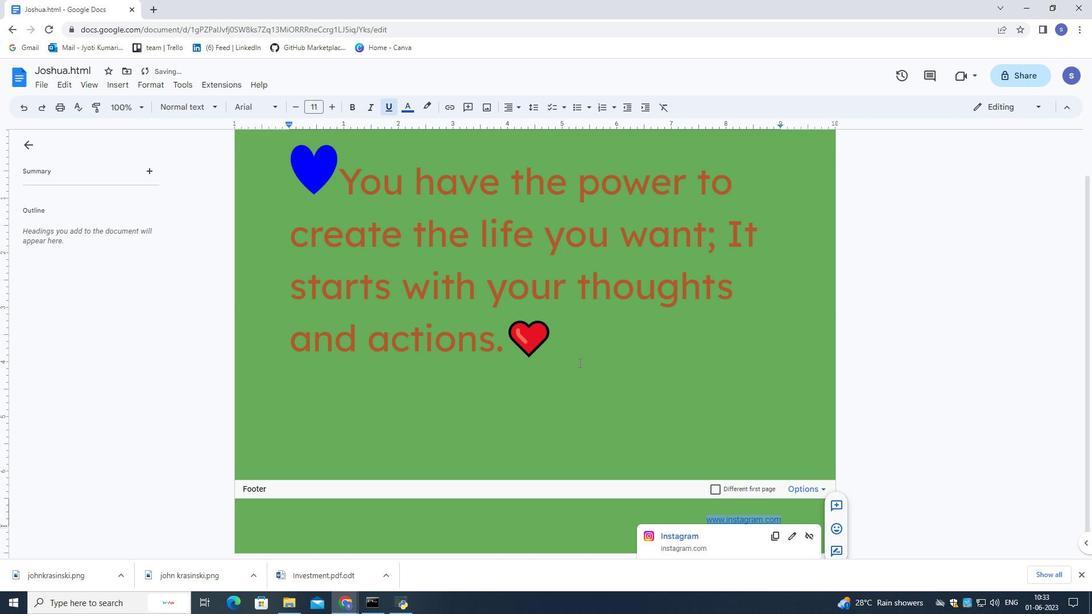 
Action: Mouse moved to (103, 76)
Screenshot: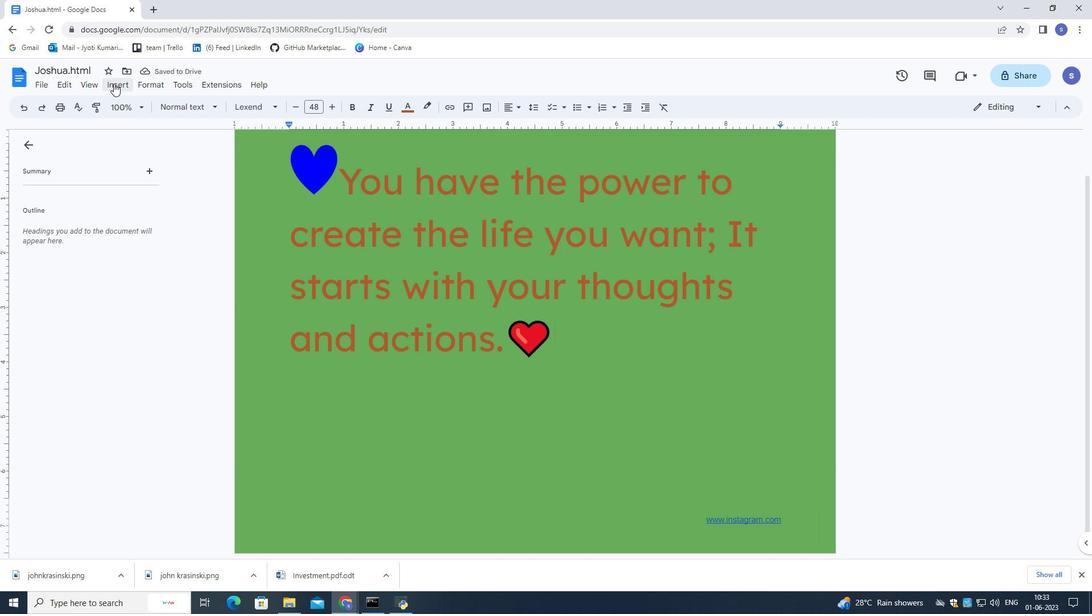 
Action: Mouse pressed left at (103, 76)
Screenshot: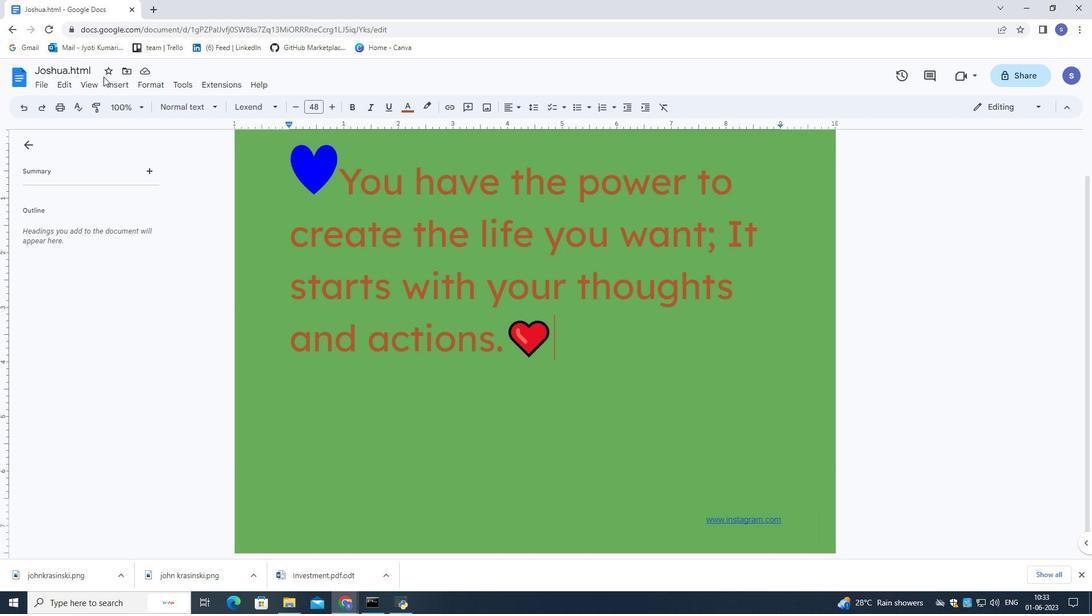 
Action: Mouse moved to (115, 81)
Screenshot: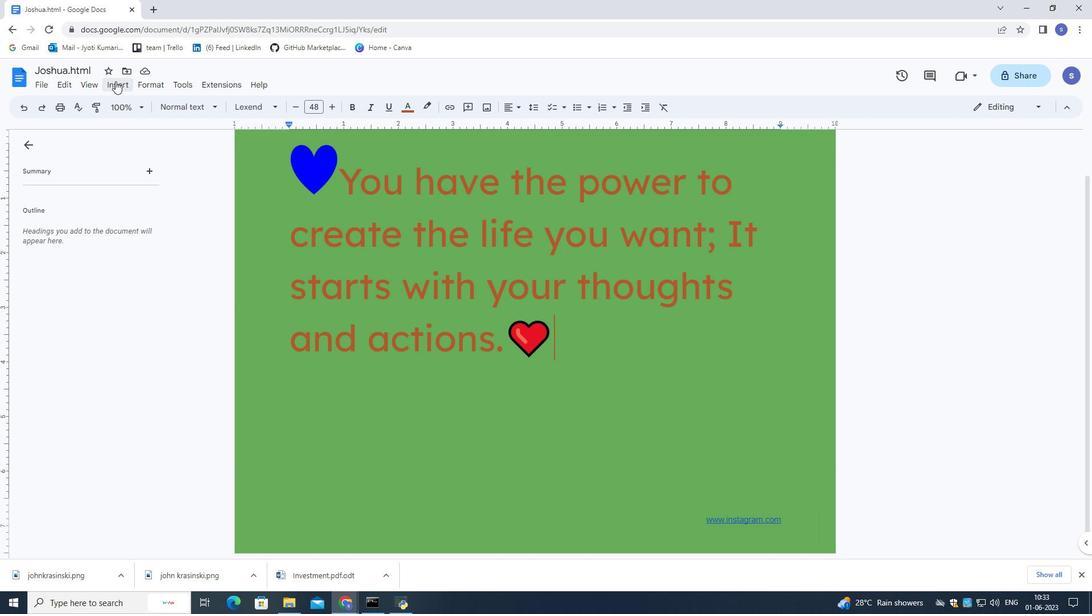 
Action: Mouse pressed left at (115, 81)
Screenshot: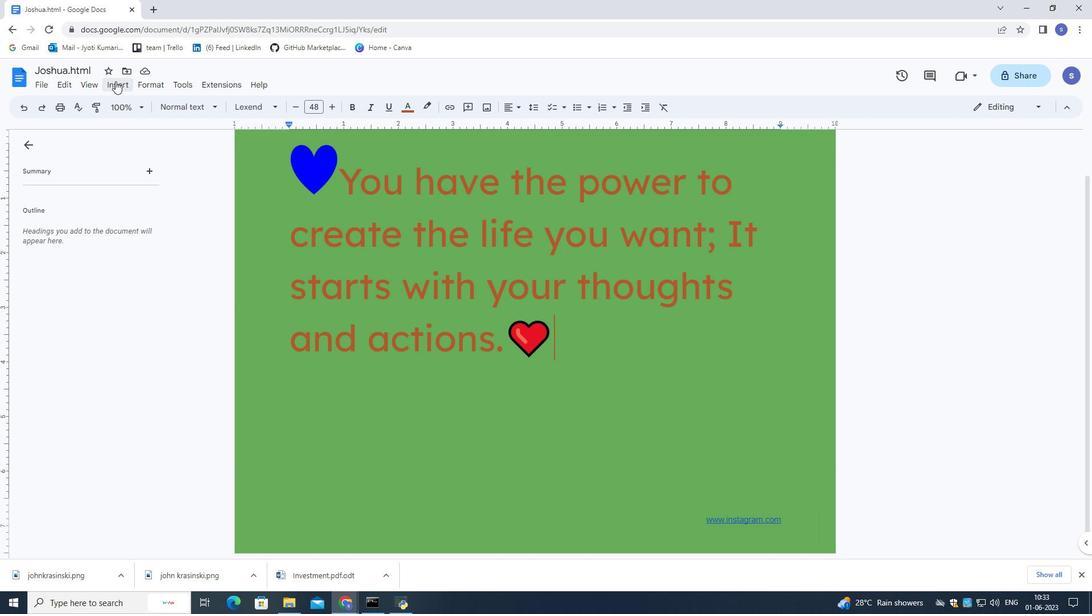 
Action: Mouse moved to (313, 418)
Screenshot: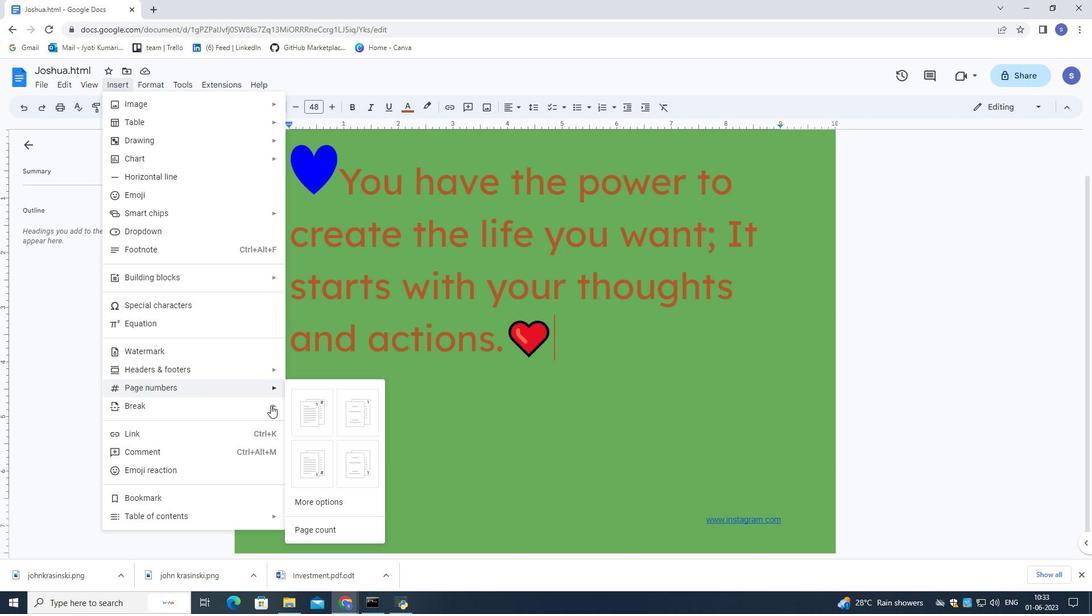 
Action: Mouse pressed left at (313, 418)
Screenshot: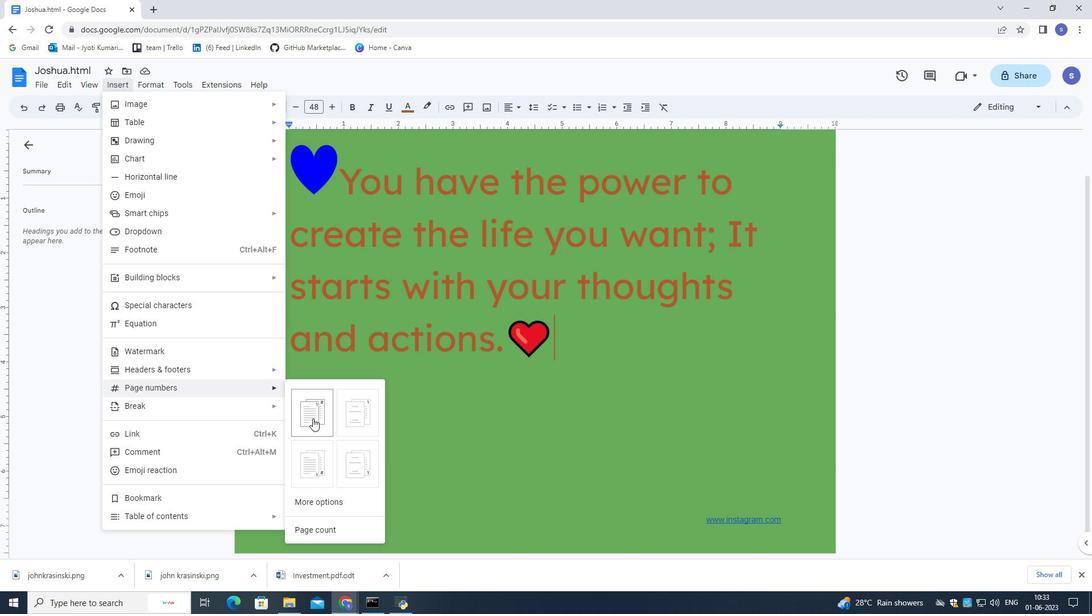 
Action: Mouse moved to (711, 406)
Screenshot: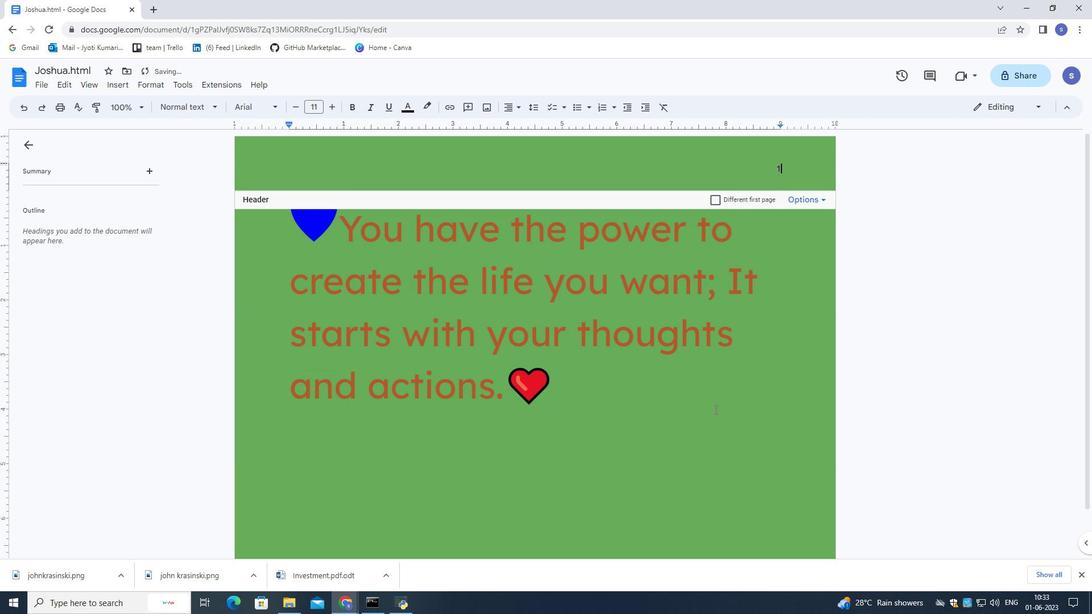 
Action: Mouse pressed left at (711, 406)
Screenshot: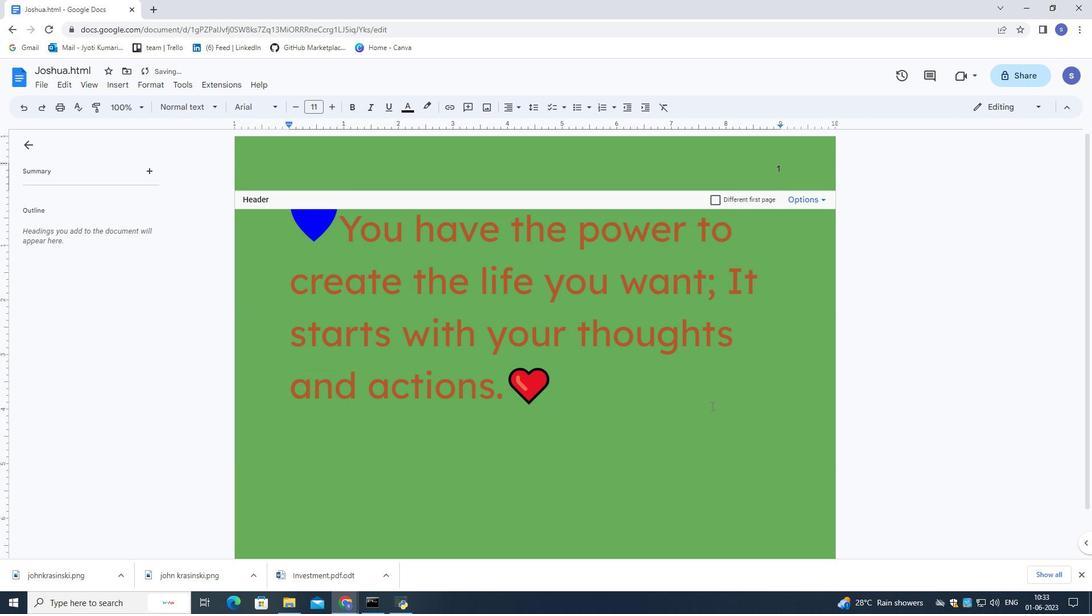 
Action: Mouse moved to (700, 482)
Screenshot: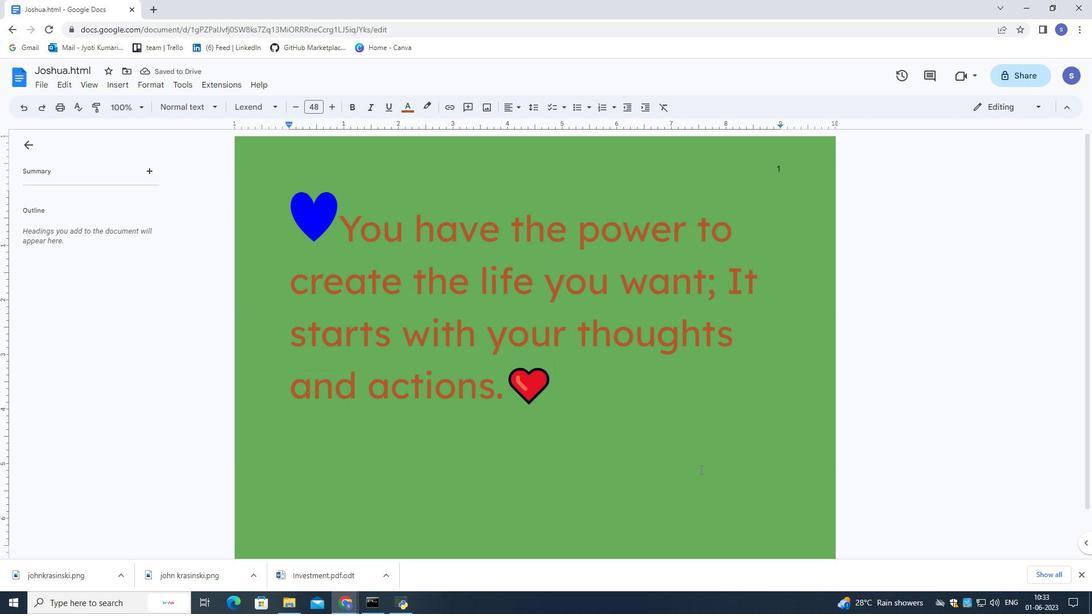 
Action: Mouse scrolled (700, 483) with delta (0, 0)
Screenshot: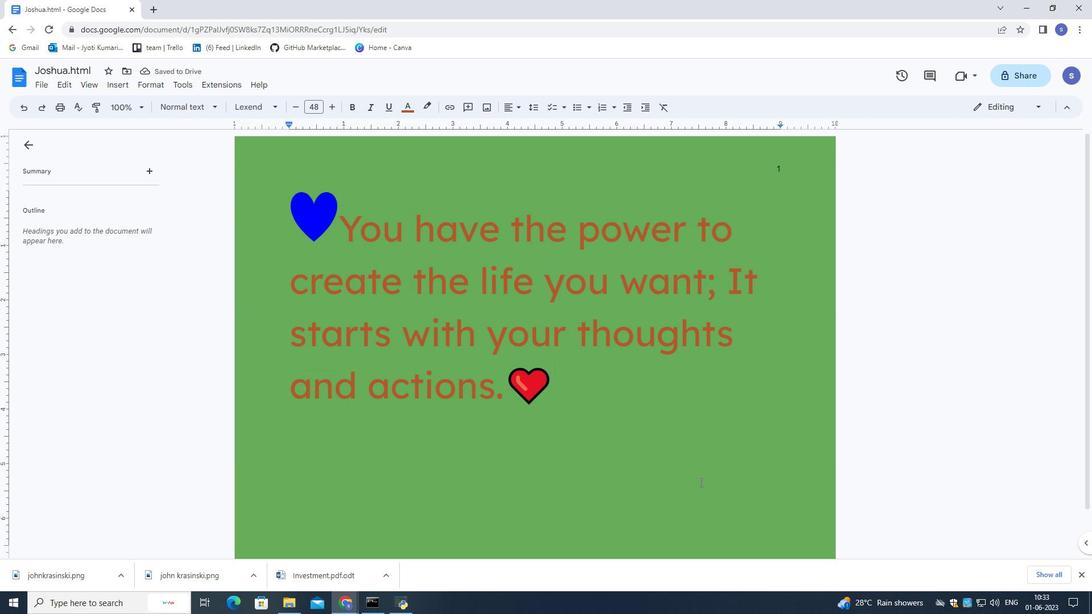 
Action: Mouse scrolled (700, 483) with delta (0, 0)
Screenshot: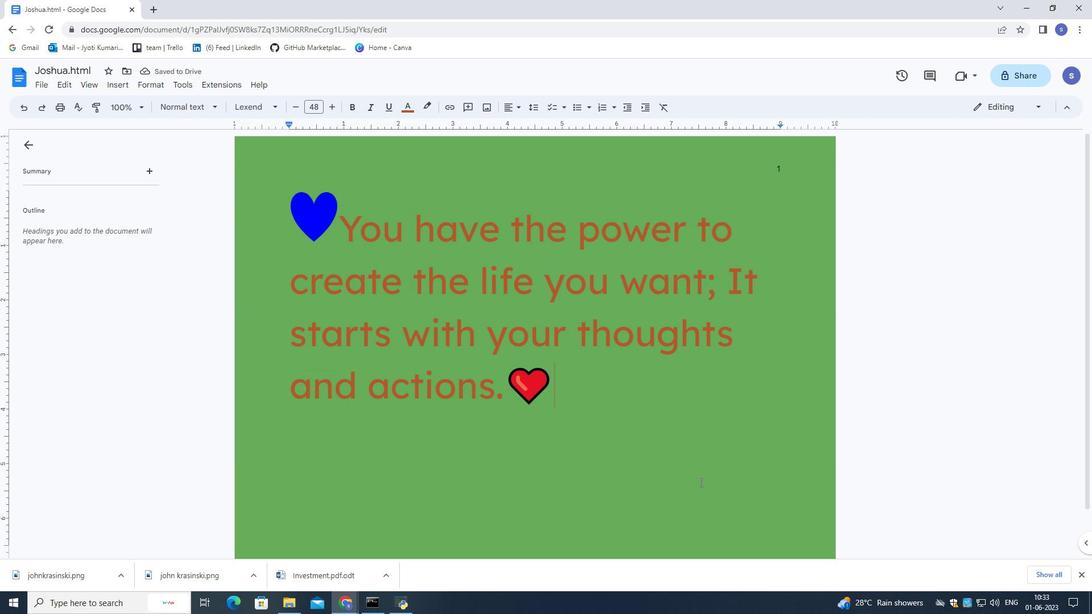 
Action: Mouse moved to (700, 482)
Screenshot: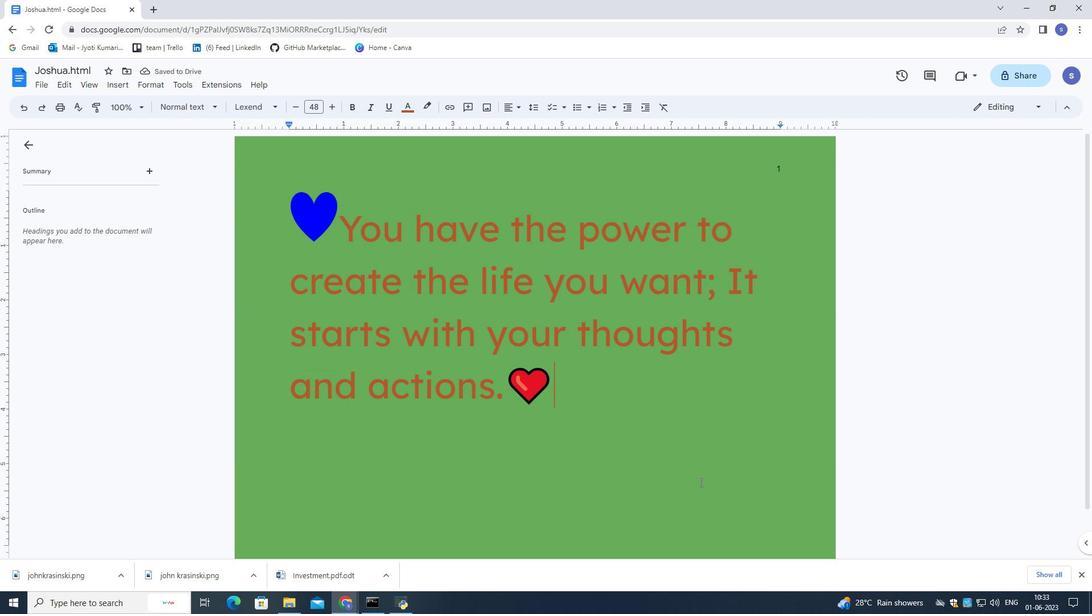 
Action: Mouse scrolled (700, 483) with delta (0, 0)
Screenshot: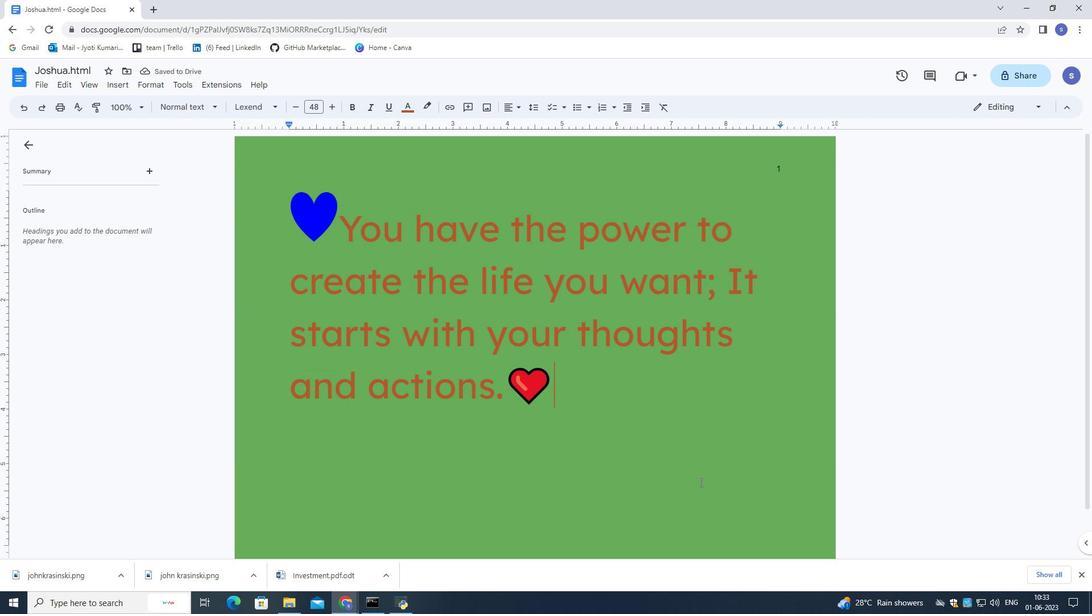 
Action: Mouse moved to (701, 482)
Screenshot: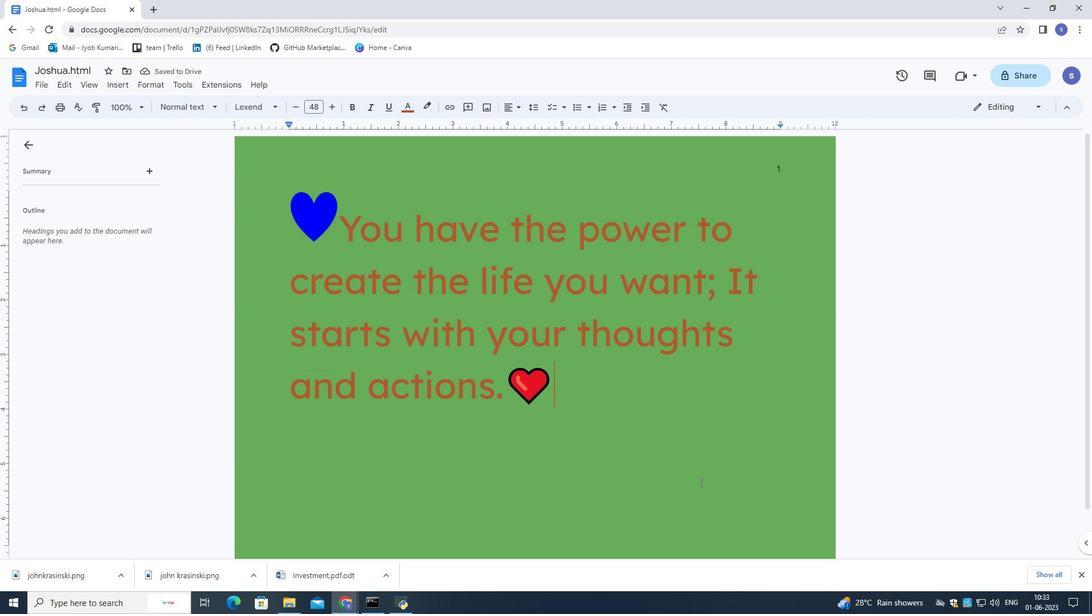 
Action: Mouse scrolled (701, 482) with delta (0, 0)
Screenshot: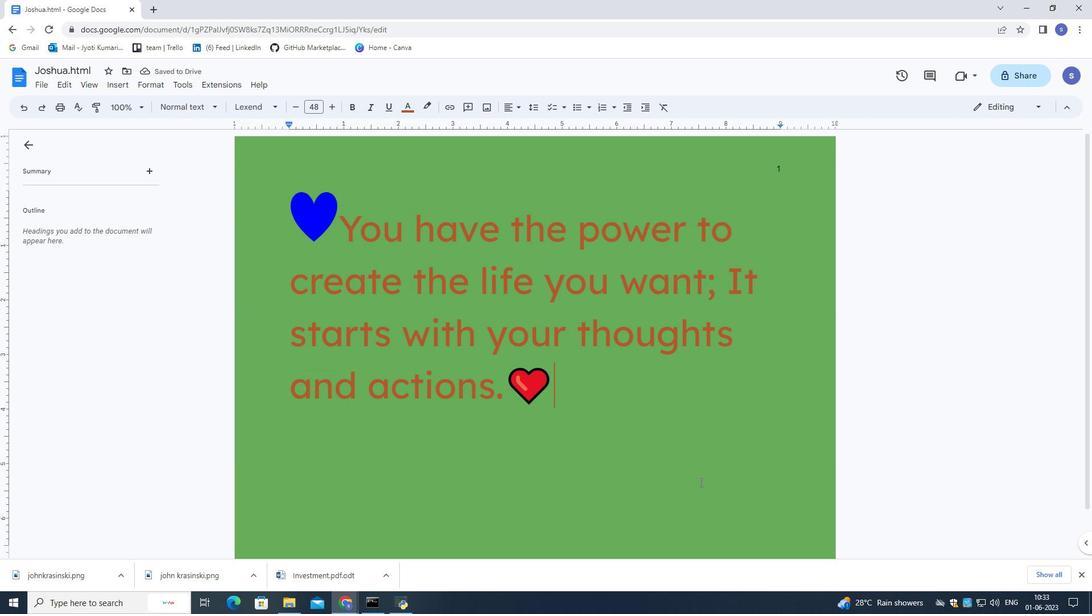 
Action: Mouse moved to (702, 475)
Screenshot: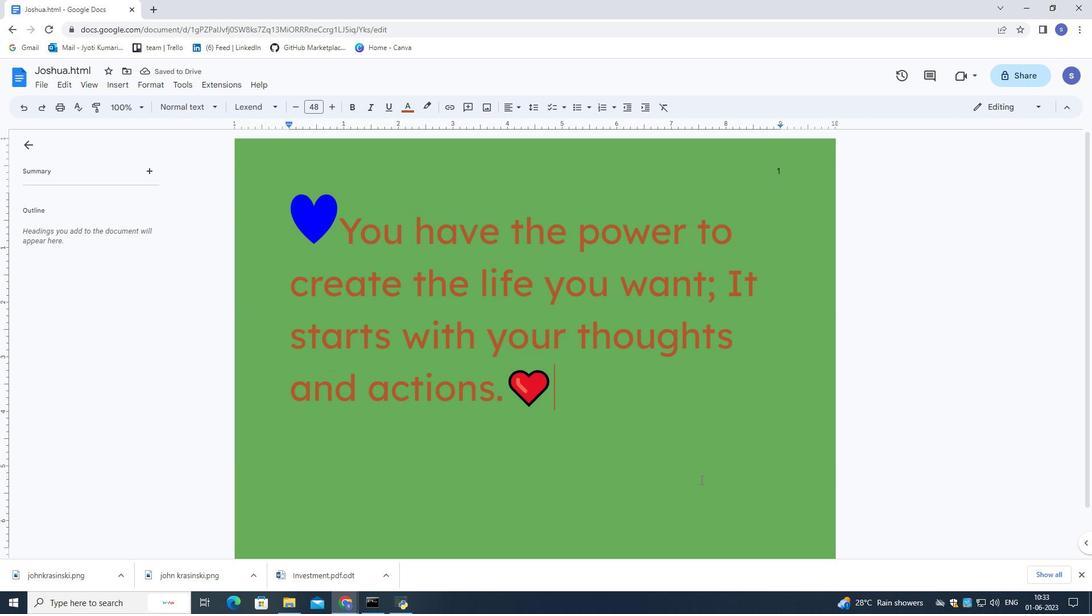 
Action: Mouse scrolled (702, 476) with delta (0, 0)
Screenshot: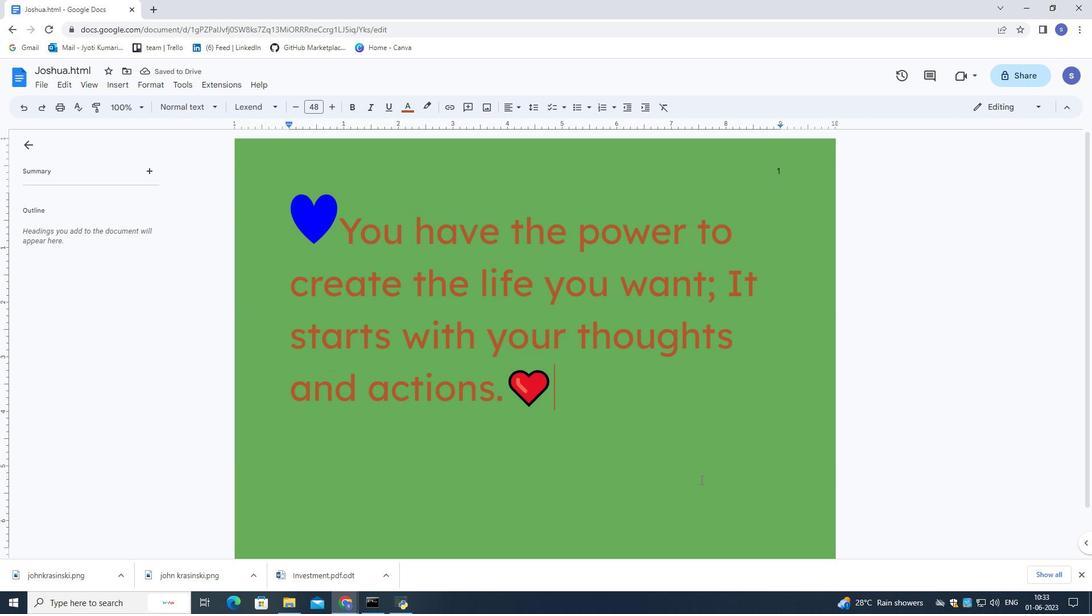 
Action: Mouse moved to (703, 471)
Screenshot: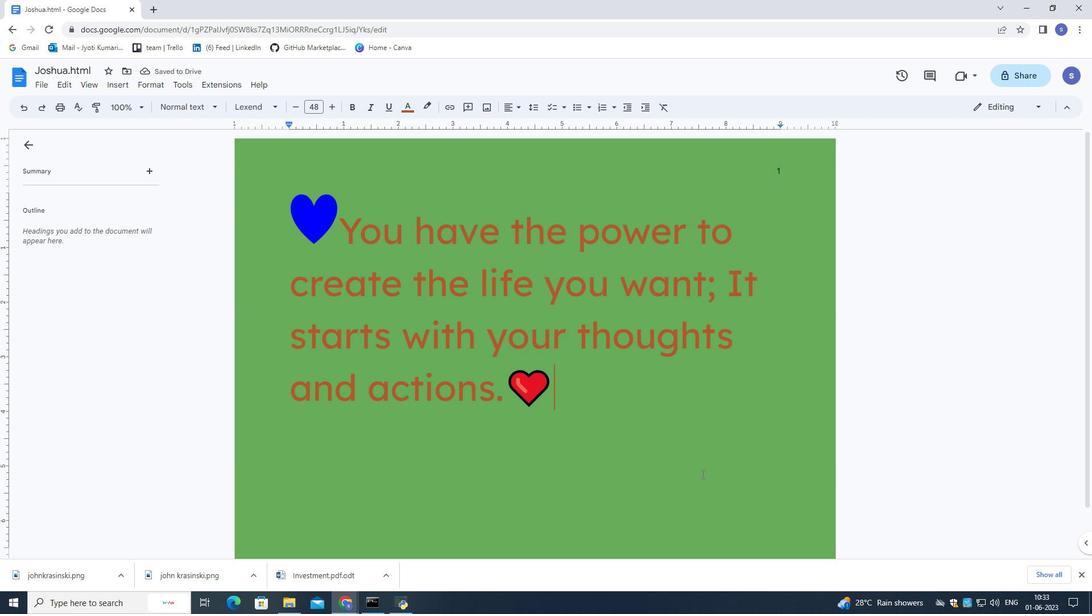 
Action: Mouse scrolled (703, 471) with delta (0, 0)
Screenshot: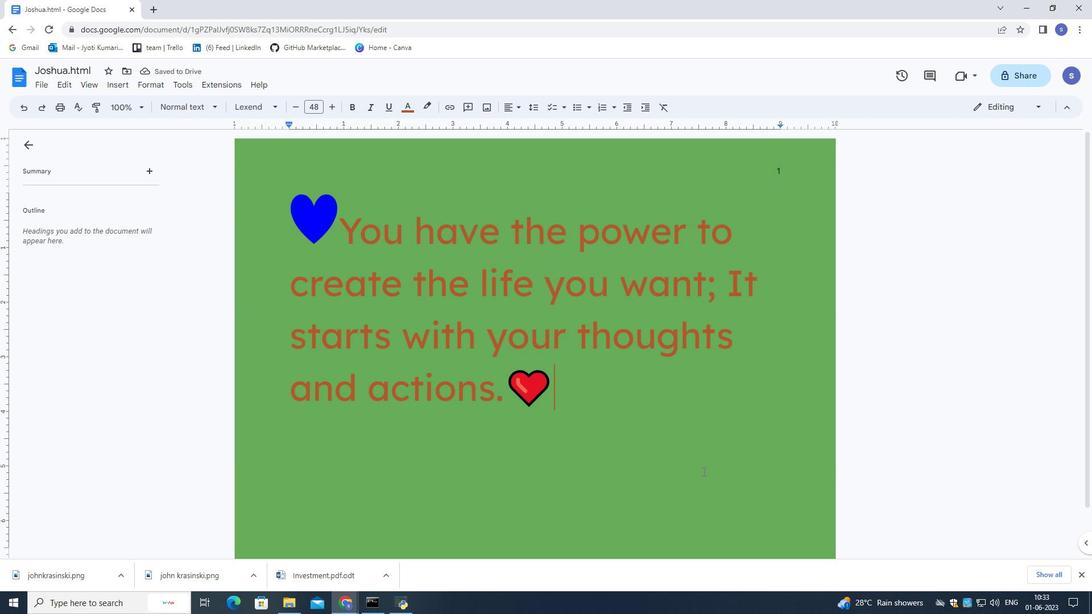 
Action: Mouse scrolled (703, 471) with delta (0, 0)
Screenshot: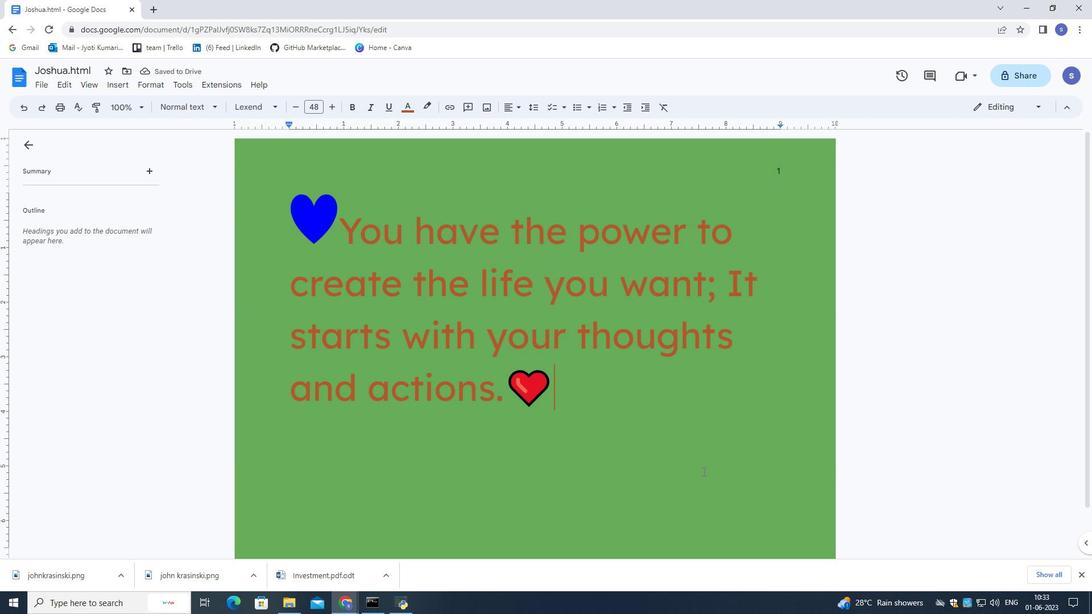 
Action: Mouse scrolled (703, 471) with delta (0, 0)
Screenshot: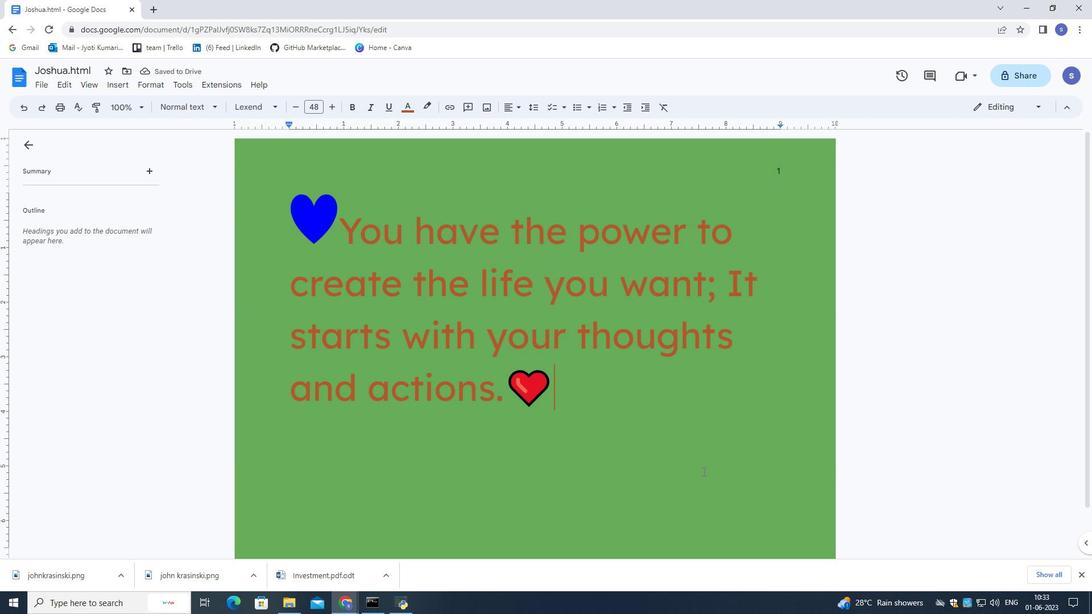 
Action: Mouse scrolled (703, 471) with delta (0, 0)
Screenshot: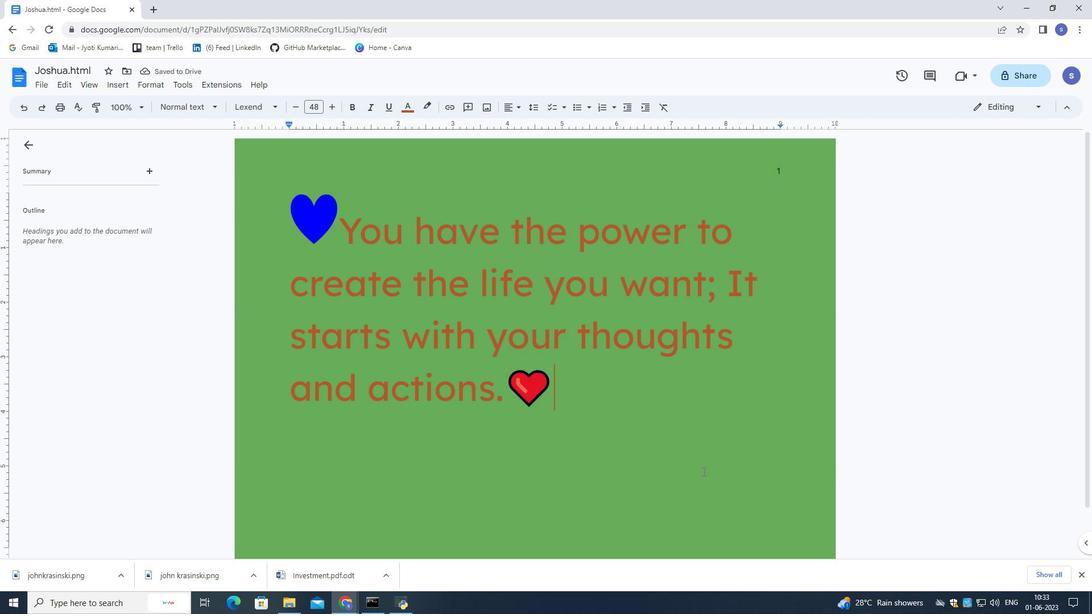 
Action: Mouse scrolled (703, 471) with delta (0, 0)
Screenshot: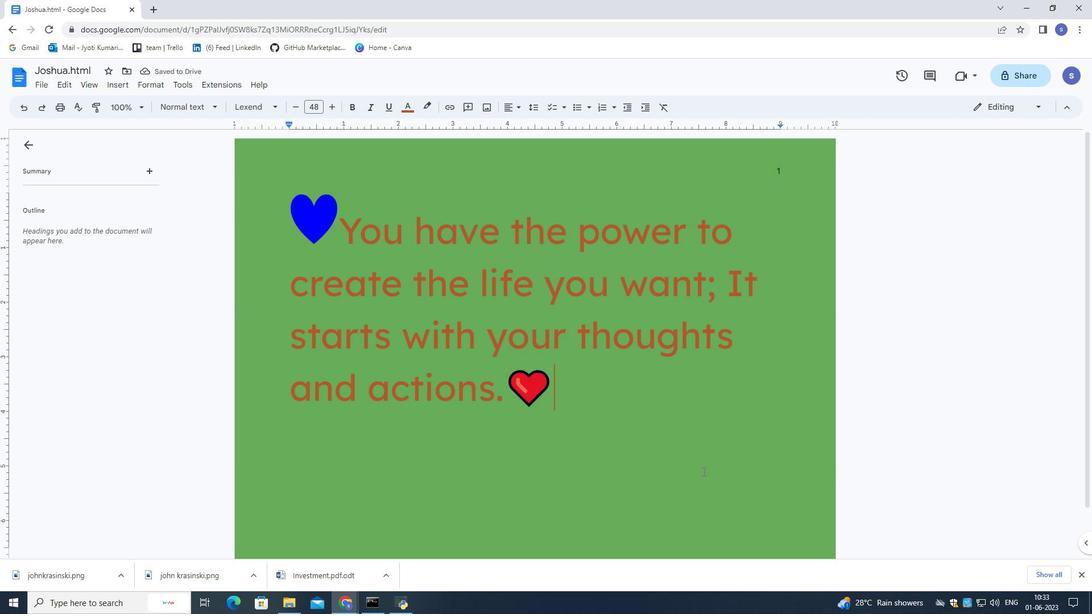 
Action: Mouse scrolled (703, 471) with delta (0, 0)
Screenshot: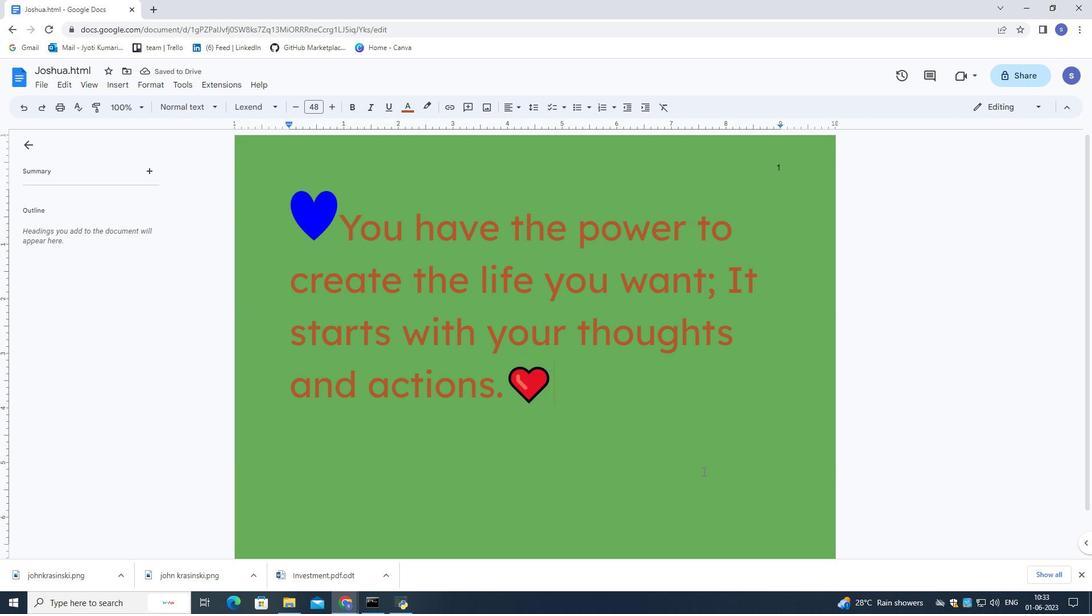 
Action: Mouse moved to (704, 475)
Screenshot: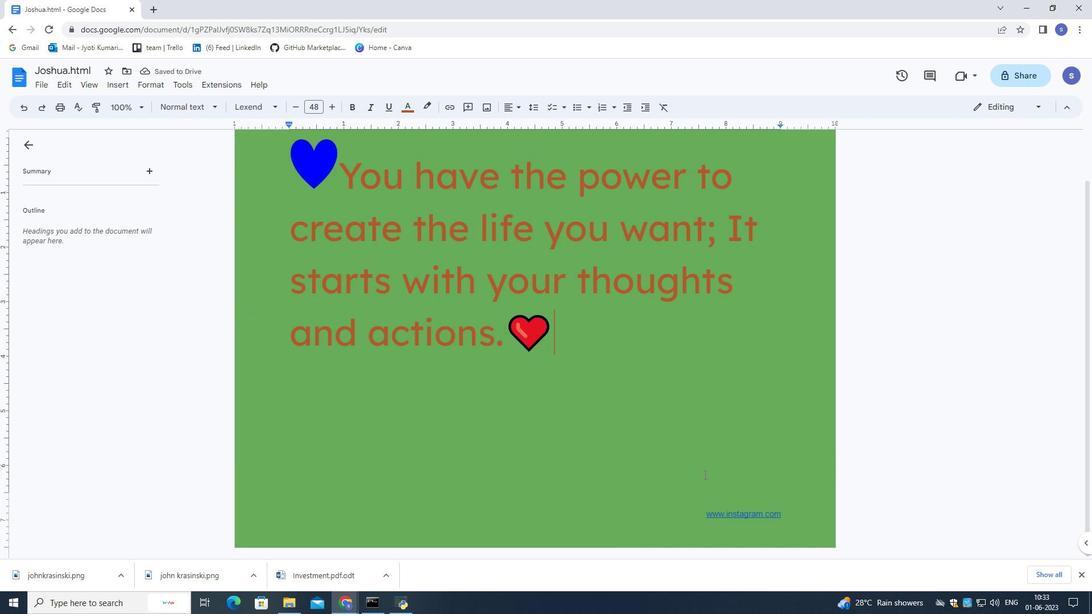 
Action: Mouse scrolled (704, 476) with delta (0, 0)
Screenshot: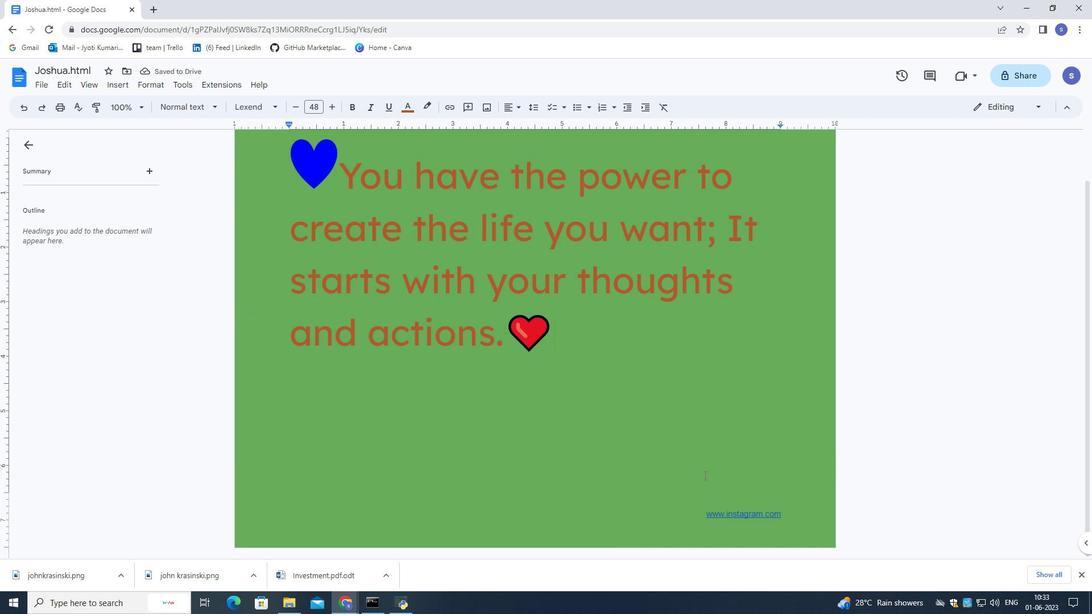 
Action: Mouse moved to (704, 476)
Screenshot: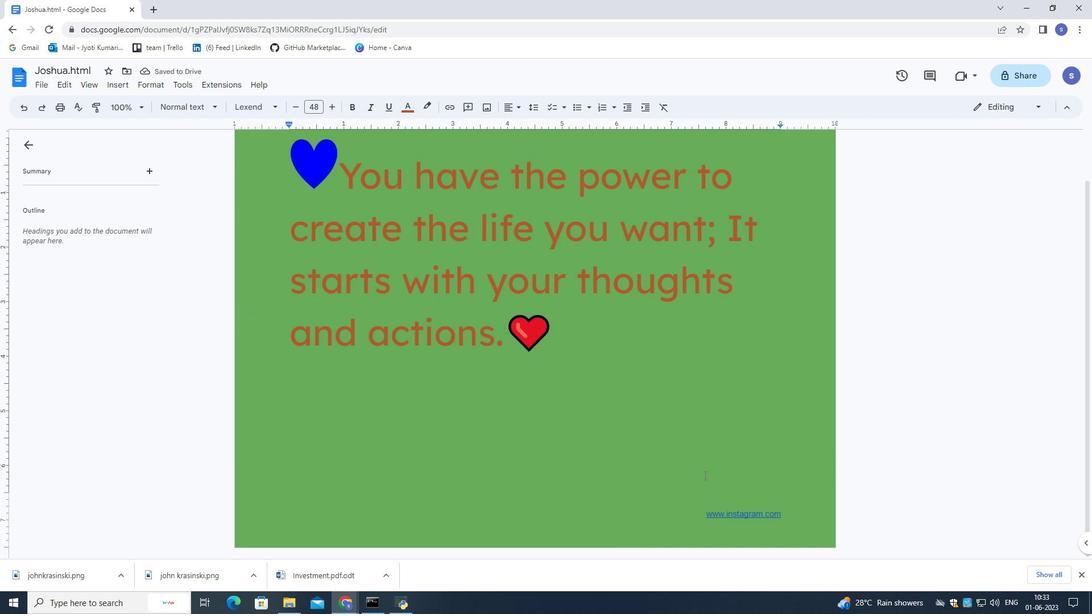 
Action: Mouse scrolled (704, 476) with delta (0, 0)
Screenshot: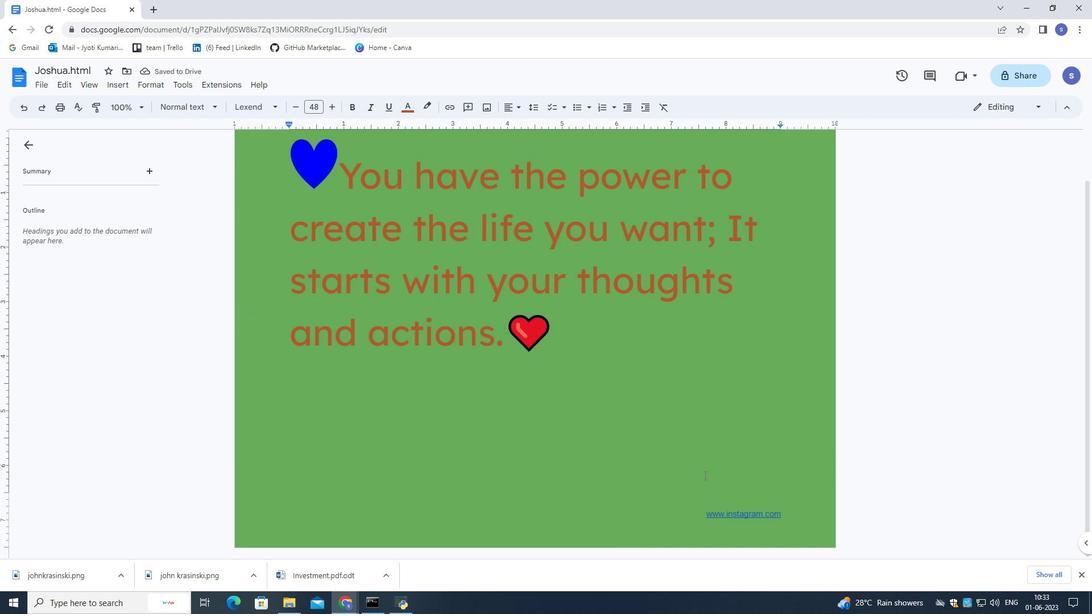 
Action: Mouse moved to (704, 476)
Screenshot: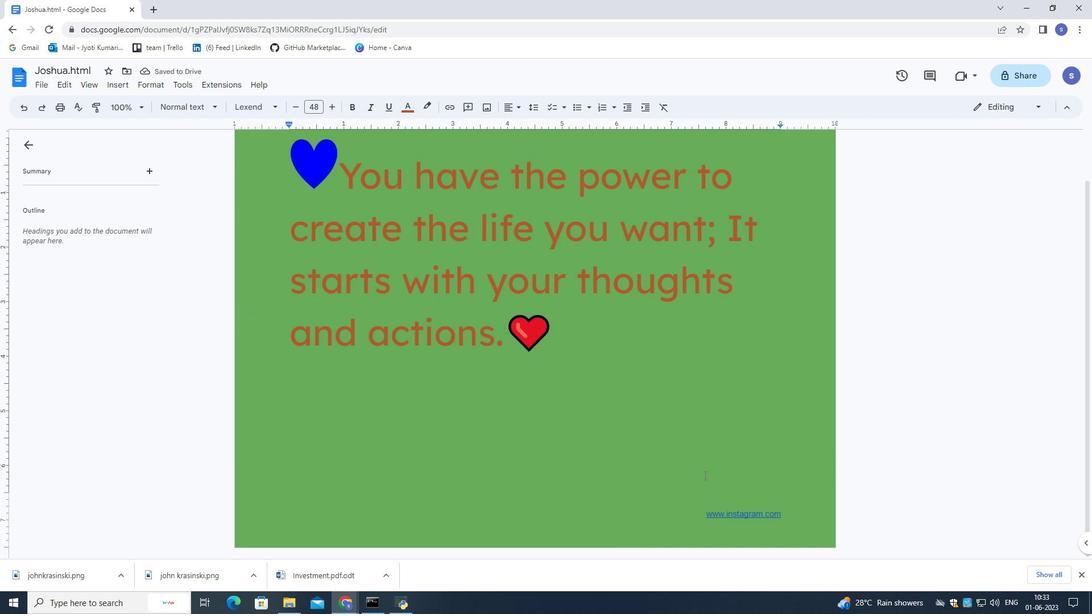 
Action: Mouse scrolled (704, 477) with delta (0, 0)
Screenshot: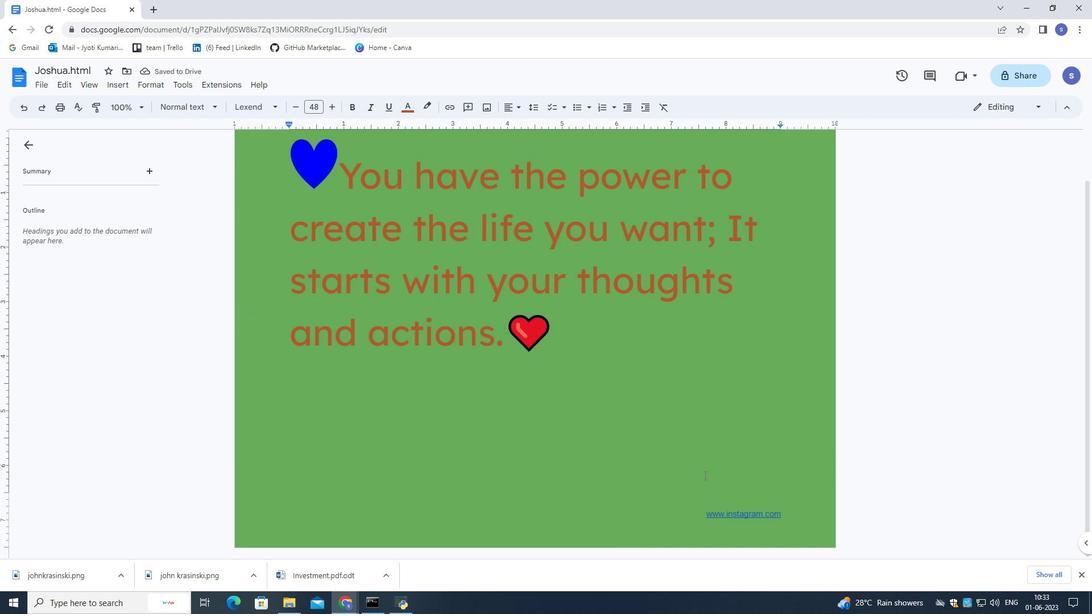 
Action: Mouse scrolled (704, 477) with delta (0, 0)
Screenshot: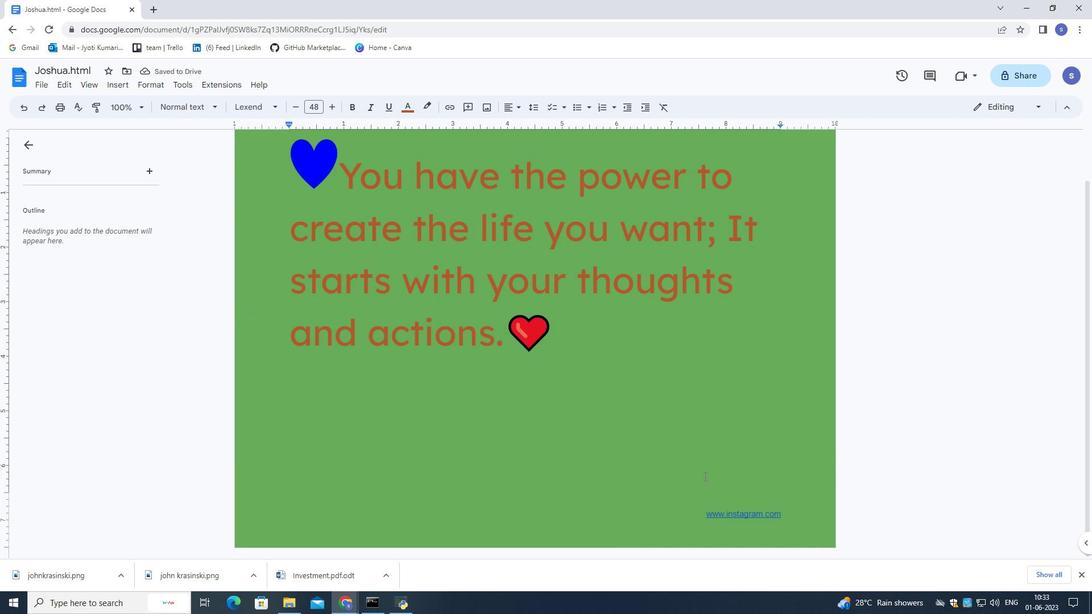 
Action: Mouse moved to (690, 541)
Screenshot: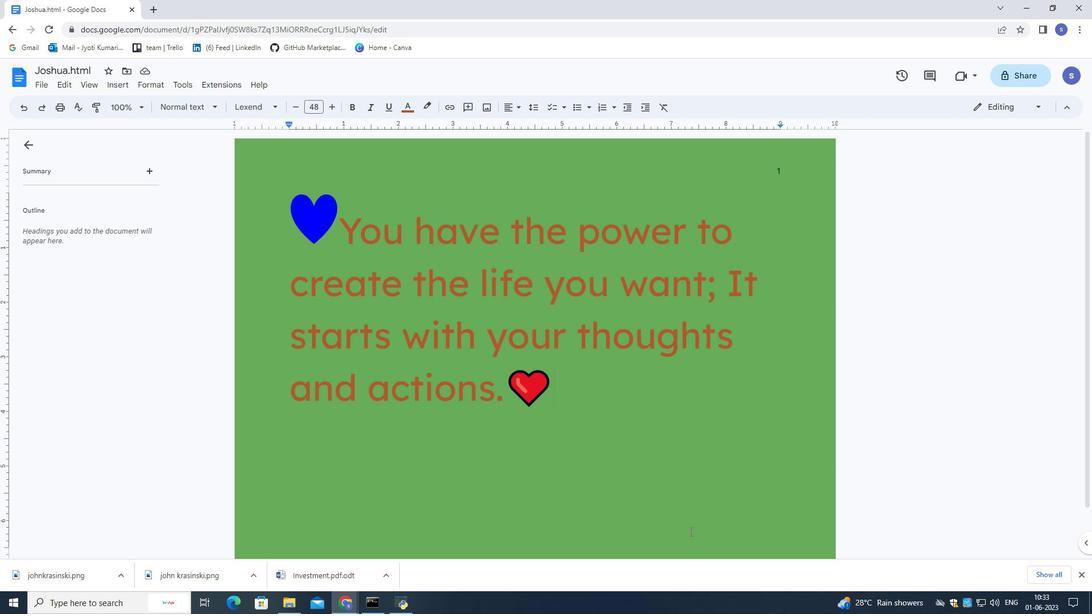 
